 Task: Compose an email with the signature Eden Taylor with the subject Announcement of a resignation and the message I would like to schedule a call to discuss the performance of the new product in the market. from softage.4@softage.net to softage.1@softage.net, select the entire message, change the font color from current to green and background color to yellow Send the email. Finally, move the email from Sent Items to the label Itineraries
Action: Mouse moved to (873, 70)
Screenshot: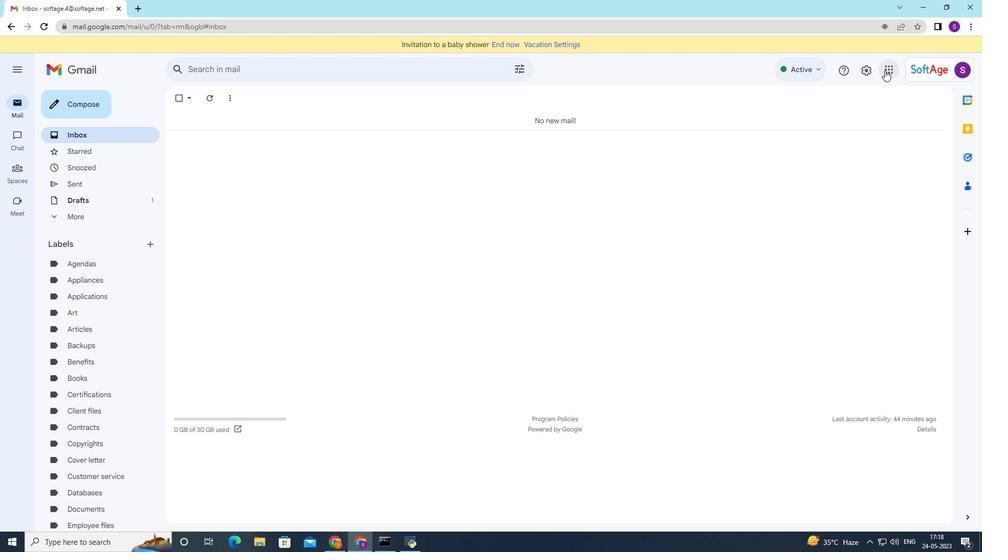 
Action: Mouse pressed left at (873, 70)
Screenshot: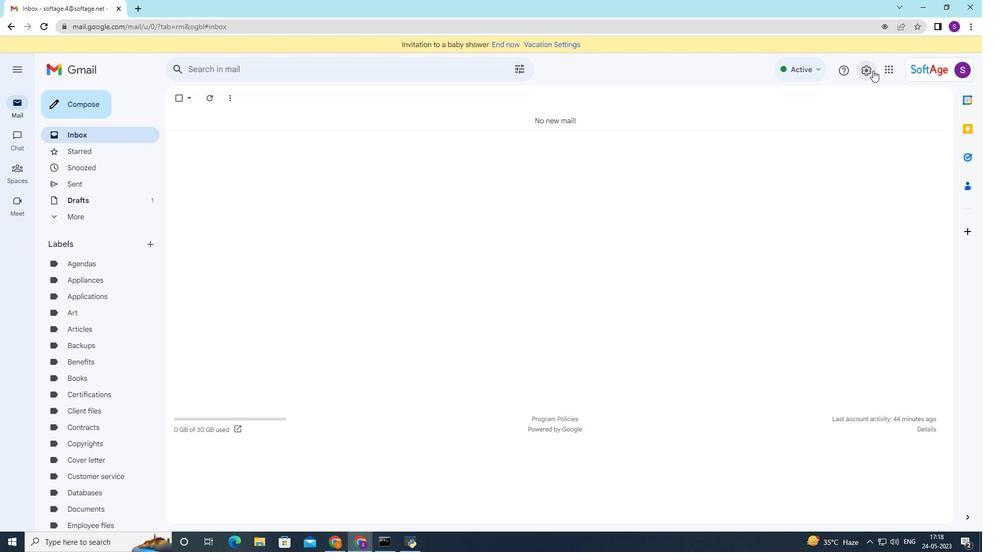 
Action: Mouse moved to (852, 120)
Screenshot: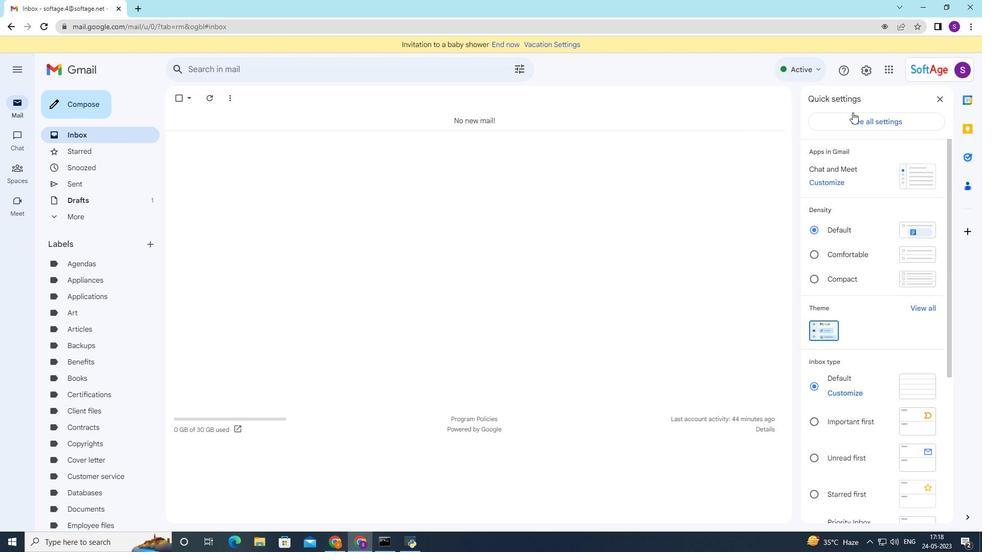 
Action: Mouse pressed left at (852, 120)
Screenshot: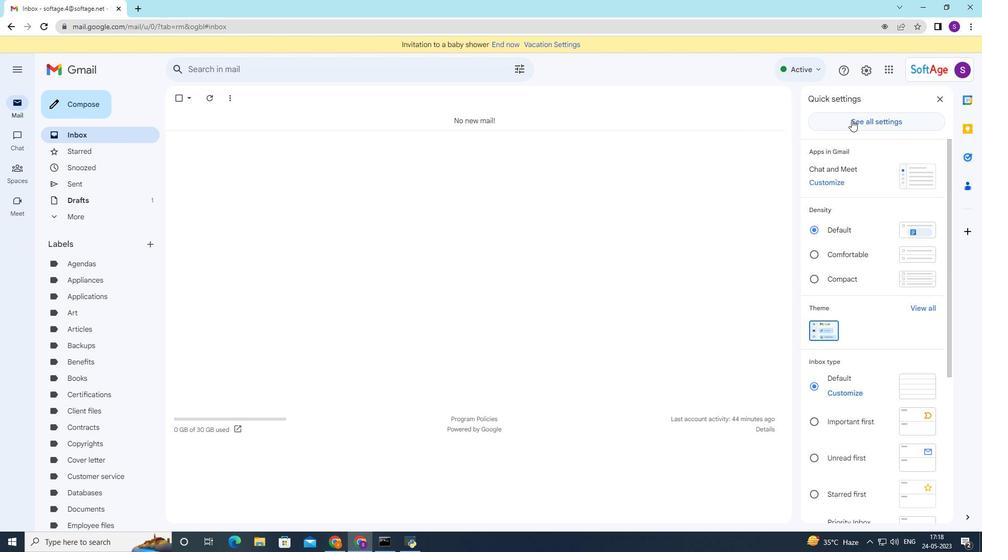 
Action: Mouse moved to (430, 178)
Screenshot: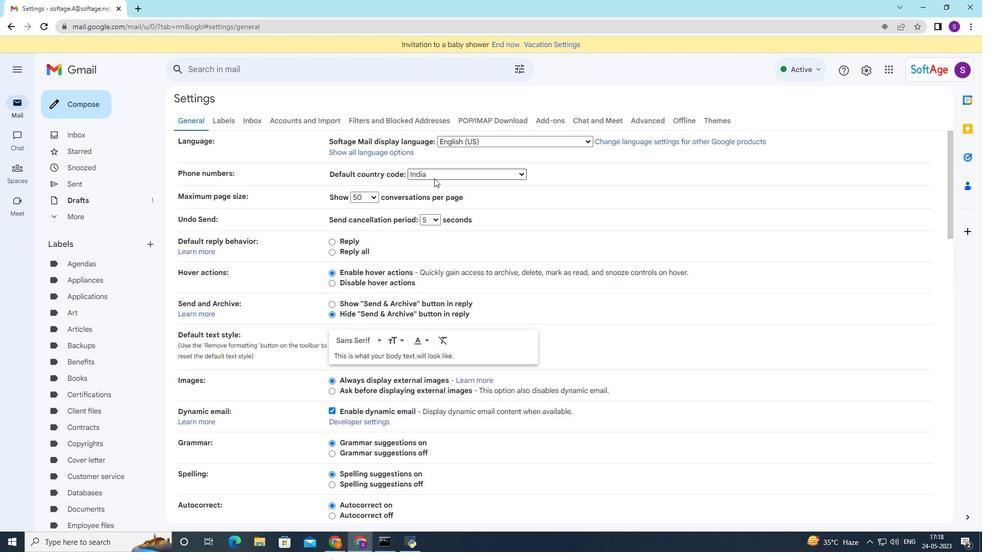 
Action: Mouse scrolled (430, 178) with delta (0, 0)
Screenshot: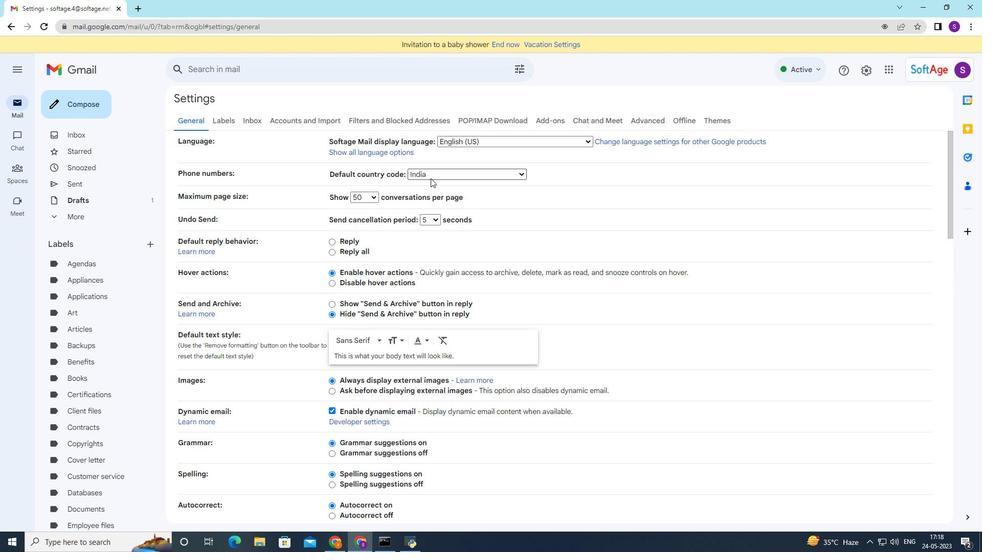 
Action: Mouse moved to (430, 178)
Screenshot: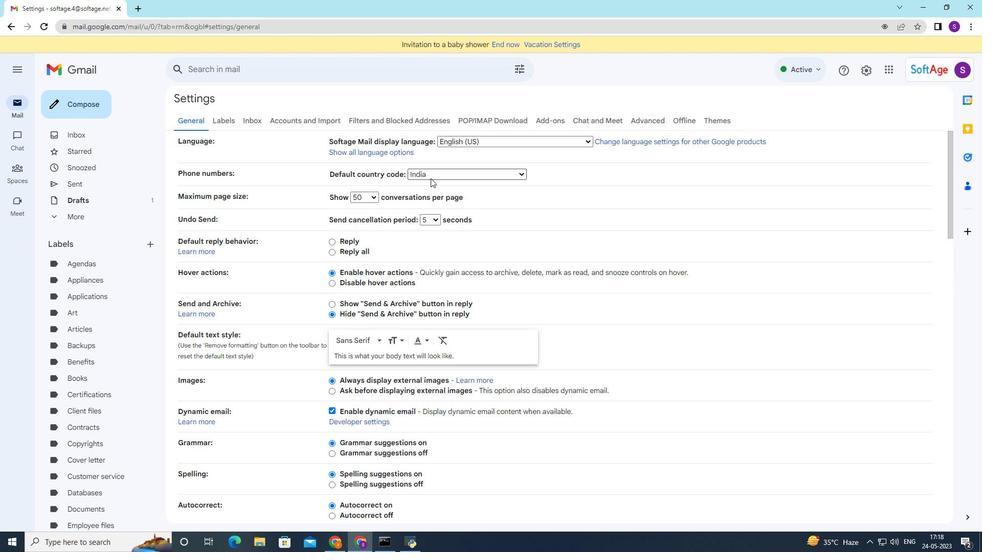 
Action: Mouse scrolled (430, 177) with delta (0, 0)
Screenshot: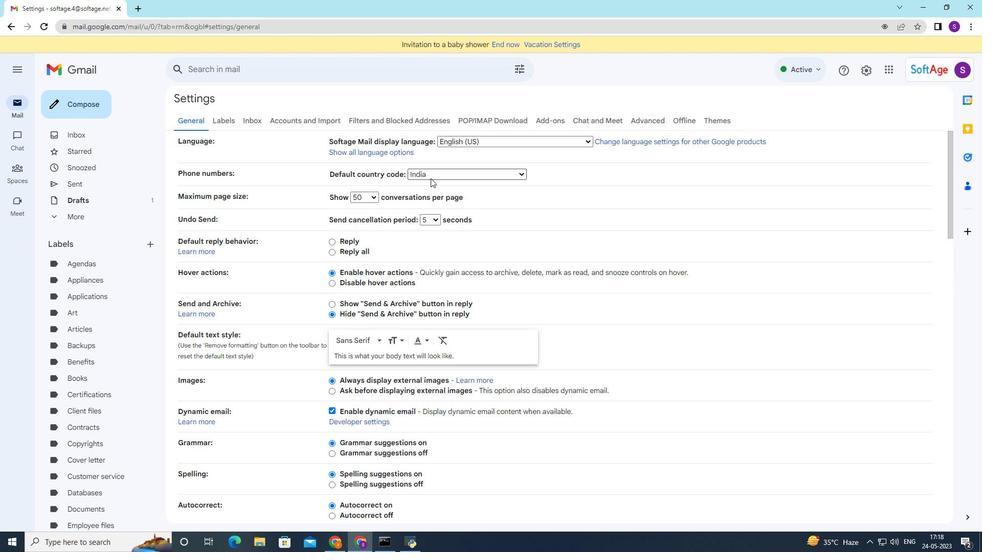 
Action: Mouse moved to (431, 176)
Screenshot: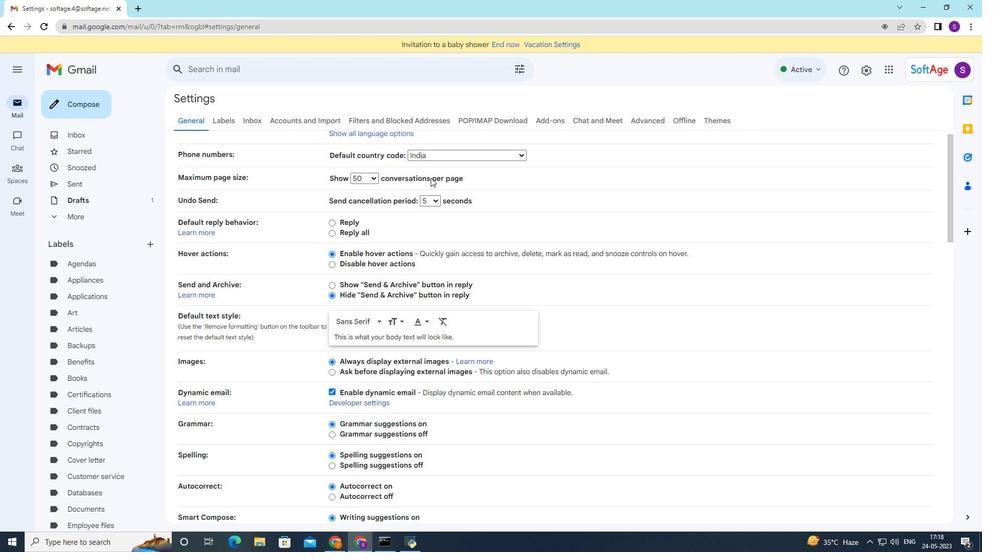 
Action: Mouse scrolled (430, 177) with delta (0, 0)
Screenshot: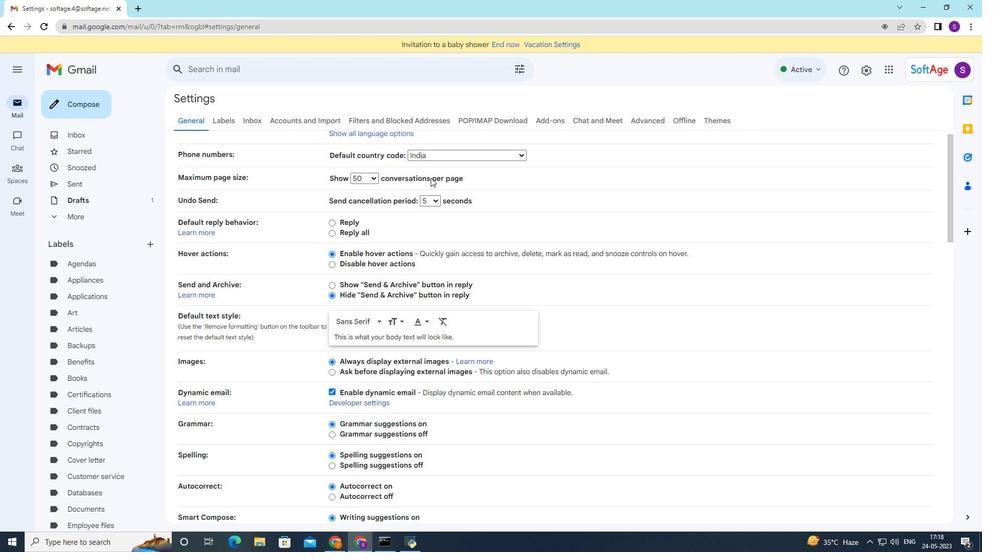 
Action: Mouse scrolled (430, 176) with delta (0, 0)
Screenshot: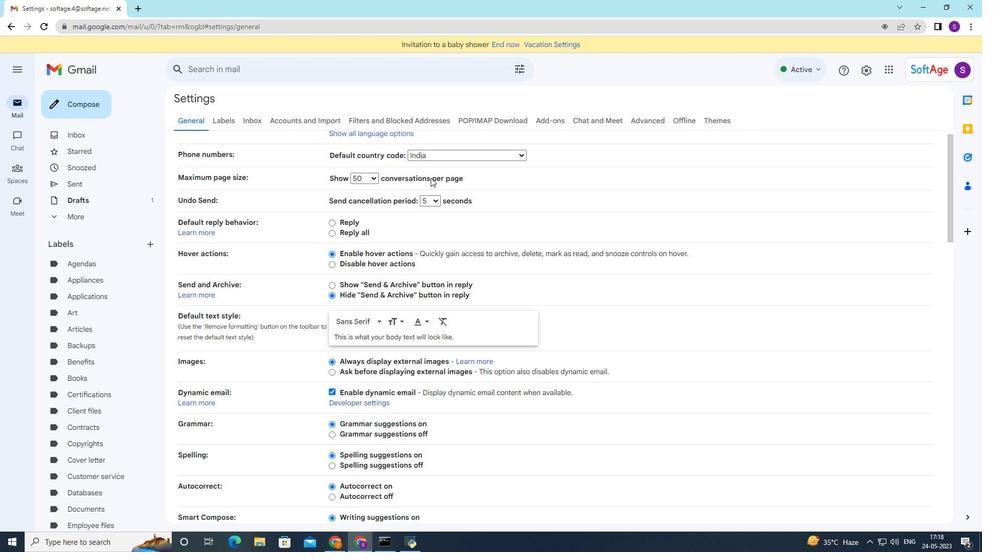 
Action: Mouse moved to (433, 175)
Screenshot: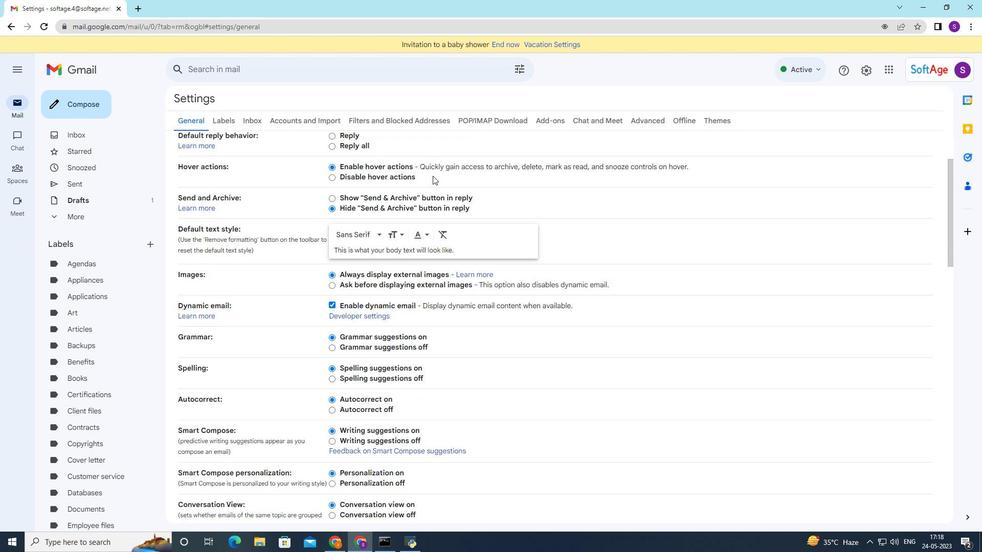 
Action: Mouse scrolled (433, 175) with delta (0, 0)
Screenshot: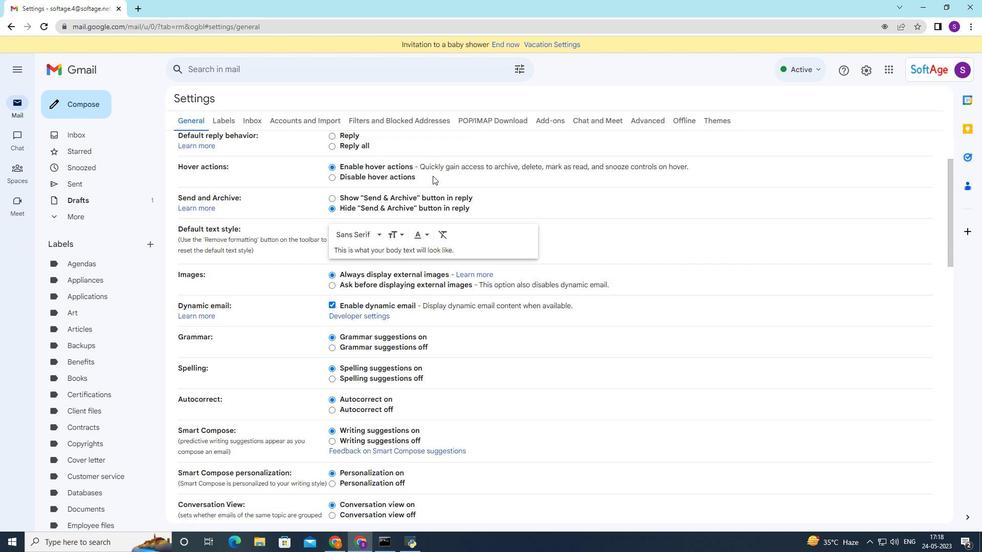 
Action: Mouse scrolled (433, 175) with delta (0, 0)
Screenshot: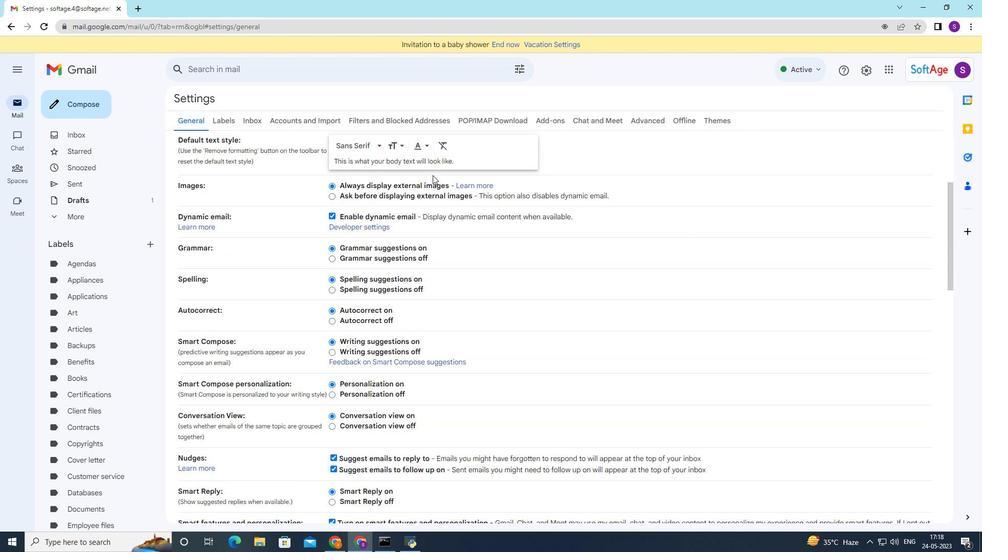 
Action: Mouse scrolled (433, 175) with delta (0, 0)
Screenshot: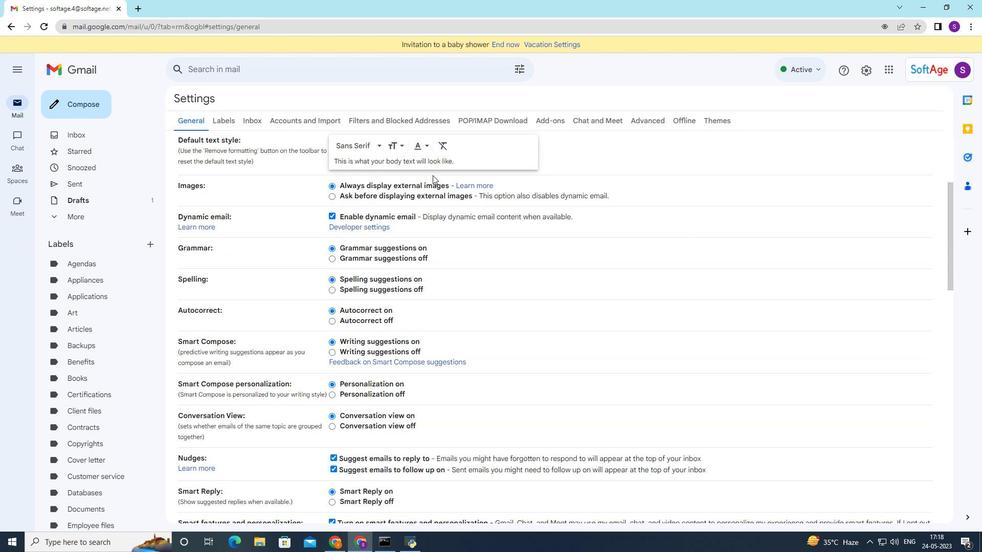 
Action: Mouse scrolled (433, 175) with delta (0, 0)
Screenshot: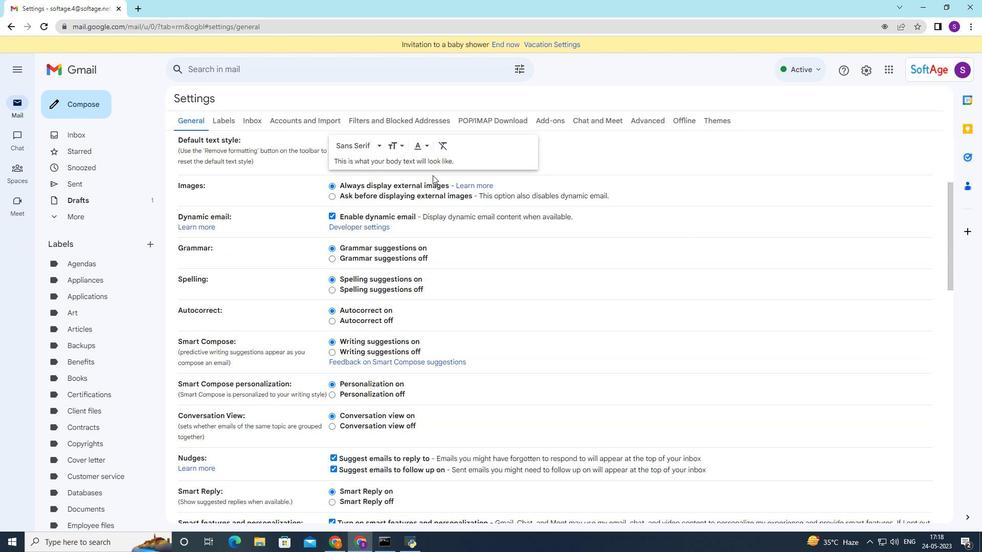 
Action: Mouse moved to (433, 175)
Screenshot: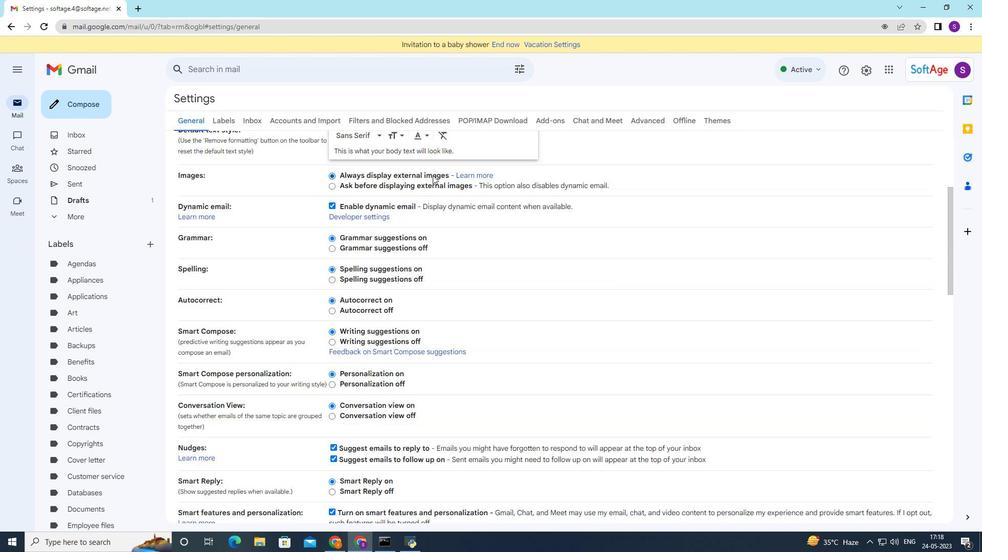 
Action: Mouse scrolled (433, 175) with delta (0, 0)
Screenshot: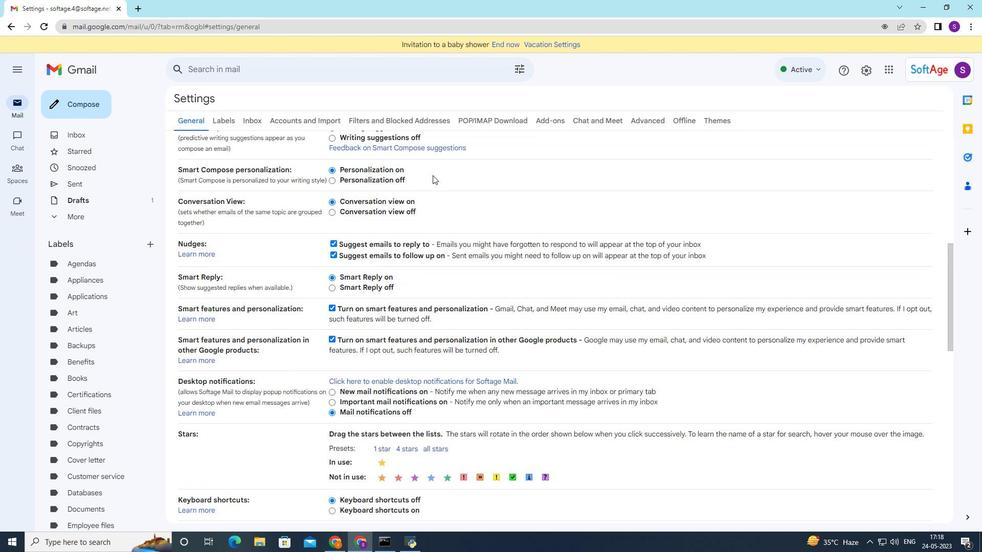 
Action: Mouse scrolled (433, 175) with delta (0, 0)
Screenshot: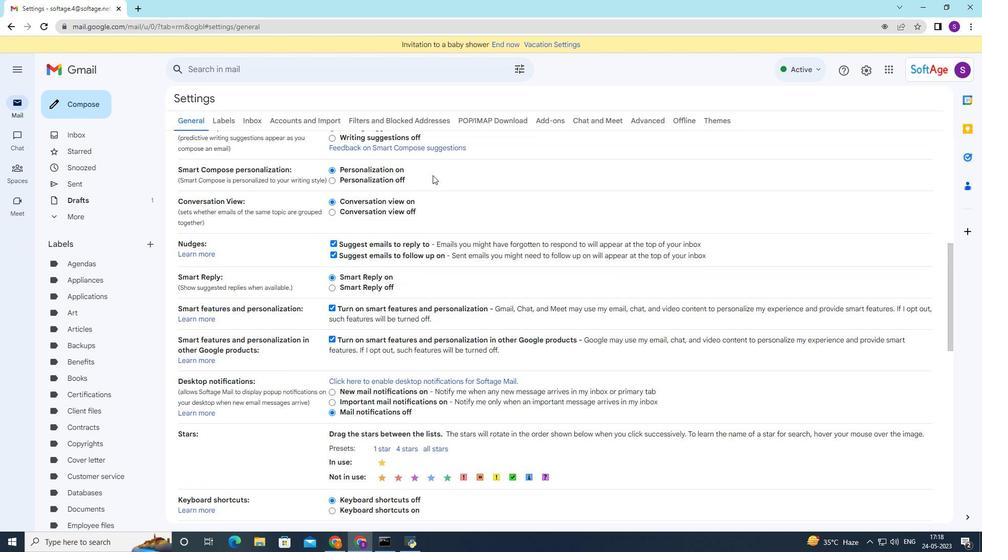 
Action: Mouse moved to (433, 176)
Screenshot: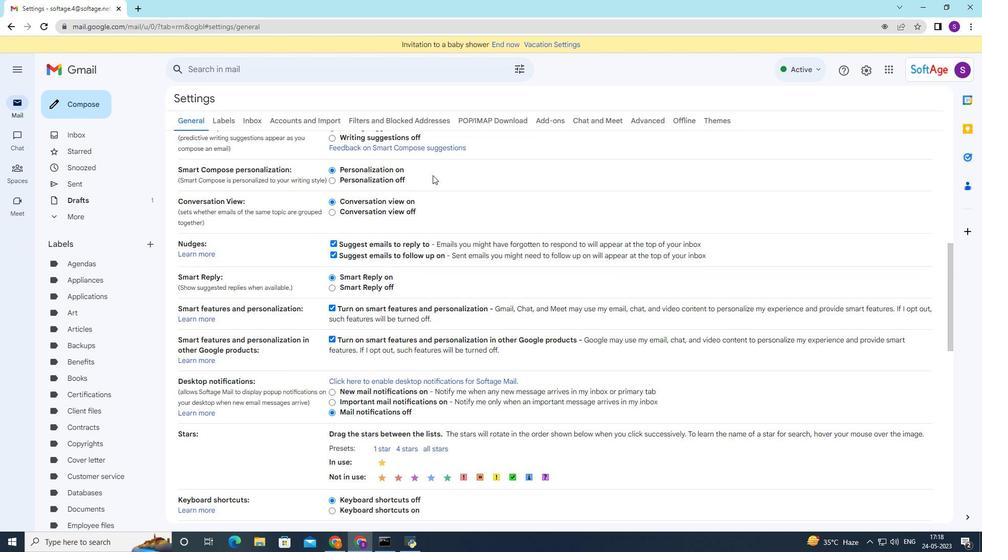 
Action: Mouse scrolled (433, 175) with delta (0, 0)
Screenshot: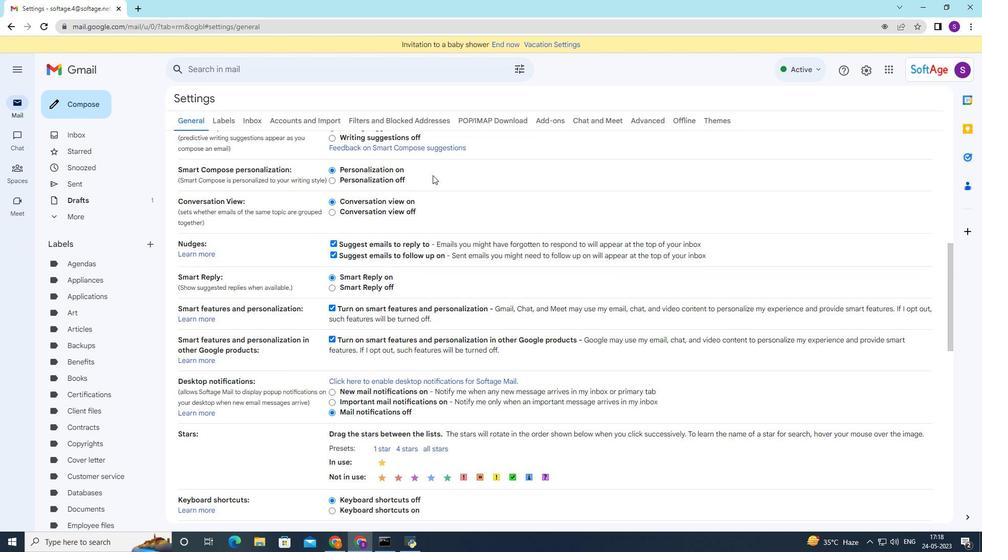 
Action: Mouse moved to (433, 176)
Screenshot: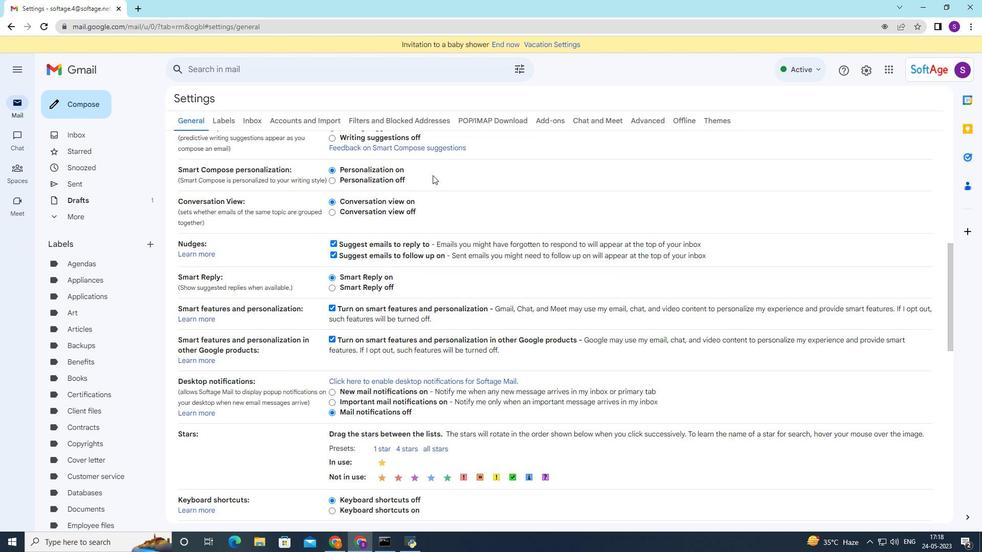 
Action: Mouse scrolled (433, 175) with delta (0, 0)
Screenshot: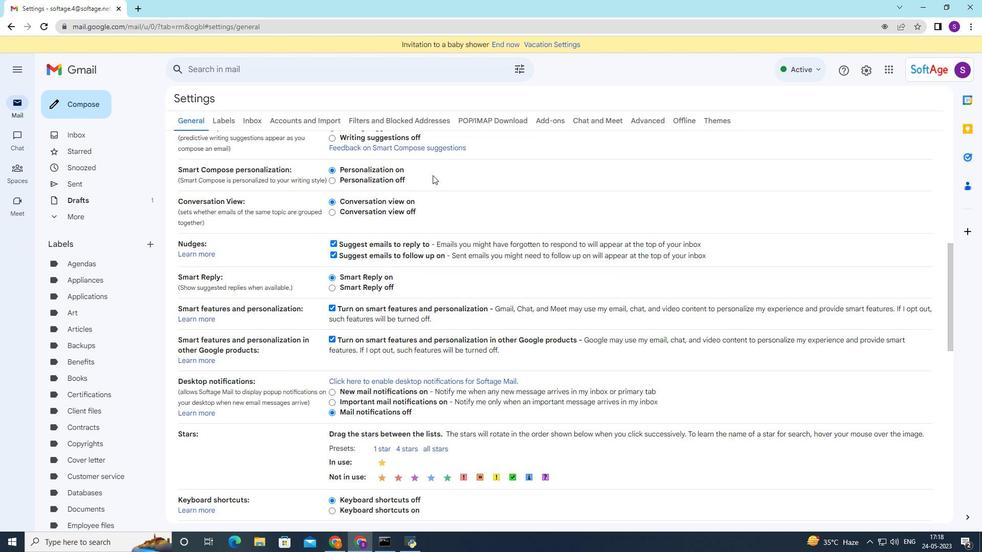 
Action: Mouse scrolled (433, 175) with delta (0, 0)
Screenshot: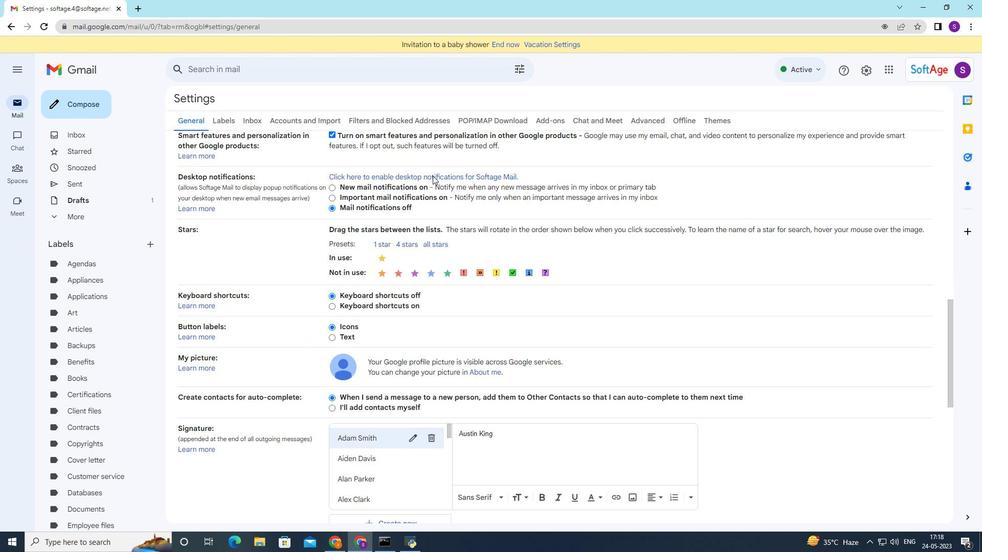
Action: Mouse scrolled (433, 175) with delta (0, 0)
Screenshot: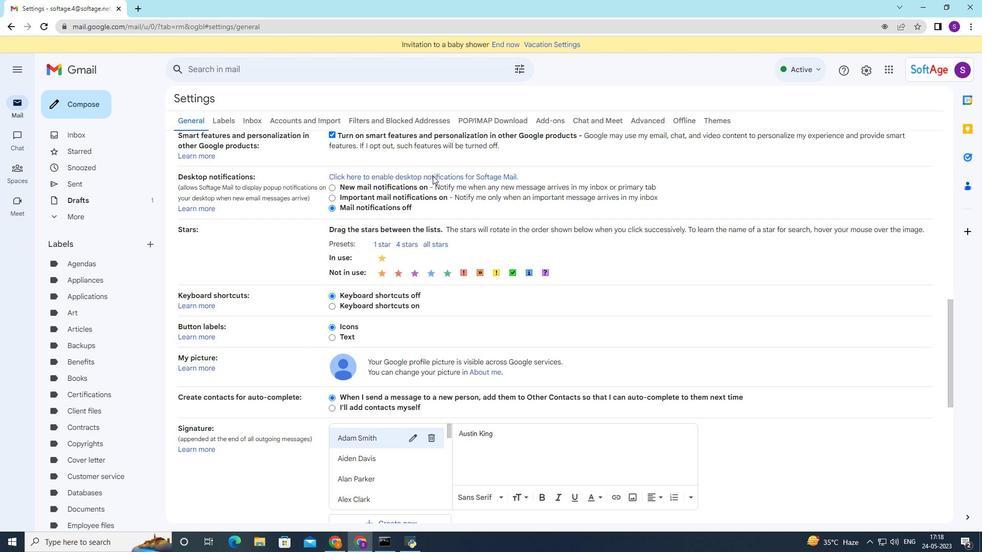 
Action: Mouse scrolled (433, 175) with delta (0, 0)
Screenshot: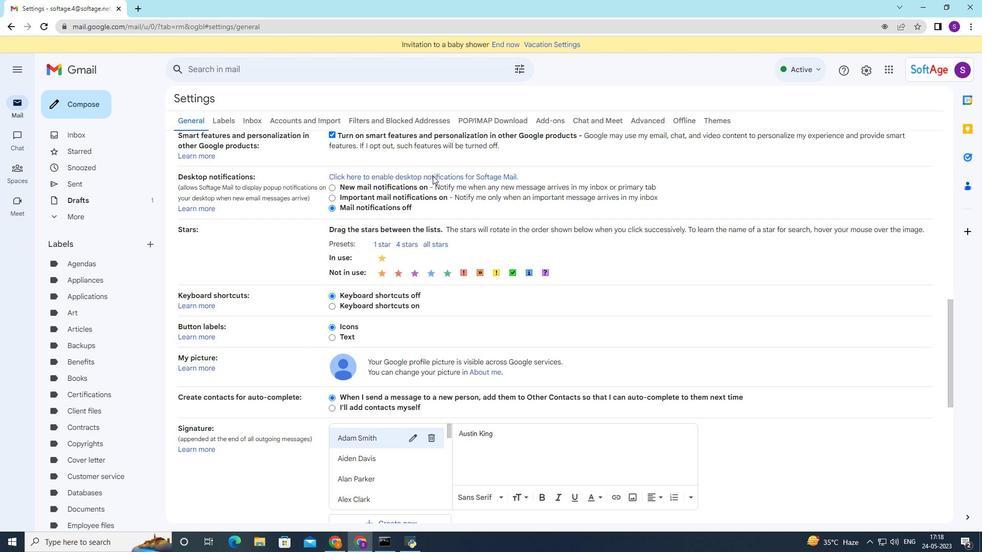 
Action: Mouse scrolled (433, 175) with delta (0, 0)
Screenshot: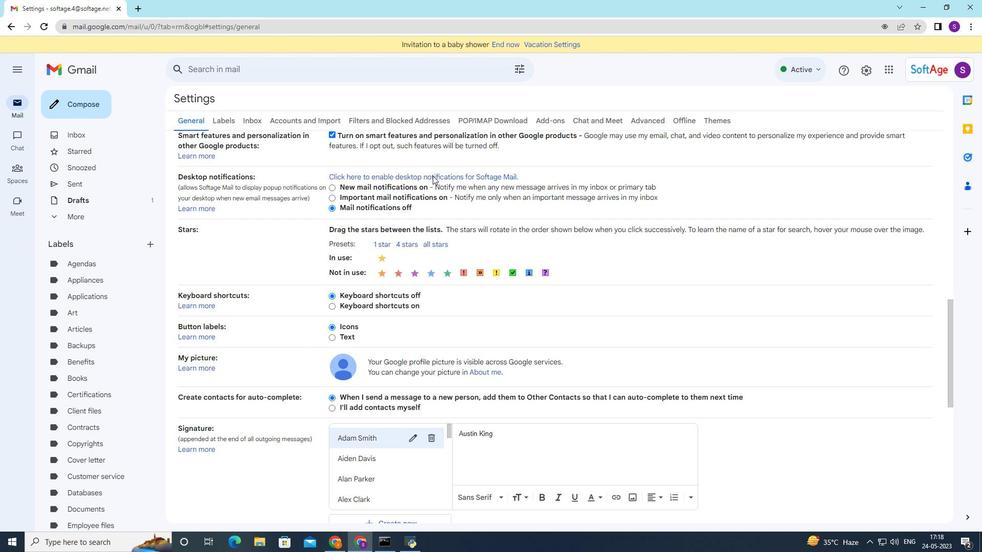 
Action: Mouse moved to (433, 179)
Screenshot: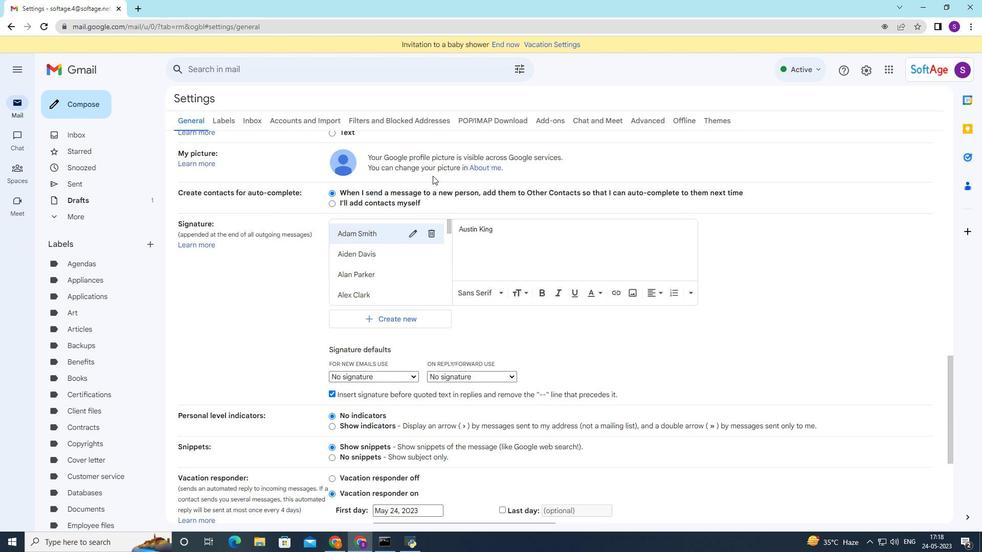 
Action: Mouse scrolled (433, 178) with delta (0, 0)
Screenshot: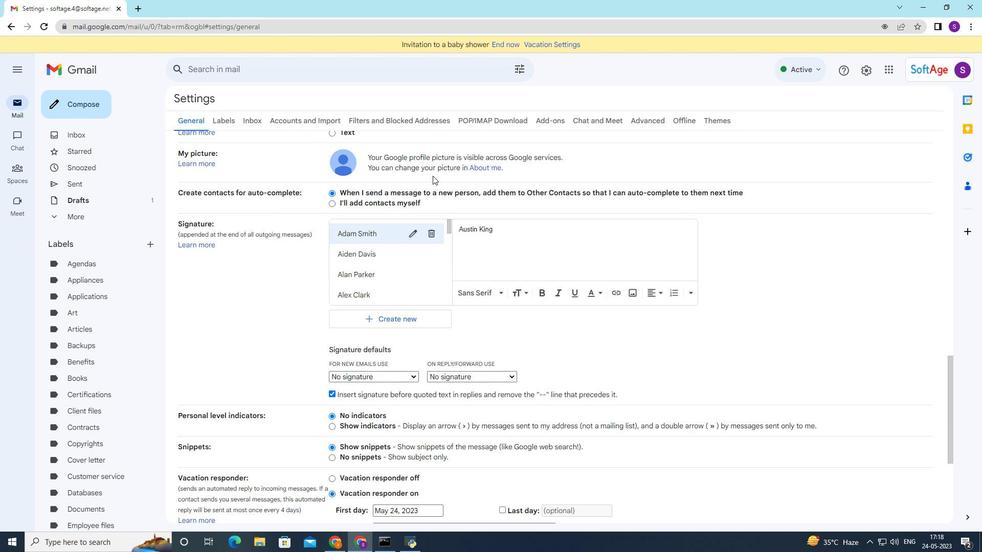 
Action: Mouse moved to (433, 189)
Screenshot: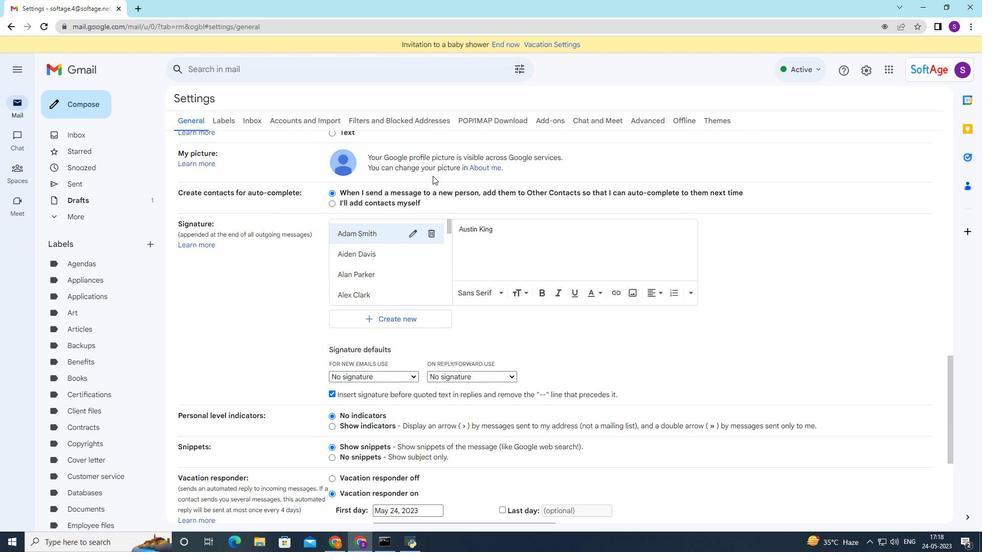 
Action: Mouse scrolled (433, 188) with delta (0, 0)
Screenshot: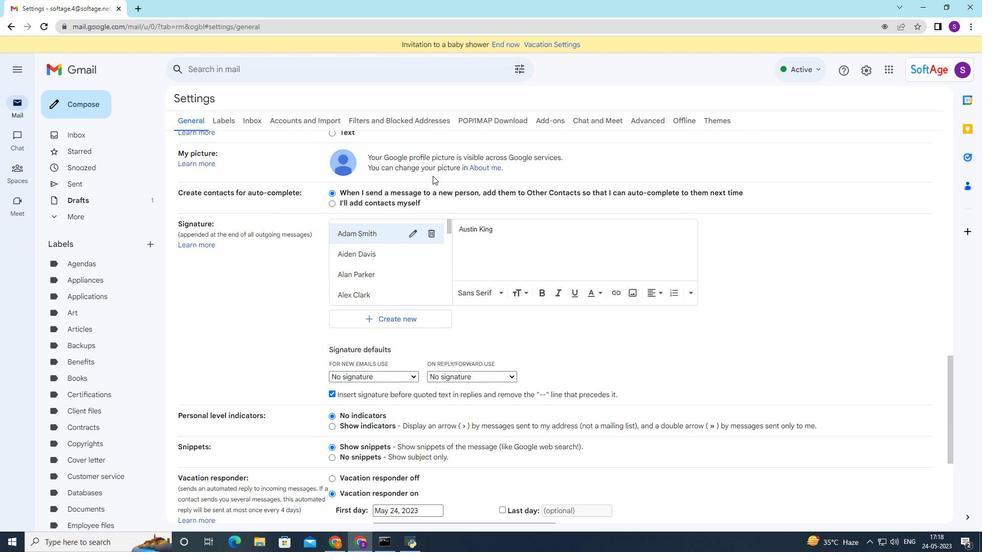 
Action: Mouse moved to (422, 213)
Screenshot: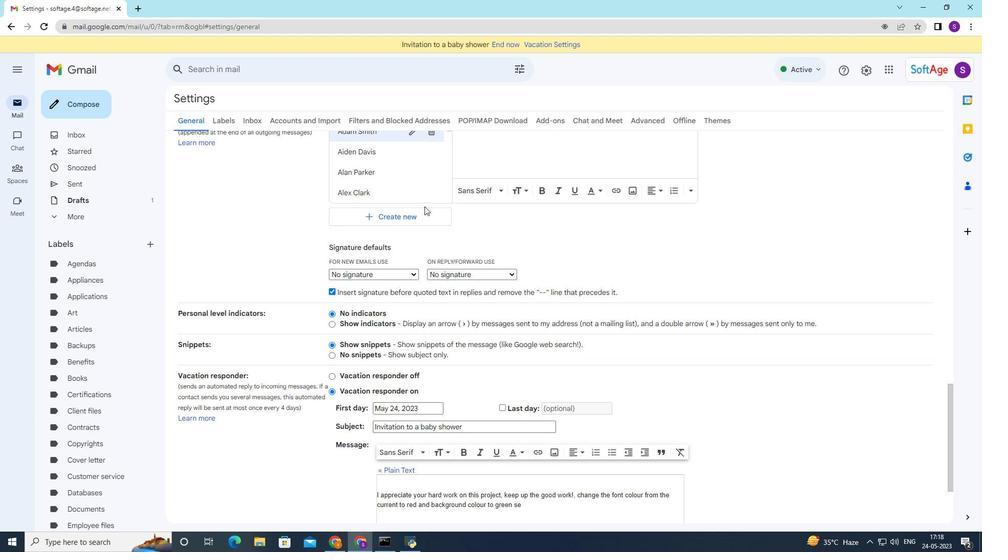 
Action: Mouse pressed left at (422, 213)
Screenshot: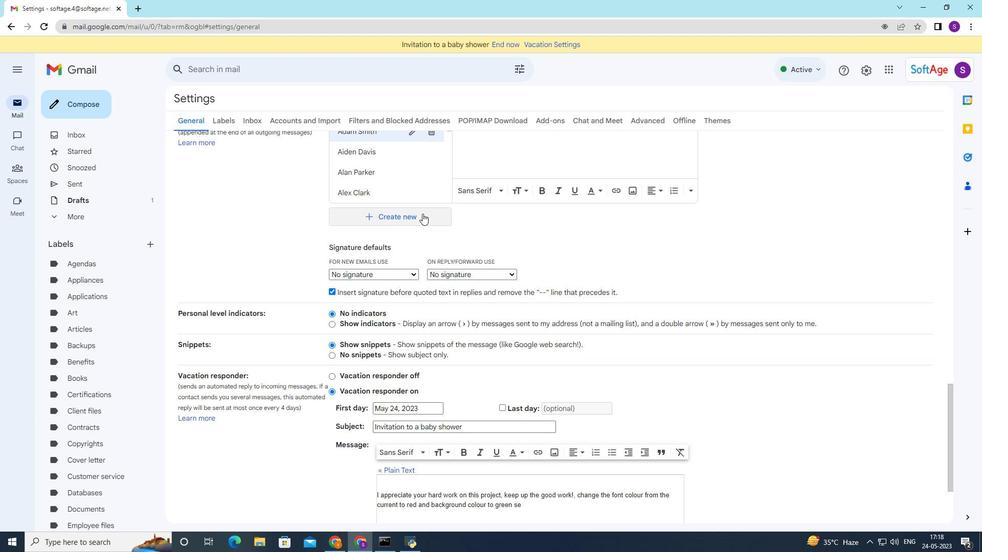 
Action: Mouse moved to (422, 211)
Screenshot: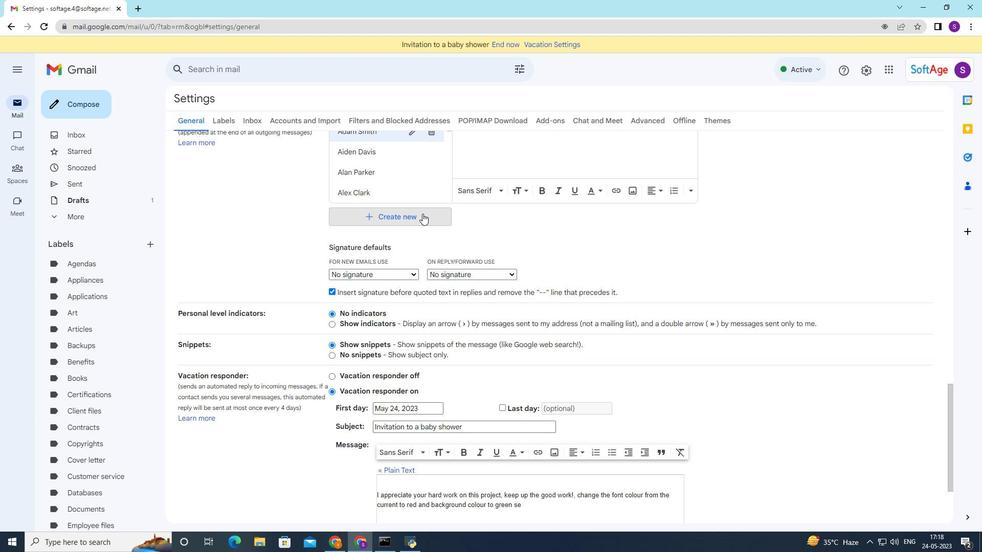 
Action: Key pressed <Key.shift>Eden<Key.space><Key.shift>Taylor
Screenshot: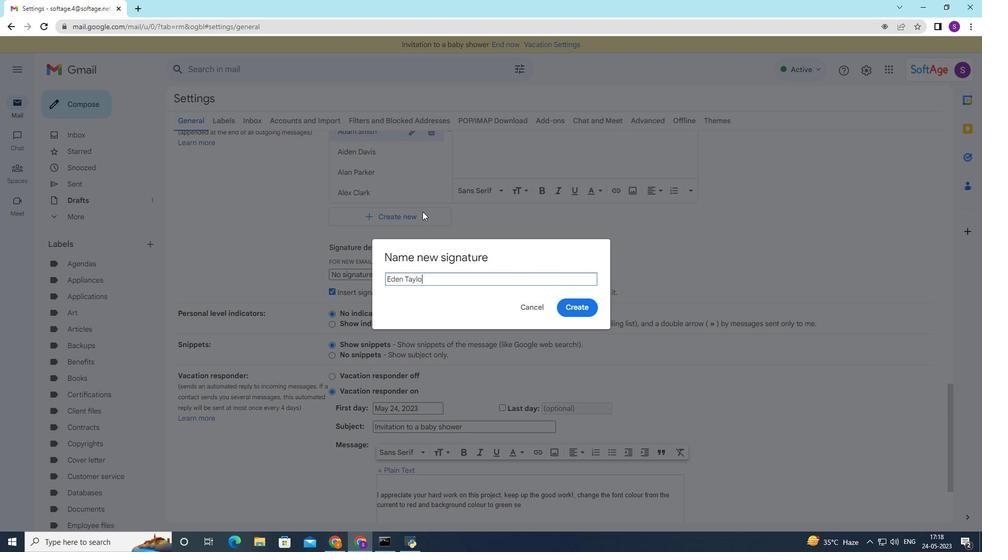 
Action: Mouse moved to (590, 304)
Screenshot: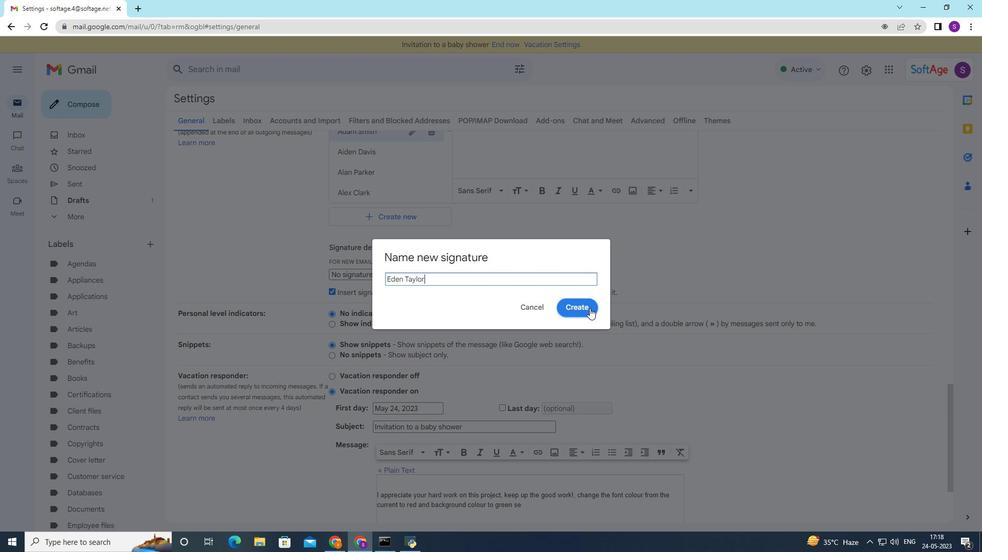 
Action: Mouse pressed left at (590, 304)
Screenshot: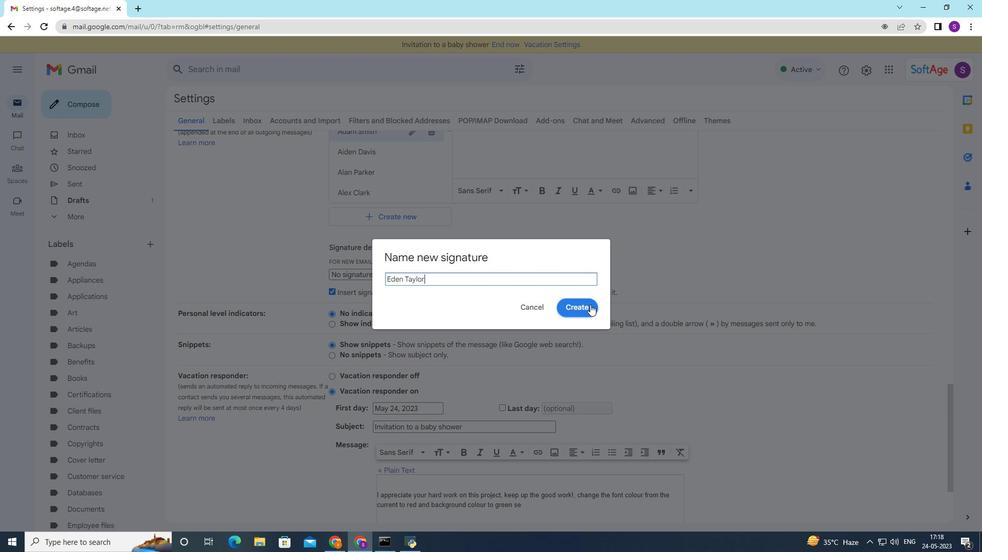 
Action: Mouse moved to (451, 275)
Screenshot: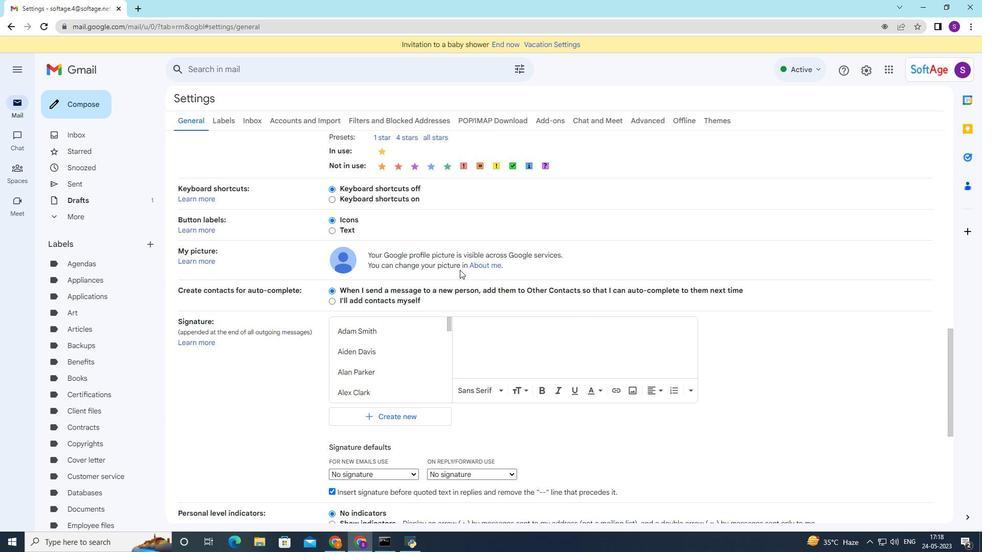 
Action: Mouse scrolled (451, 275) with delta (0, 0)
Screenshot: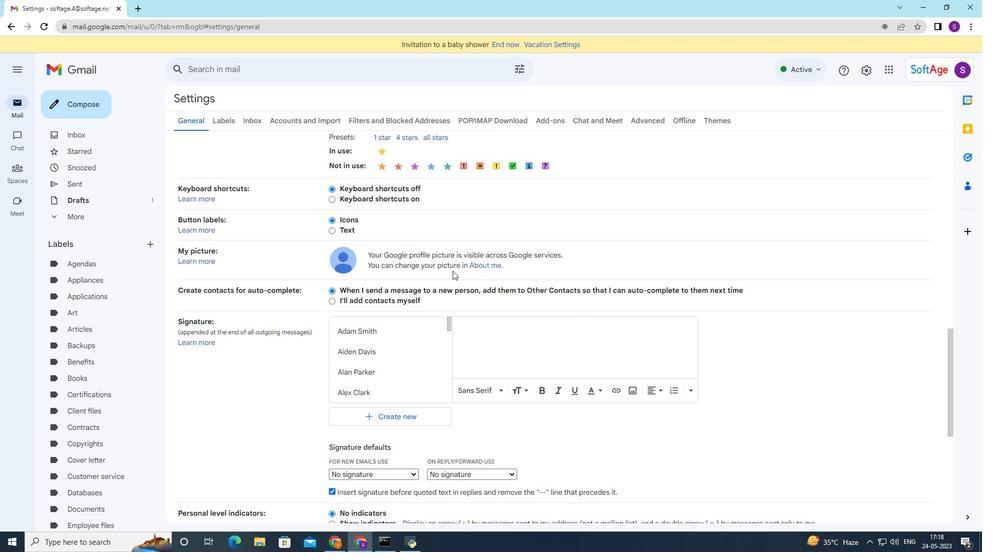 
Action: Mouse moved to (451, 274)
Screenshot: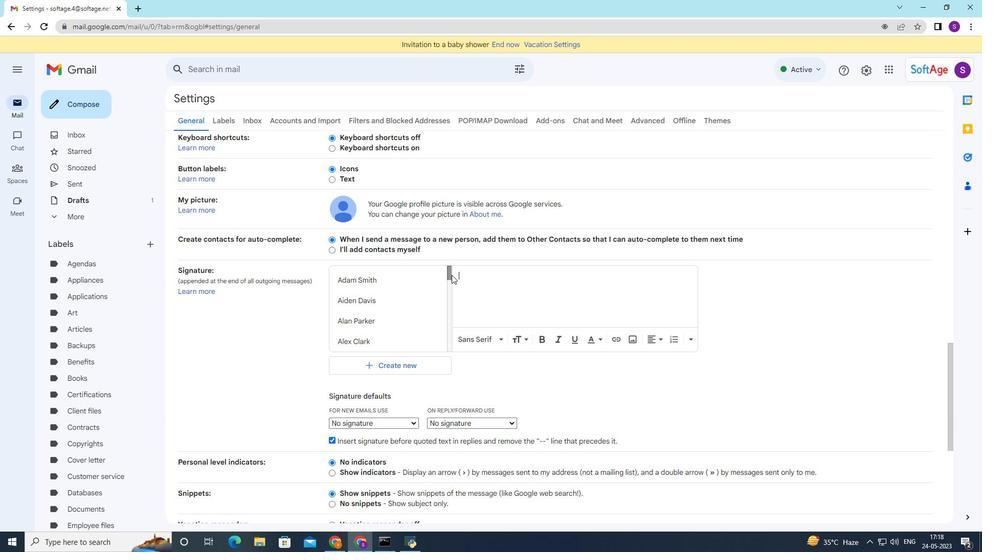 
Action: Key pressed eden<Key.space>t<Key.shift><Key.backspace><Key.backspace><Key.backspace><Key.backspace><Key.backspace><Key.backspace><Key.shift>Eden<Key.space><Key.shift>Y<Key.backspace>tay<Key.backspace><Key.backspace><Key.backspace><Key.shift>Taylor
Screenshot: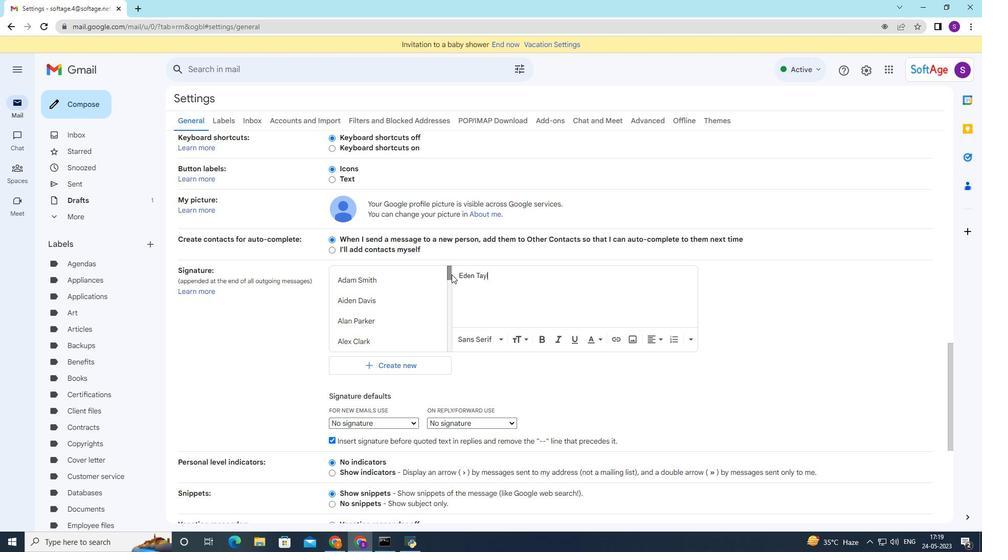 
Action: Mouse moved to (495, 314)
Screenshot: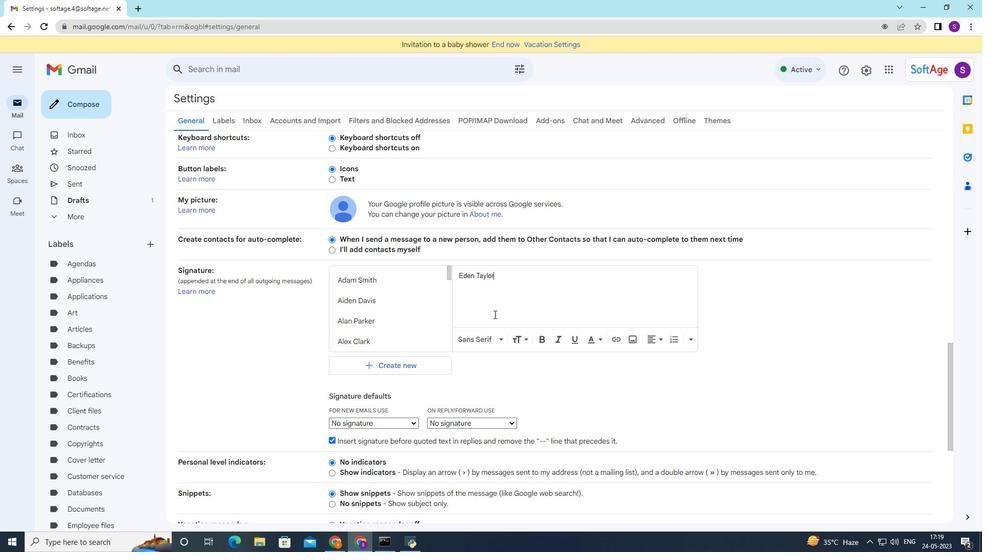 
Action: Mouse scrolled (495, 313) with delta (0, 0)
Screenshot: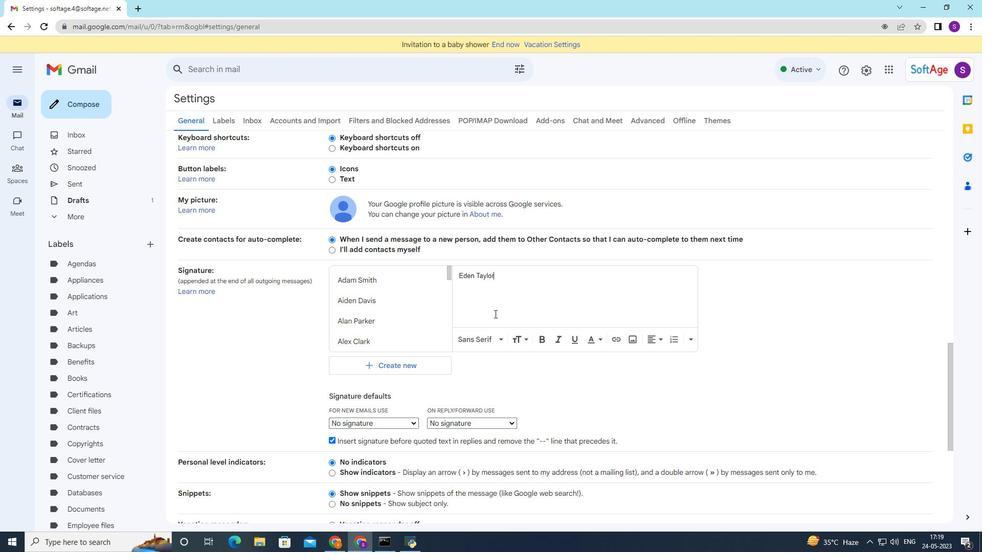 
Action: Mouse scrolled (495, 313) with delta (0, 0)
Screenshot: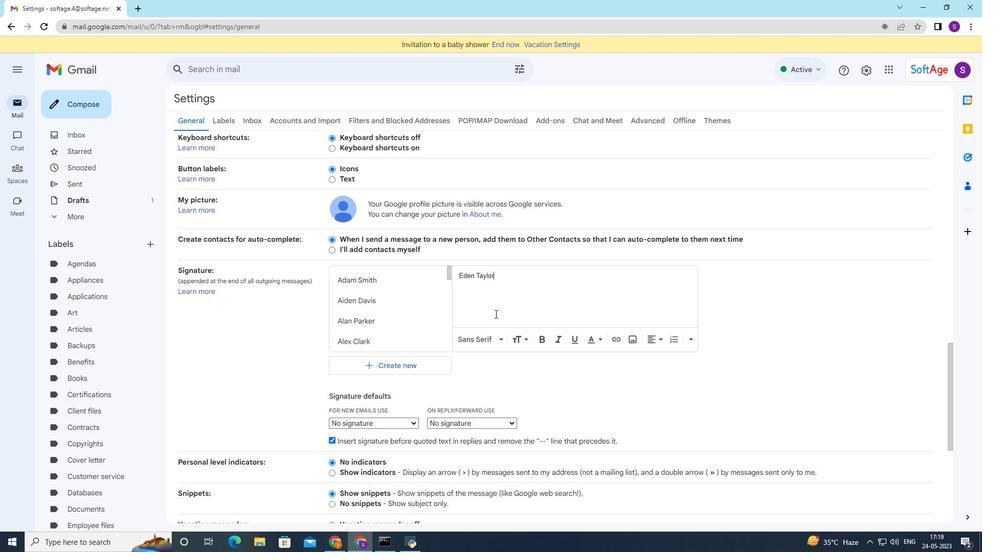 
Action: Mouse scrolled (495, 313) with delta (0, 0)
Screenshot: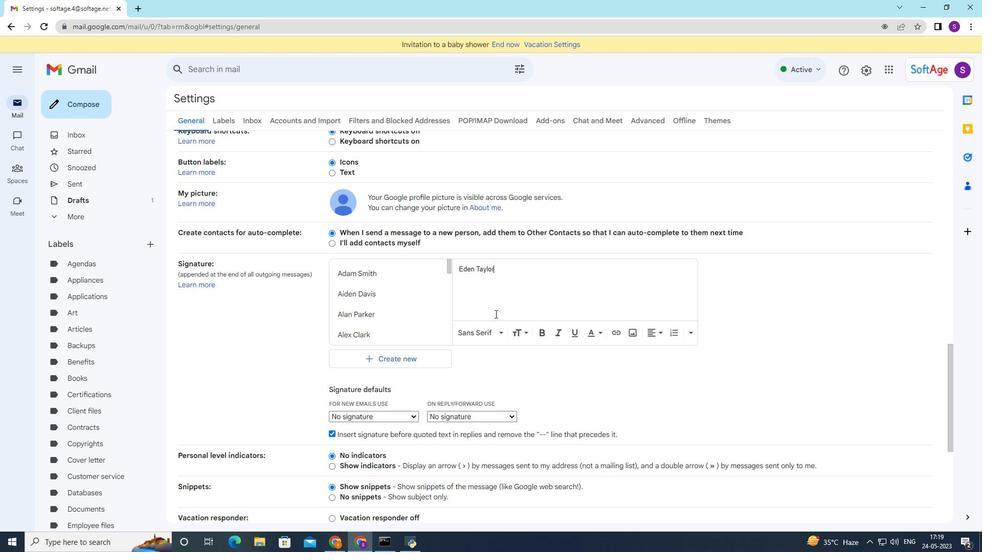 
Action: Mouse scrolled (495, 313) with delta (0, 0)
Screenshot: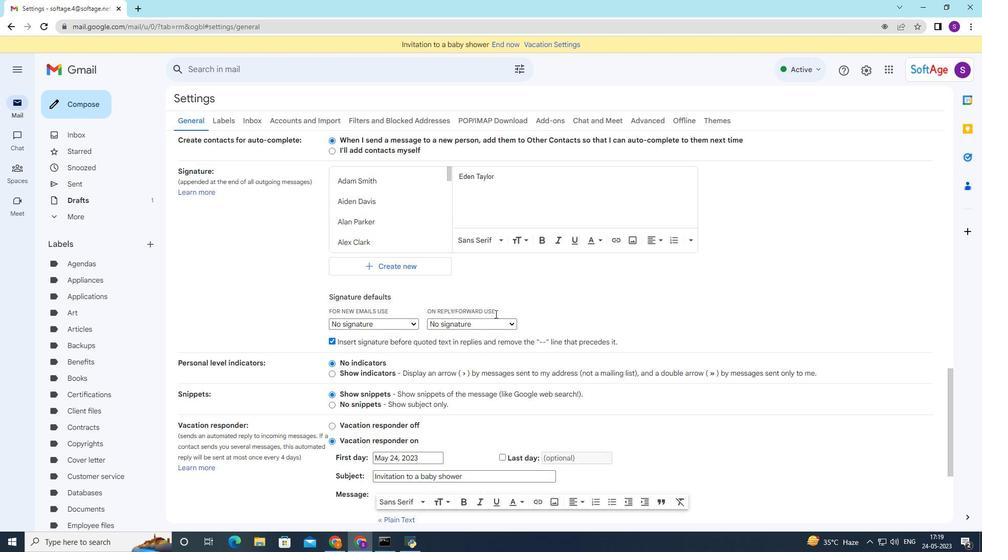 
Action: Mouse moved to (494, 315)
Screenshot: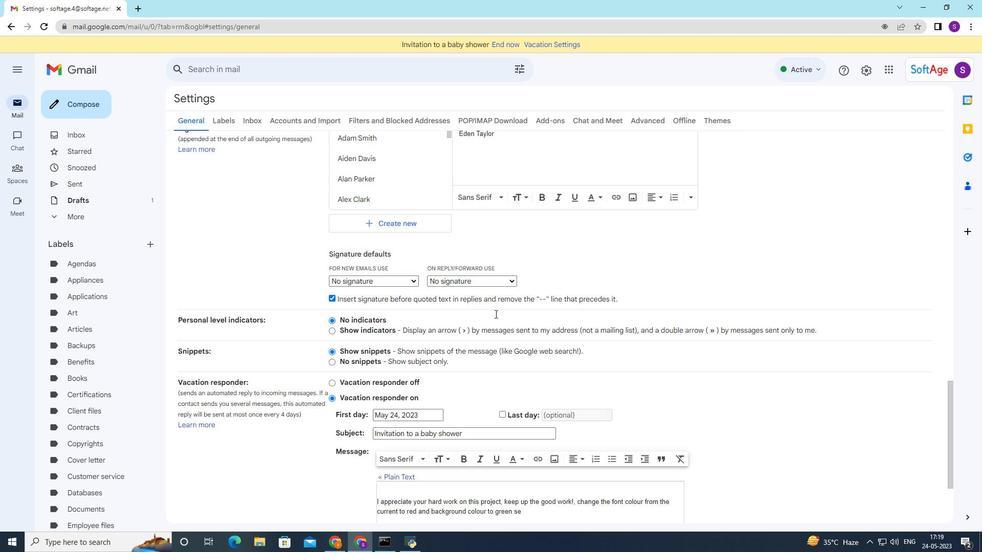 
Action: Mouse scrolled (494, 314) with delta (0, 0)
Screenshot: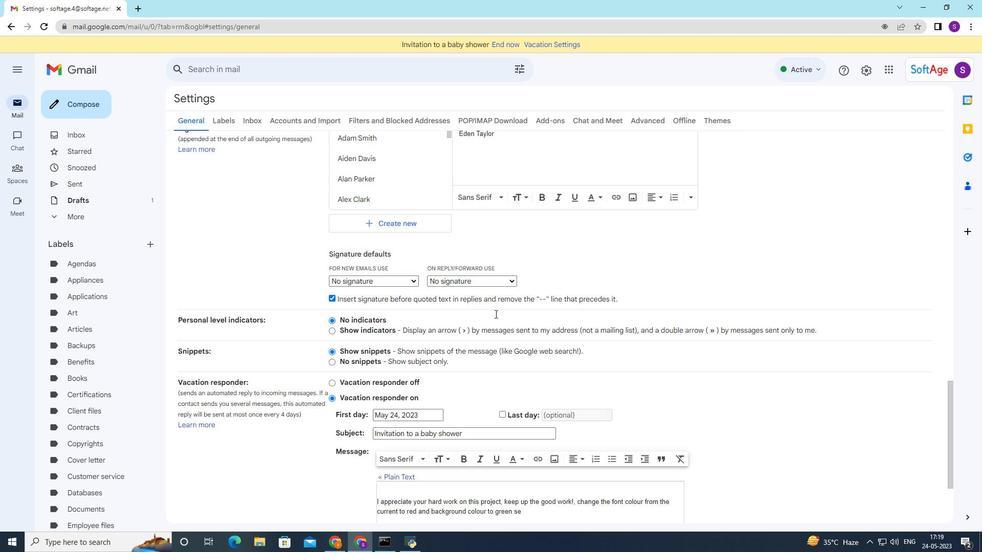 
Action: Mouse moved to (489, 397)
Screenshot: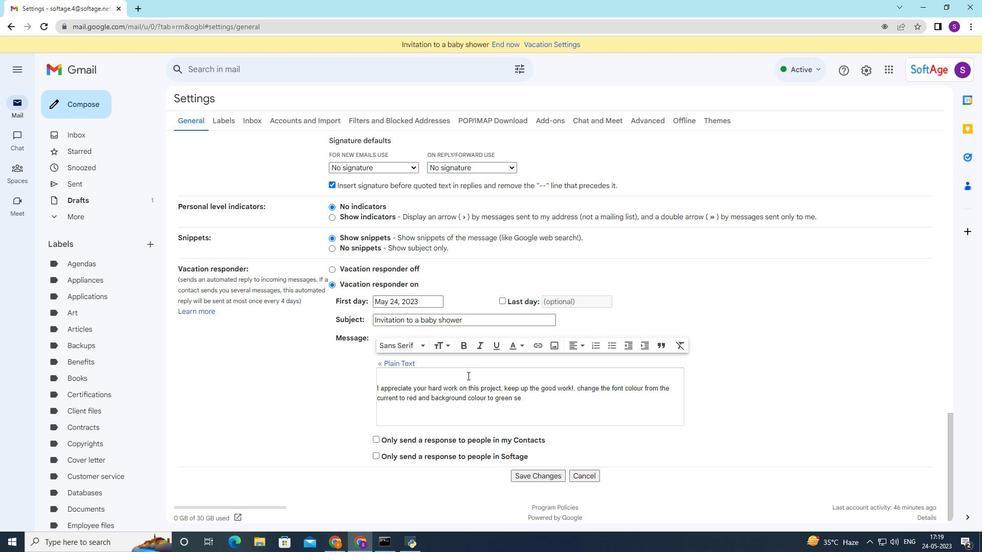 
Action: Mouse scrolled (489, 397) with delta (0, 0)
Screenshot: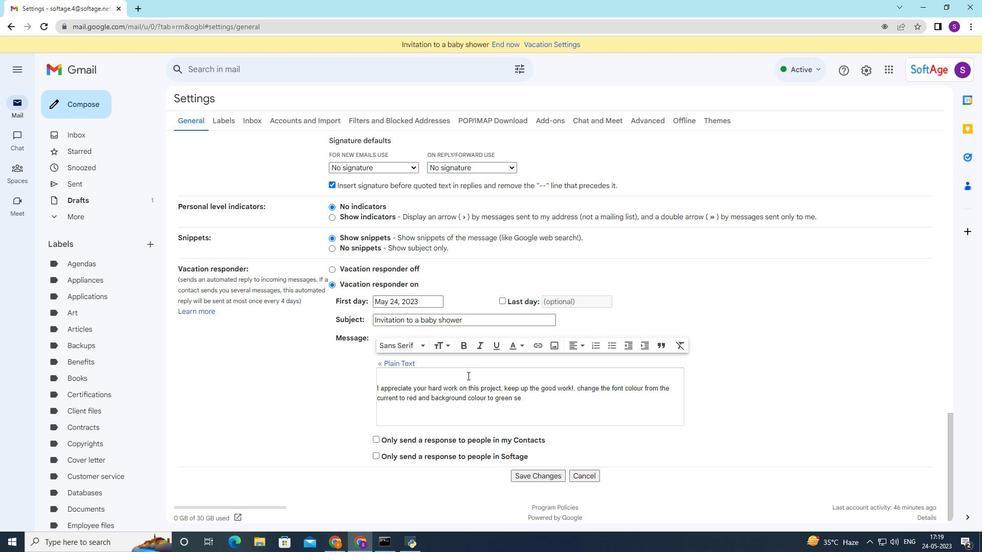 
Action: Mouse moved to (547, 471)
Screenshot: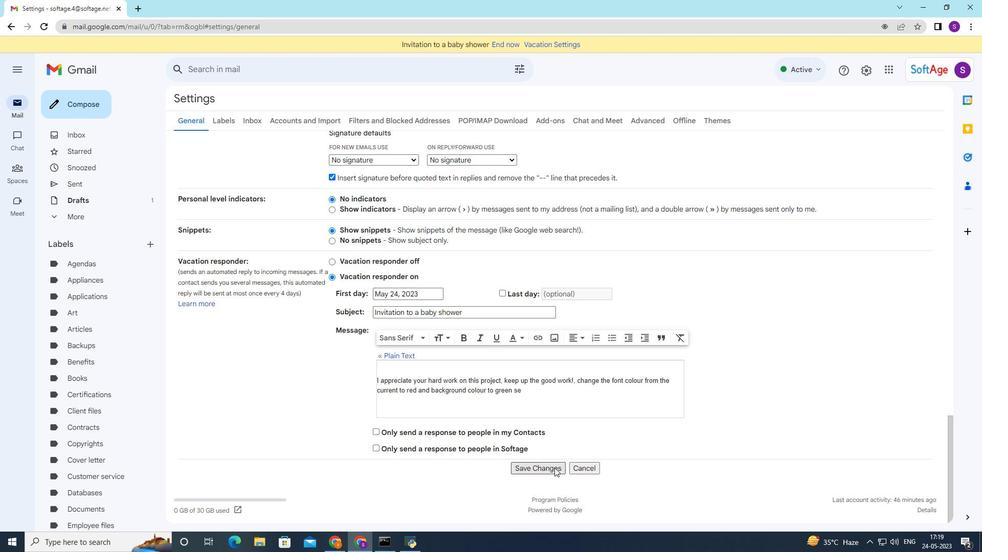 
Action: Mouse pressed left at (547, 471)
Screenshot: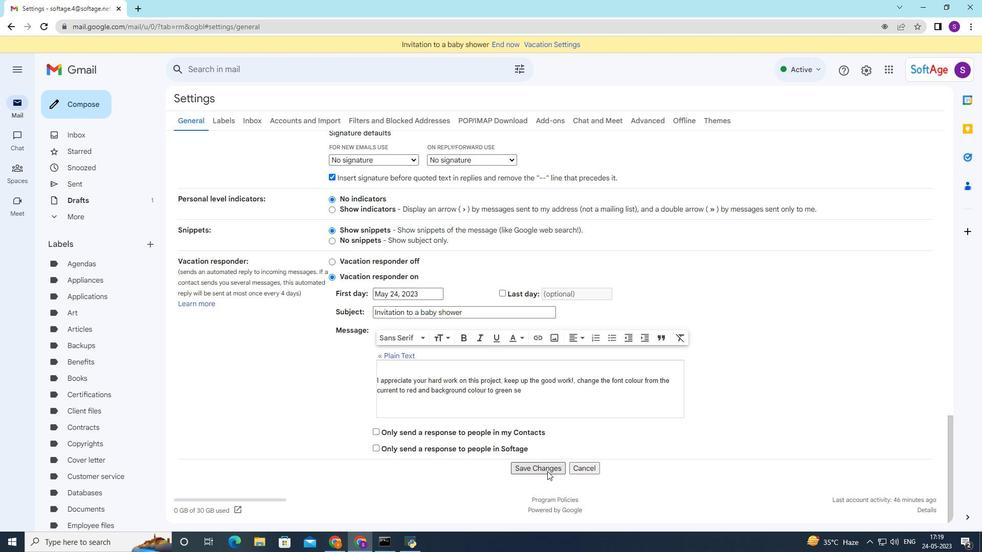 
Action: Mouse moved to (97, 99)
Screenshot: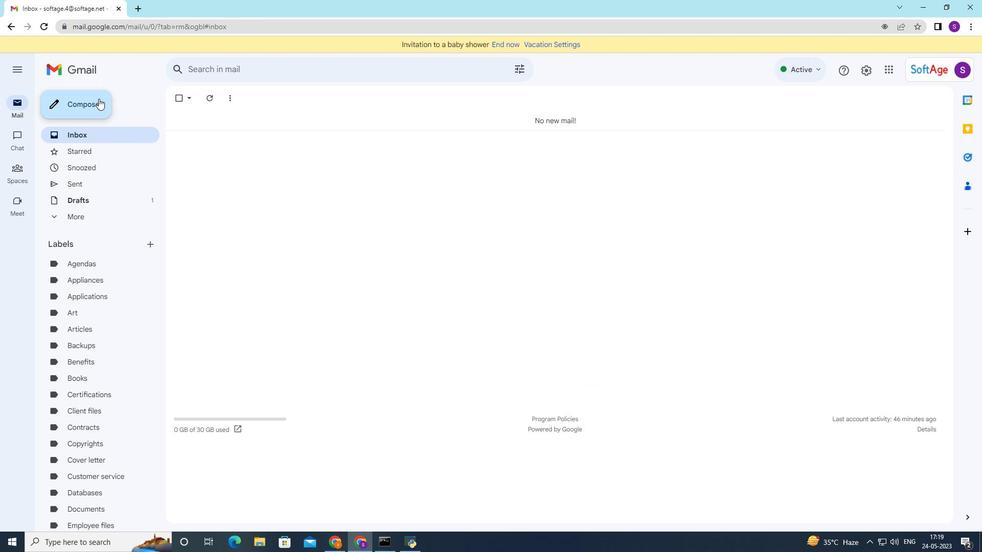 
Action: Mouse pressed left at (97, 99)
Screenshot: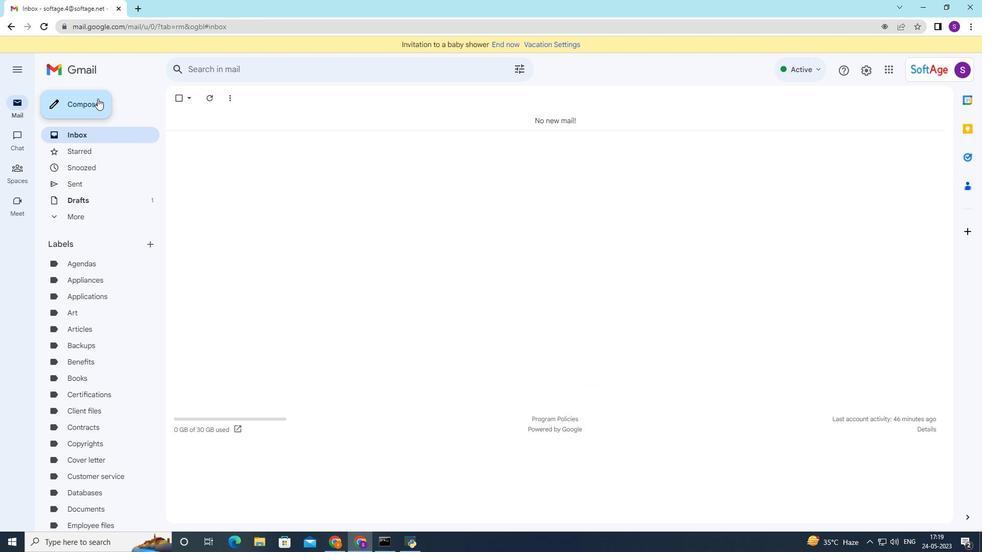 
Action: Mouse moved to (275, 203)
Screenshot: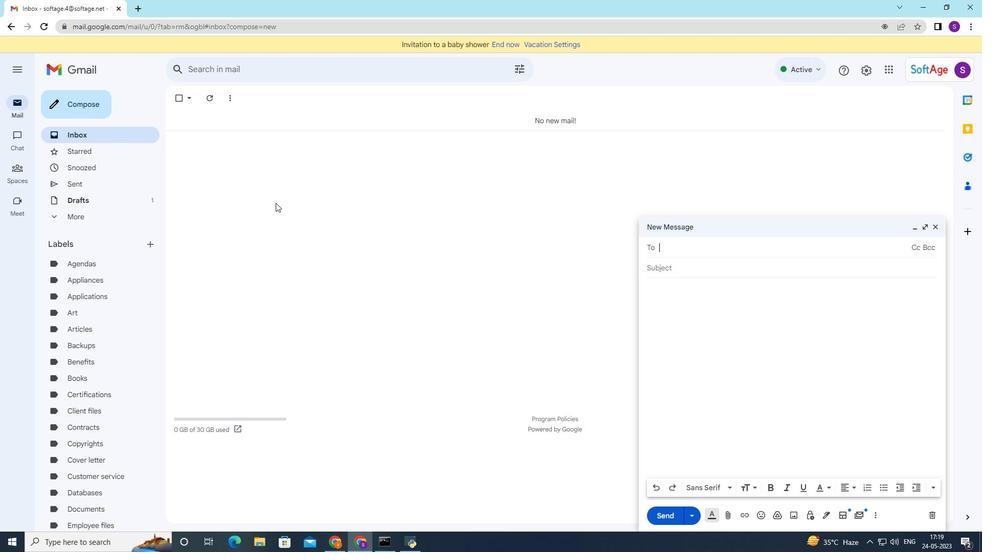 
Action: Key pressed softage.1
Screenshot: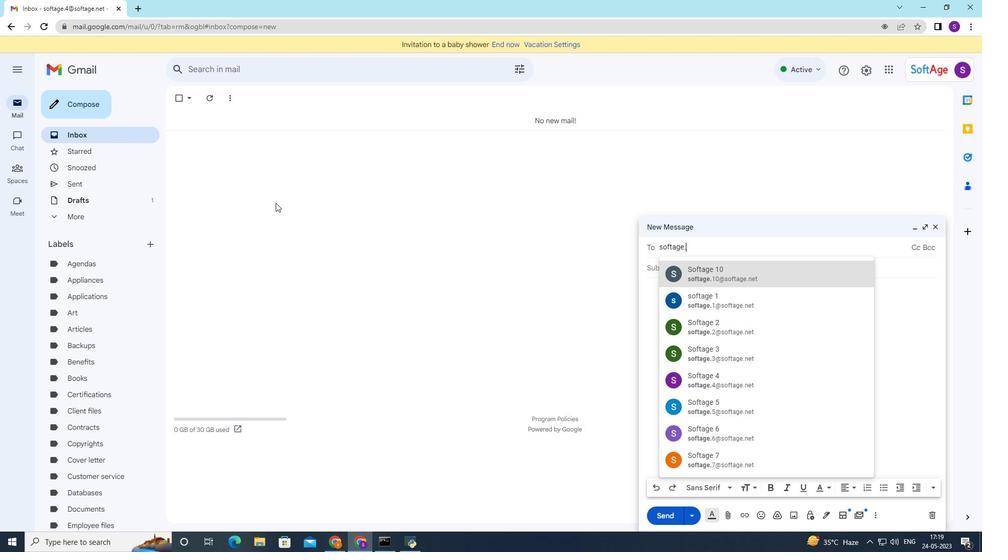 
Action: Mouse moved to (703, 311)
Screenshot: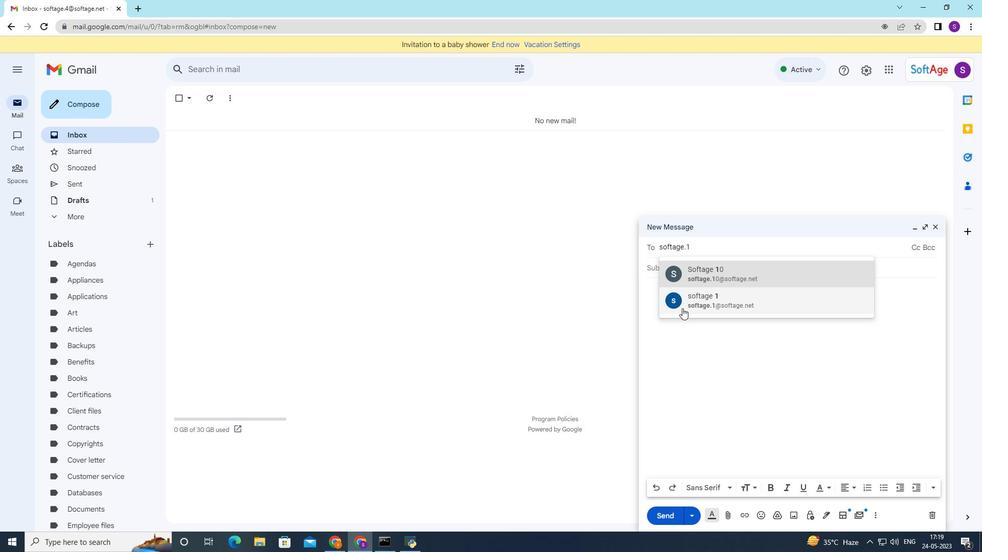 
Action: Mouse pressed left at (703, 311)
Screenshot: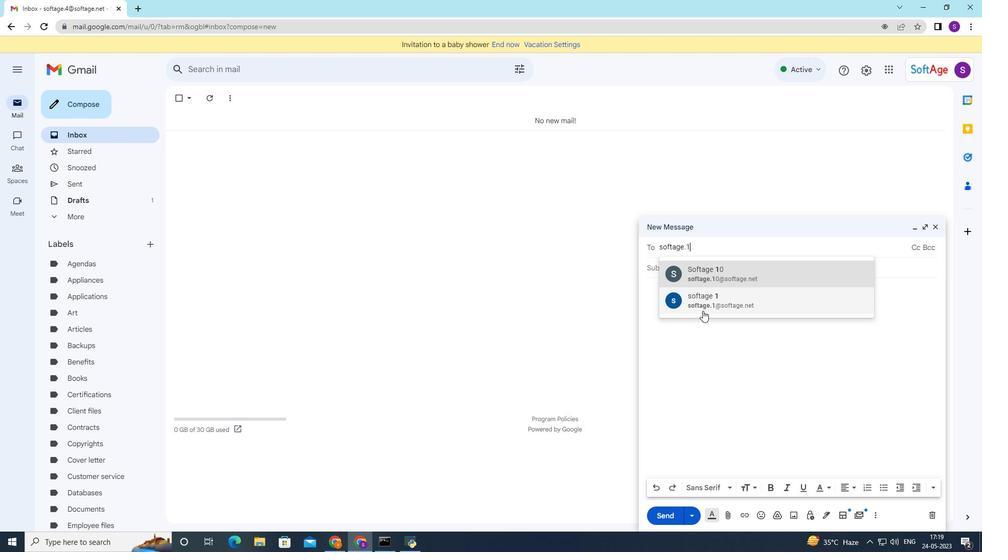 
Action: Mouse moved to (673, 282)
Screenshot: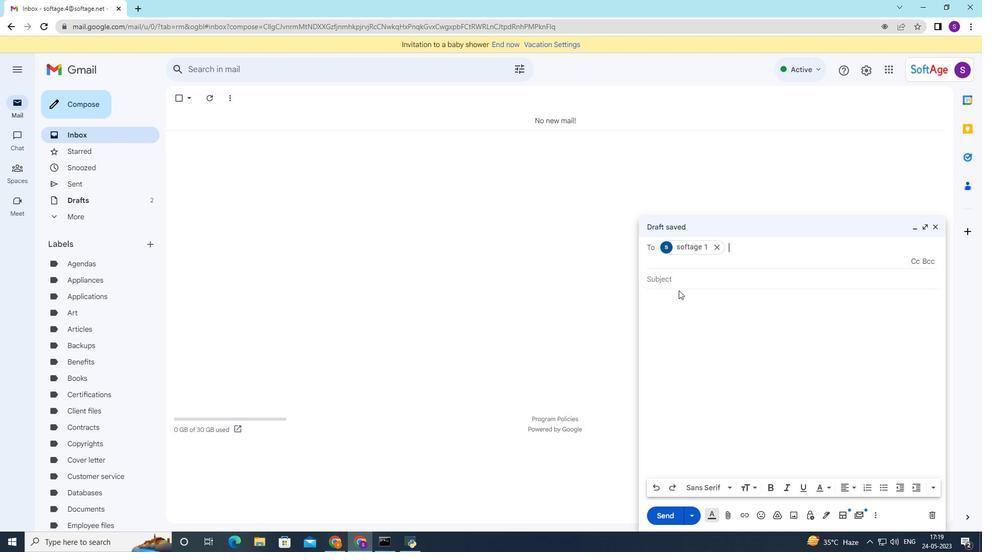 
Action: Mouse pressed left at (673, 282)
Screenshot: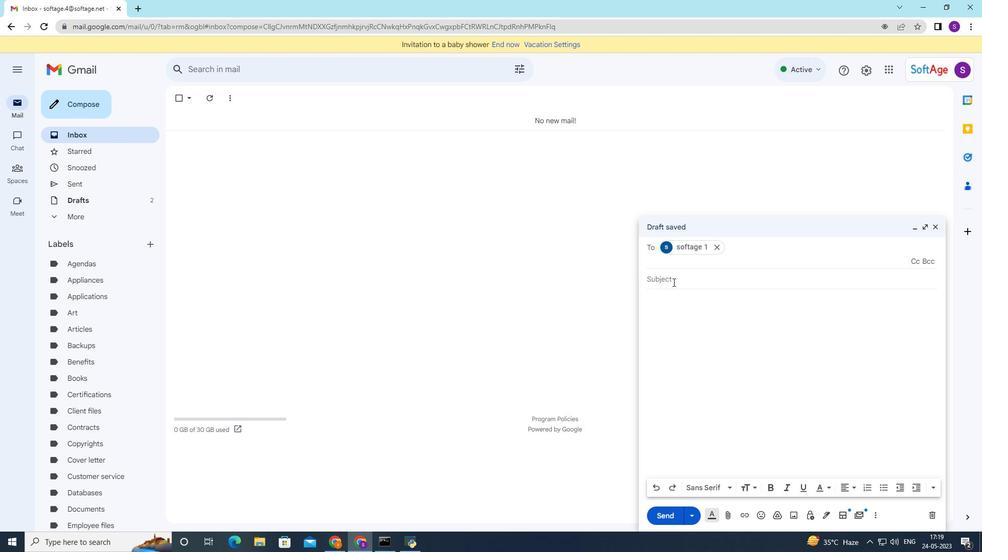 
Action: Mouse moved to (673, 283)
Screenshot: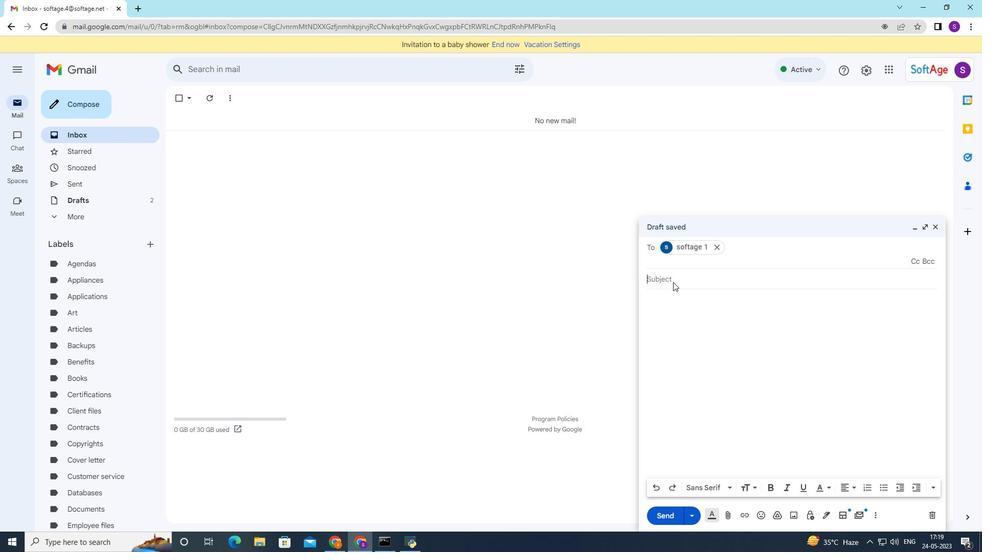 
Action: Key pressed <Key.shift>Announcement<Key.space>of<Key.space>a<Key.space>regi<Key.backspace><Key.backspace>signation<Key.space>
Screenshot: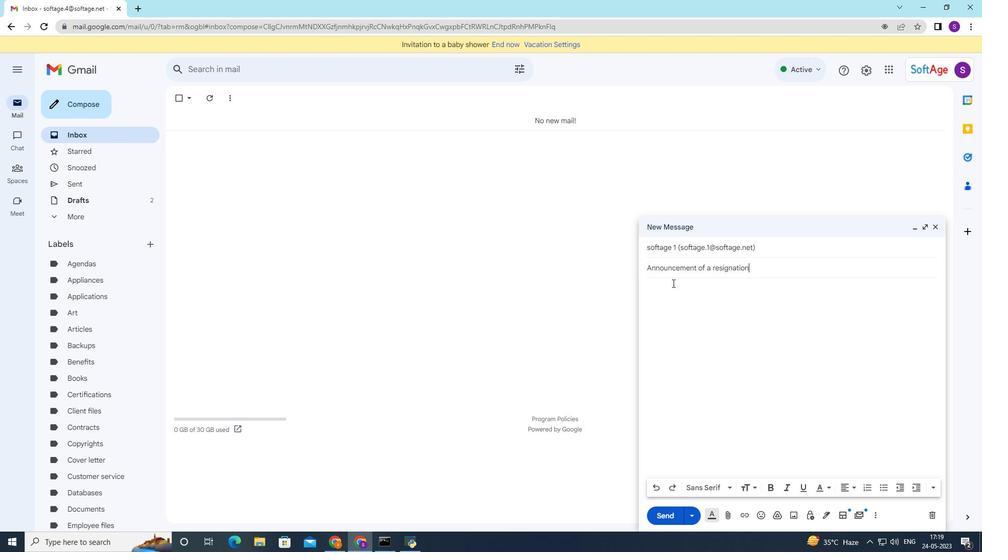 
Action: Mouse moved to (827, 516)
Screenshot: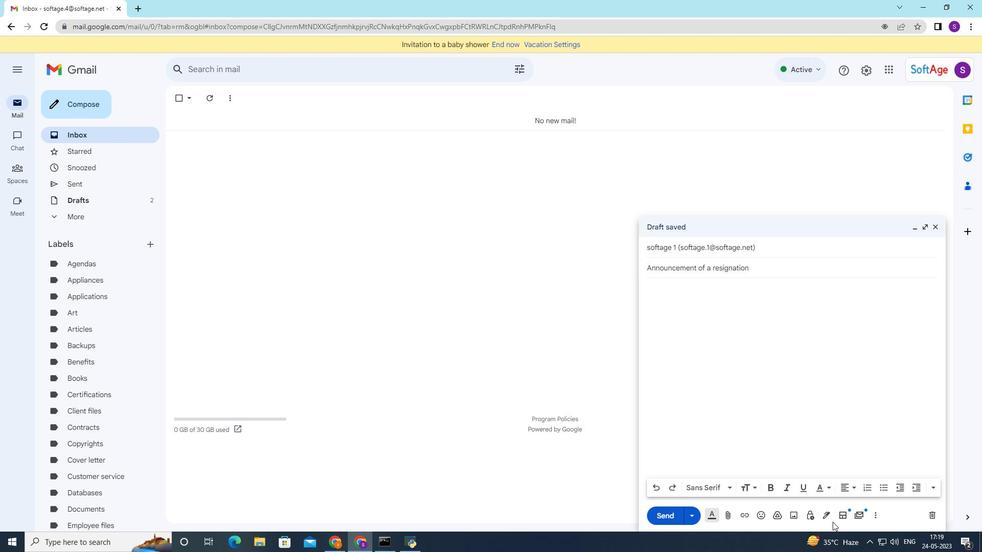 
Action: Mouse pressed left at (827, 516)
Screenshot: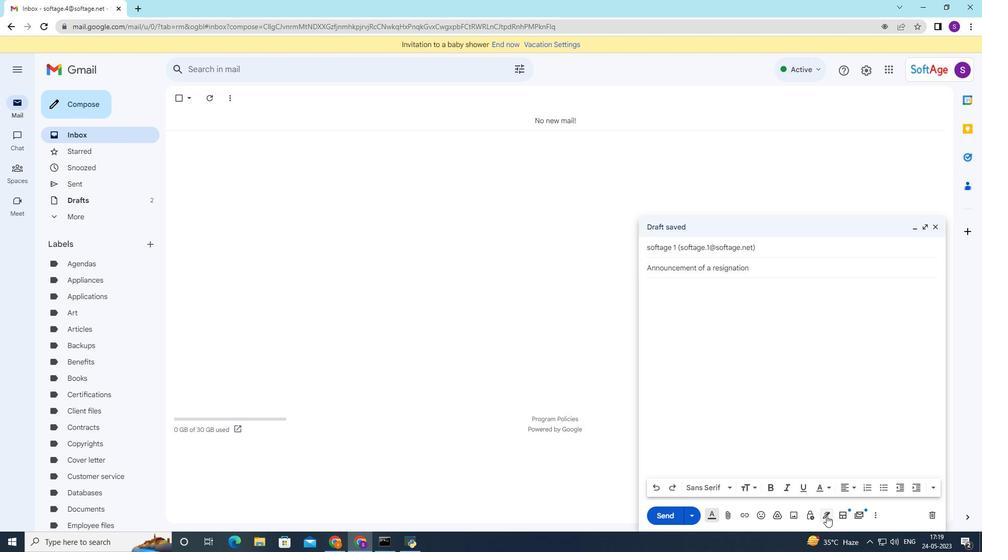 
Action: Mouse moved to (857, 365)
Screenshot: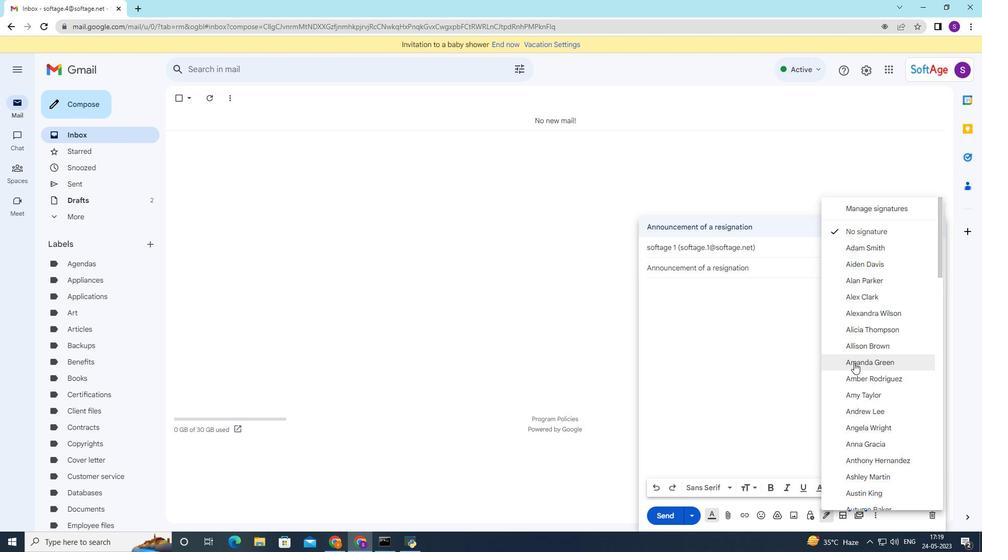 
Action: Mouse scrolled (857, 365) with delta (0, 0)
Screenshot: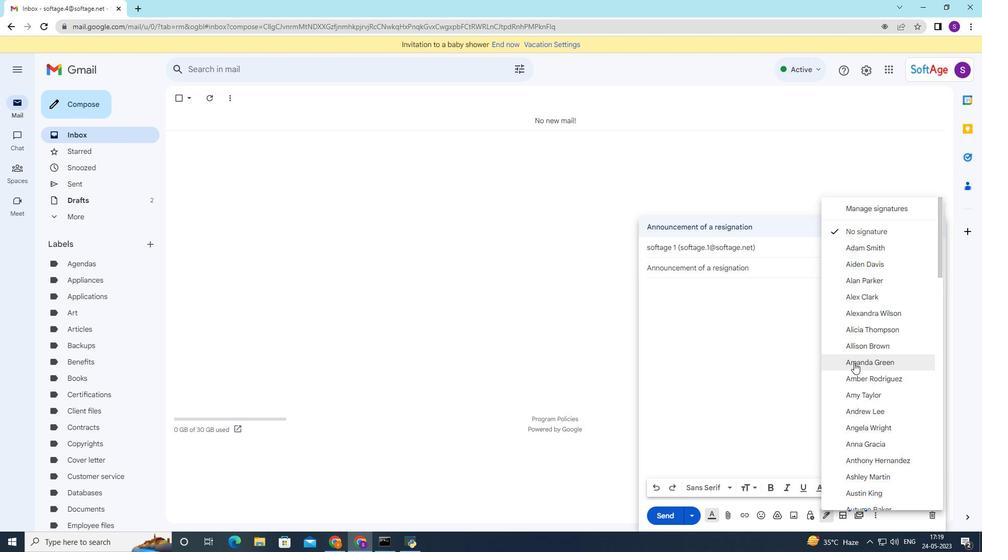 
Action: Mouse moved to (857, 366)
Screenshot: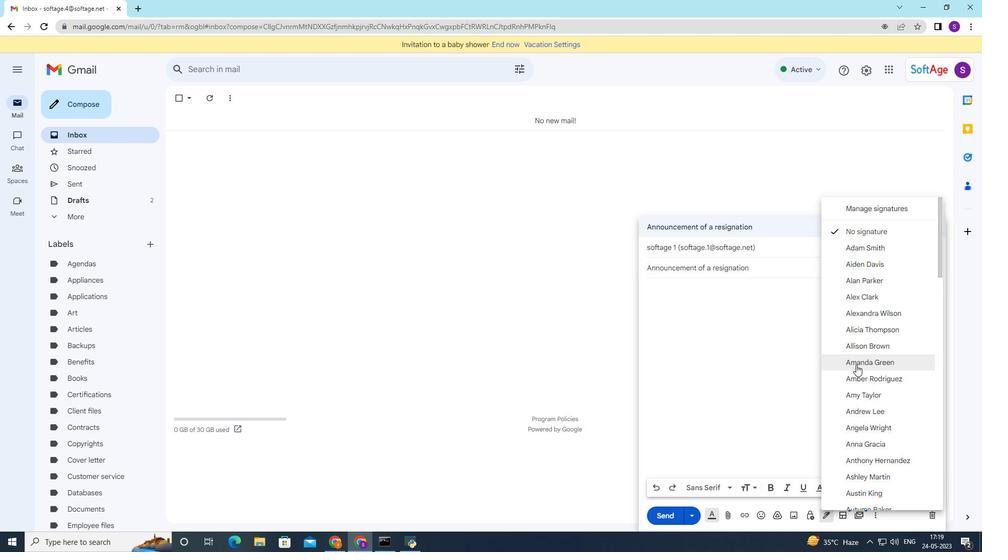 
Action: Mouse scrolled (857, 365) with delta (0, 0)
Screenshot: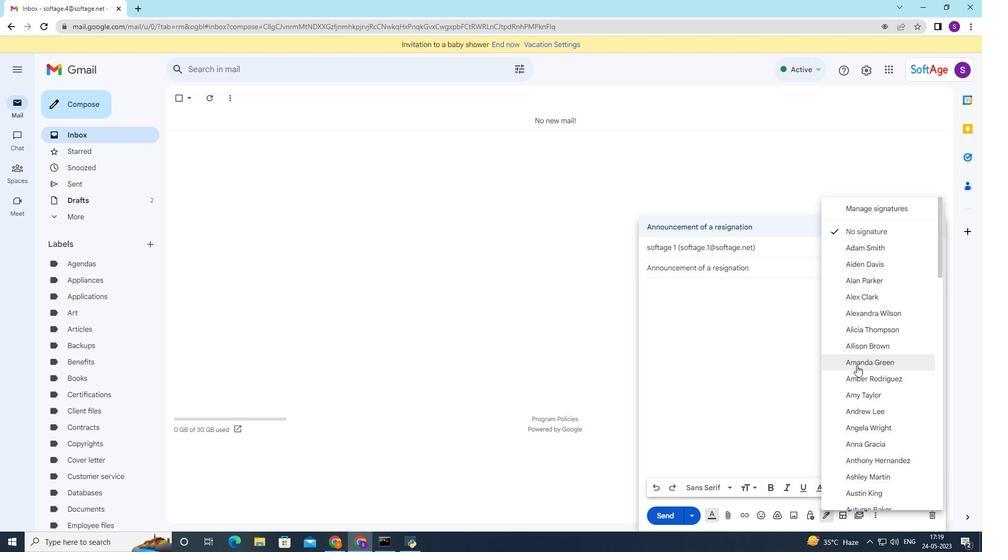 
Action: Mouse scrolled (857, 365) with delta (0, 0)
Screenshot: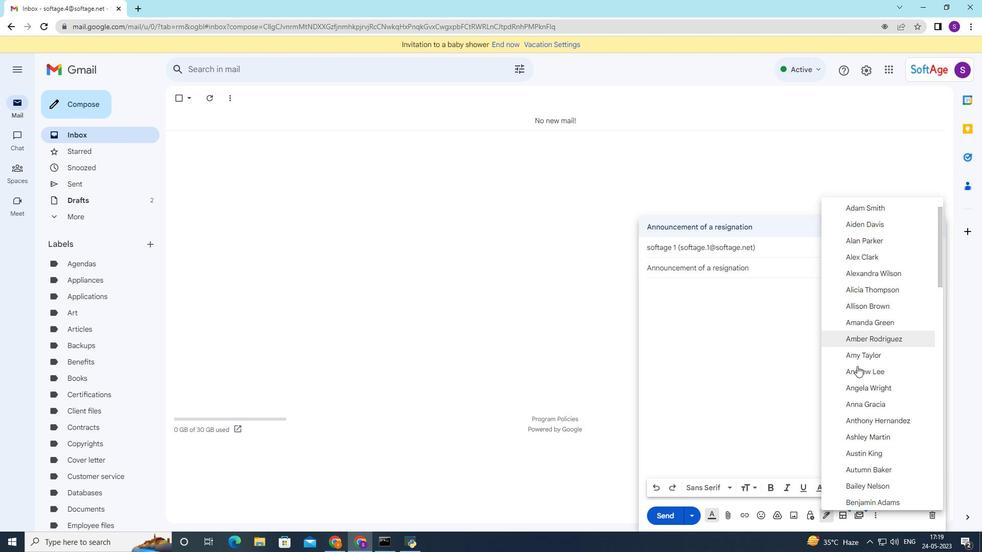 
Action: Mouse scrolled (857, 365) with delta (0, 0)
Screenshot: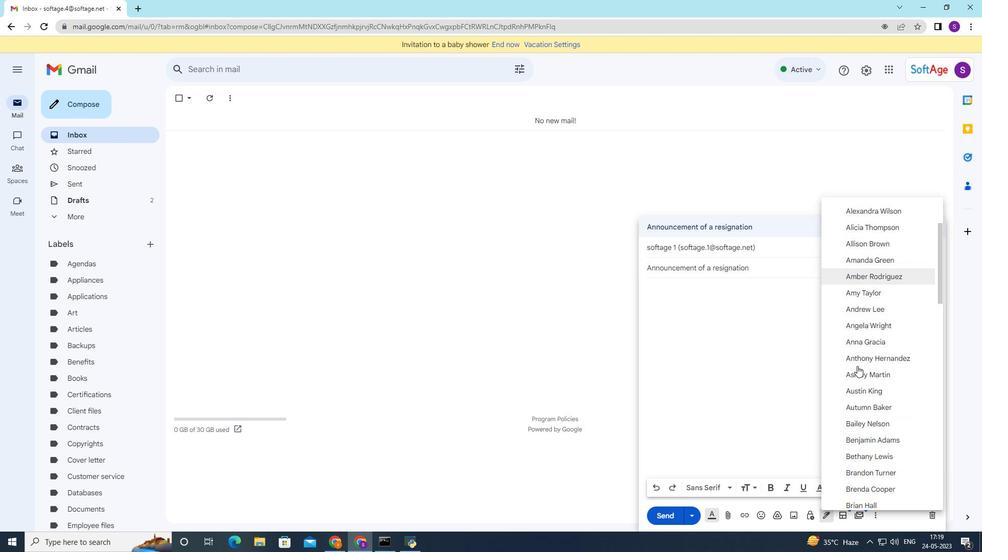 
Action: Mouse moved to (890, 456)
Screenshot: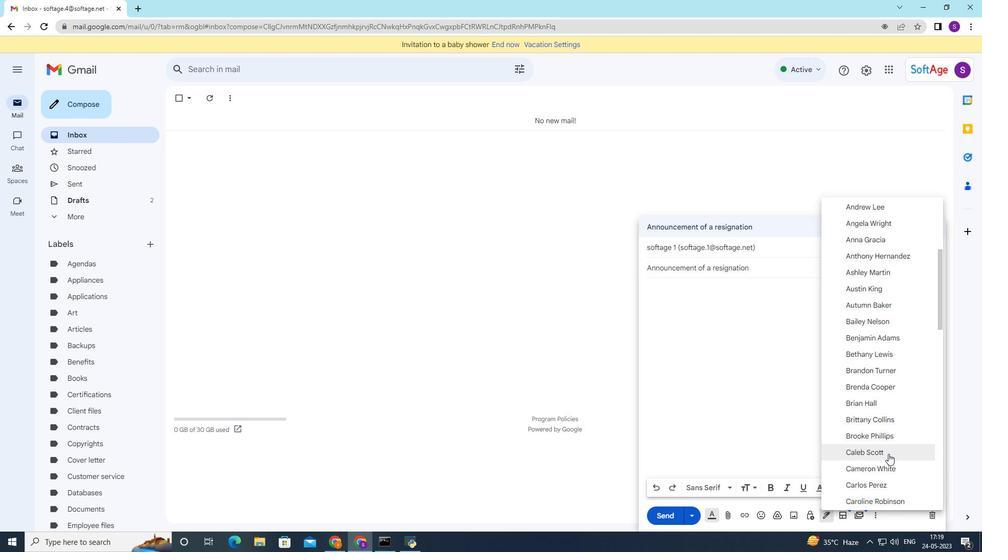 
Action: Mouse scrolled (890, 455) with delta (0, 0)
Screenshot: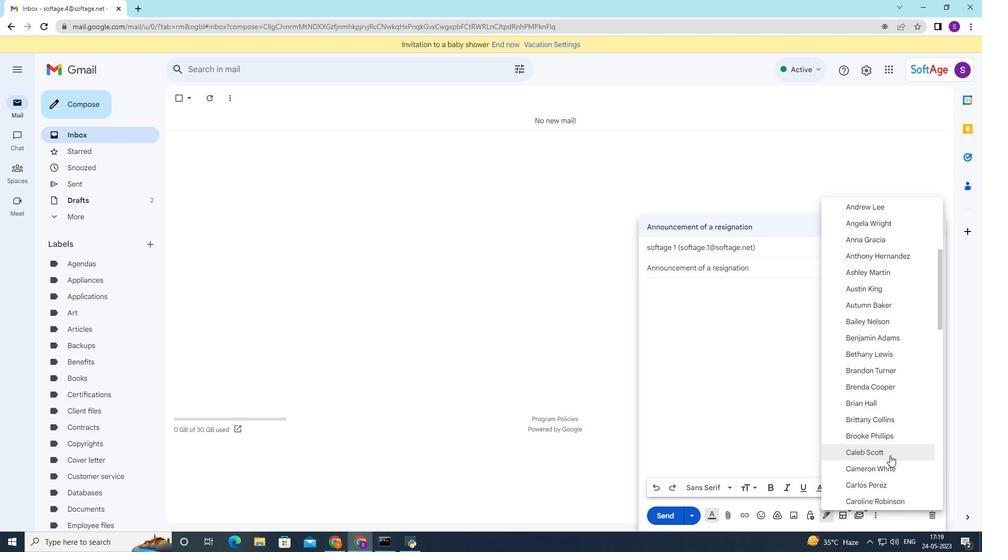 
Action: Mouse moved to (890, 456)
Screenshot: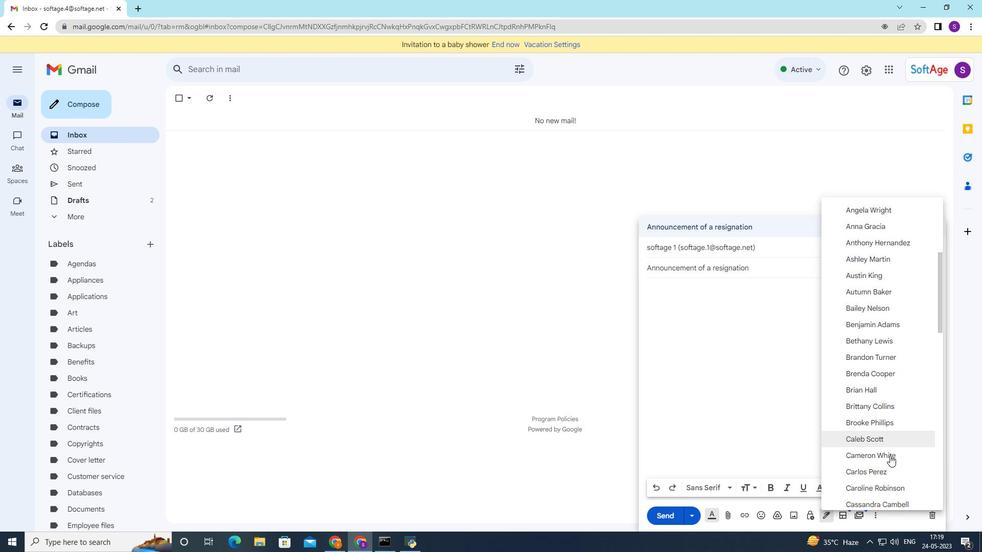 
Action: Mouse scrolled (890, 456) with delta (0, 0)
Screenshot: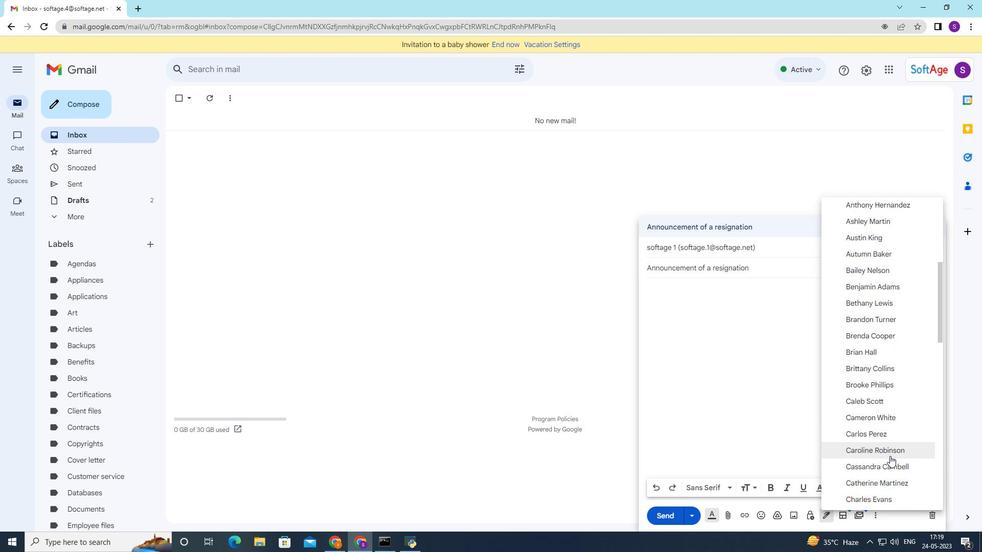 
Action: Mouse moved to (892, 474)
Screenshot: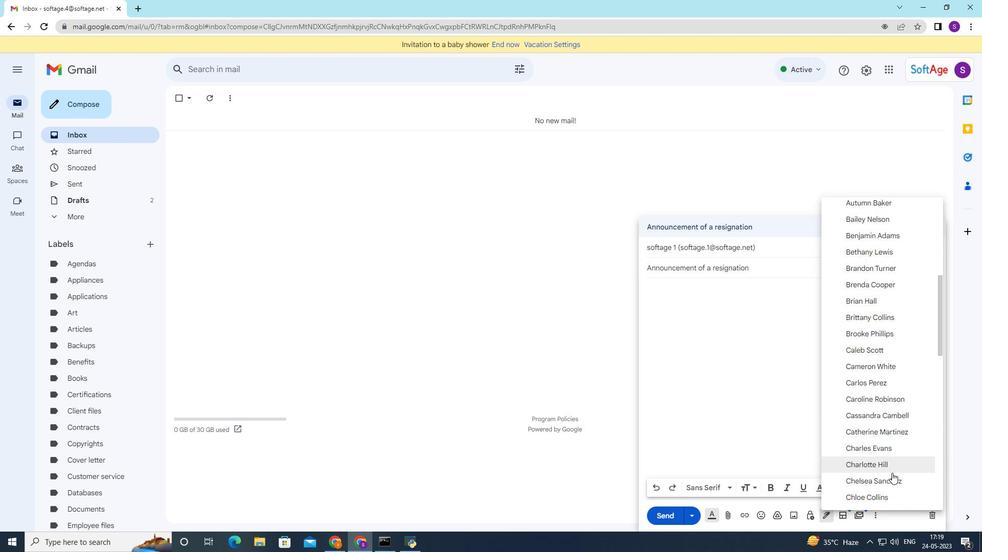 
Action: Mouse scrolled (892, 474) with delta (0, 0)
Screenshot: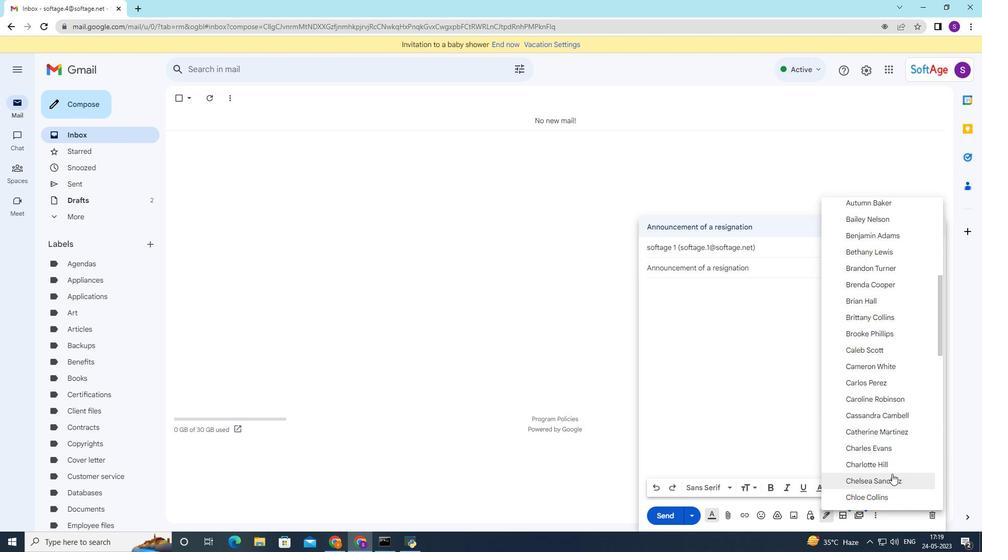 
Action: Mouse scrolled (892, 474) with delta (0, 0)
Screenshot: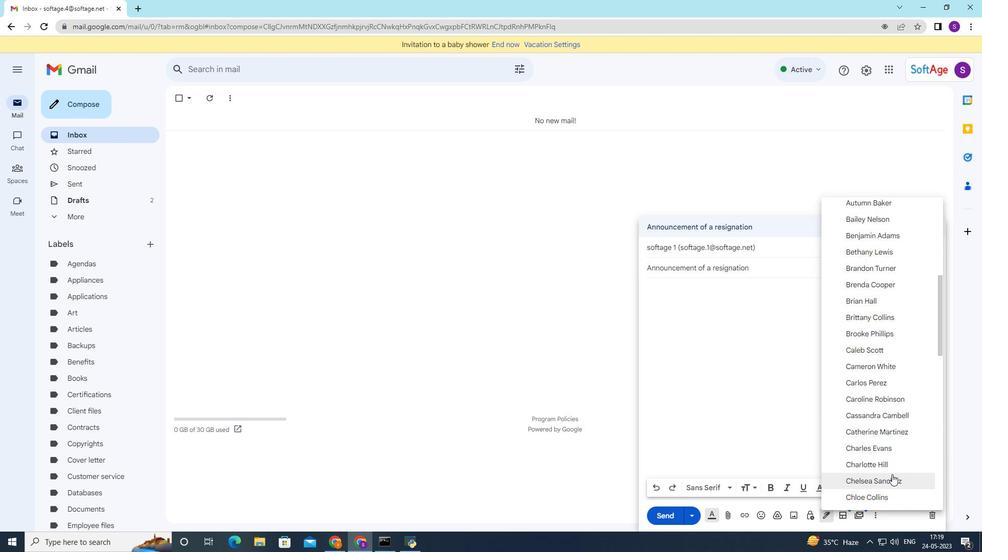 
Action: Mouse scrolled (892, 474) with delta (0, 0)
Screenshot: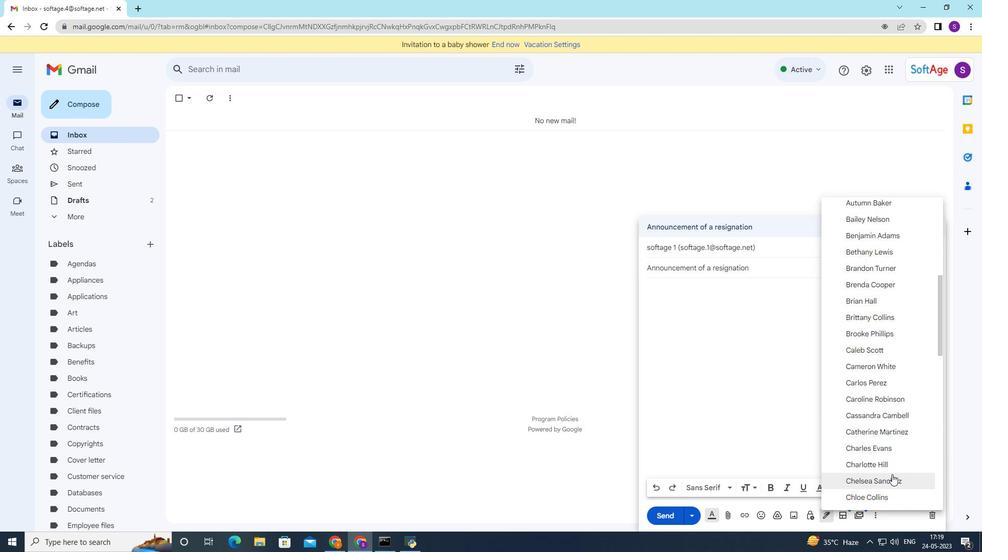 
Action: Mouse scrolled (892, 474) with delta (0, 0)
Screenshot: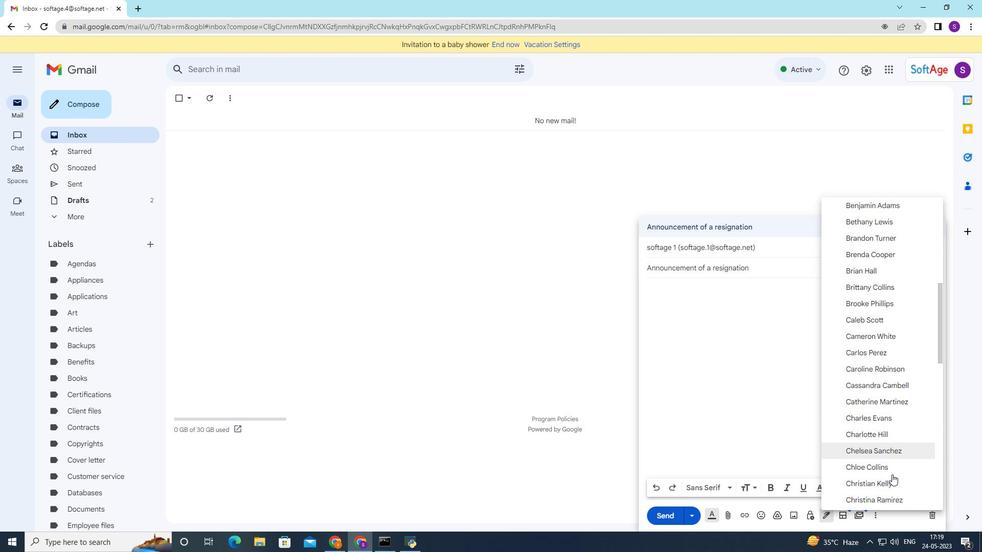 
Action: Mouse moved to (893, 472)
Screenshot: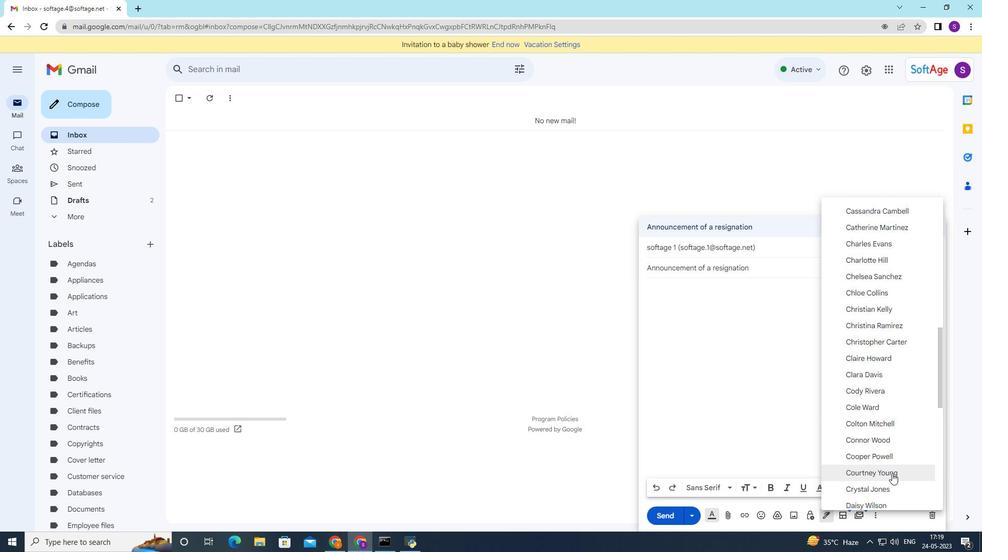 
Action: Mouse scrolled (893, 471) with delta (0, 0)
Screenshot: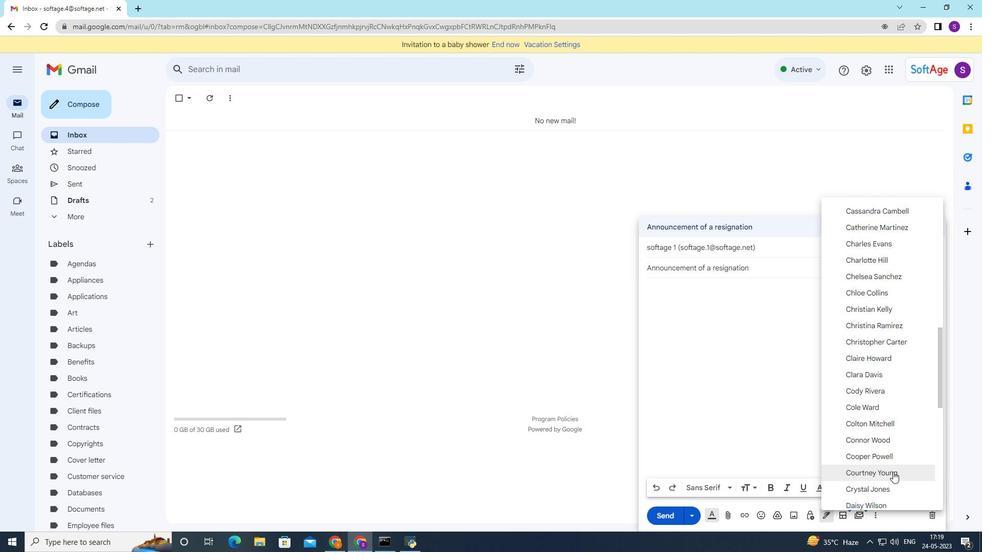 
Action: Mouse scrolled (893, 471) with delta (0, 0)
Screenshot: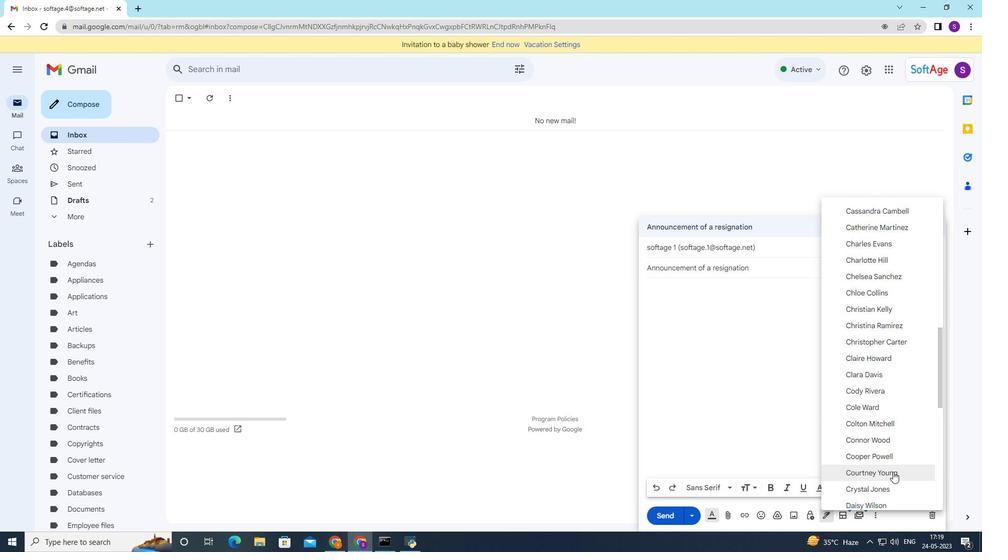 
Action: Mouse scrolled (893, 471) with delta (0, 0)
Screenshot: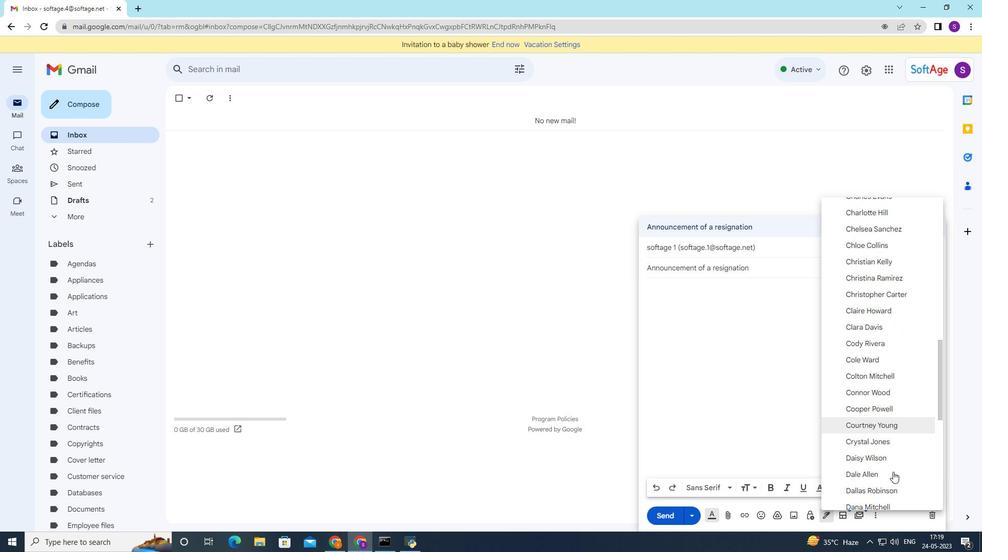 
Action: Mouse moved to (892, 473)
Screenshot: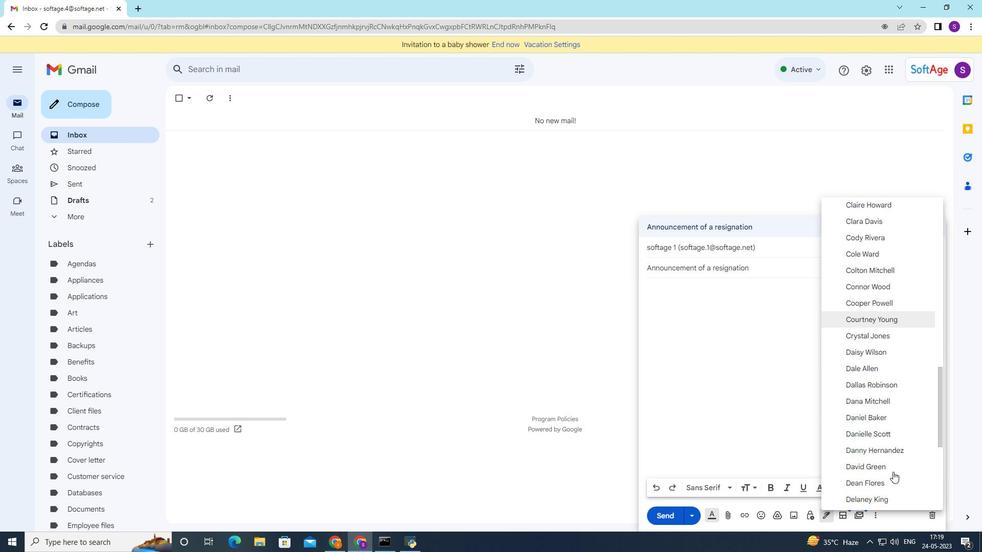 
Action: Mouse scrolled (892, 473) with delta (0, 0)
Screenshot: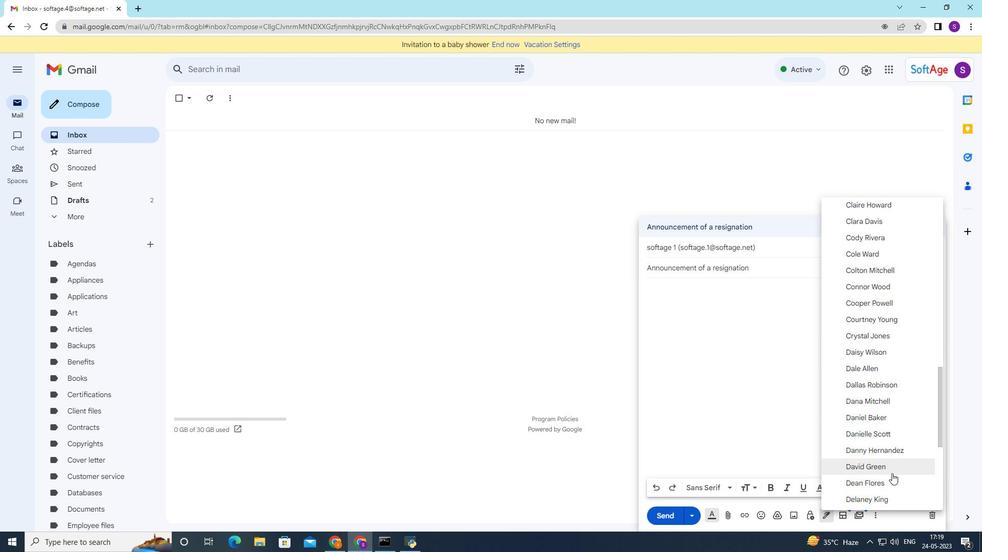 
Action: Mouse scrolled (892, 473) with delta (0, 0)
Screenshot: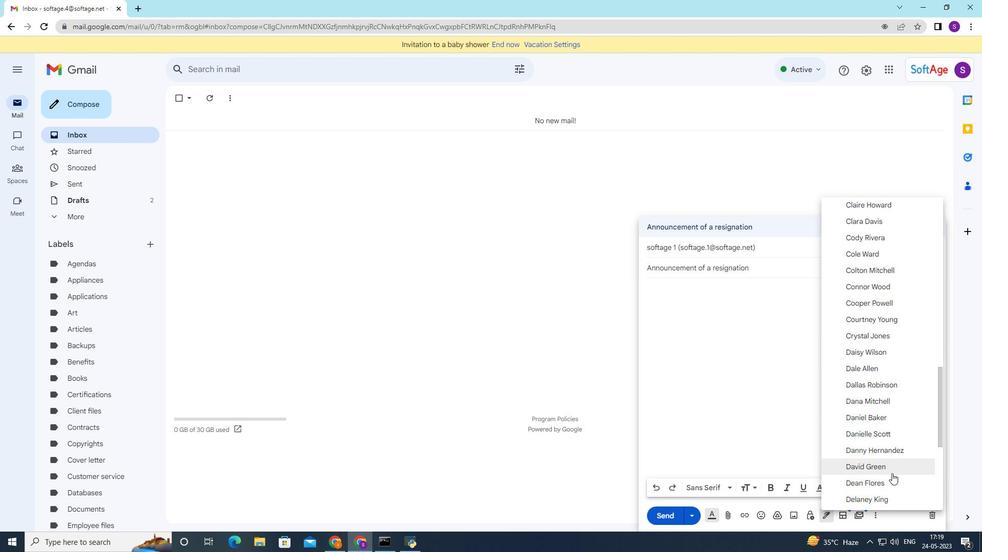
Action: Mouse scrolled (892, 473) with delta (0, 0)
Screenshot: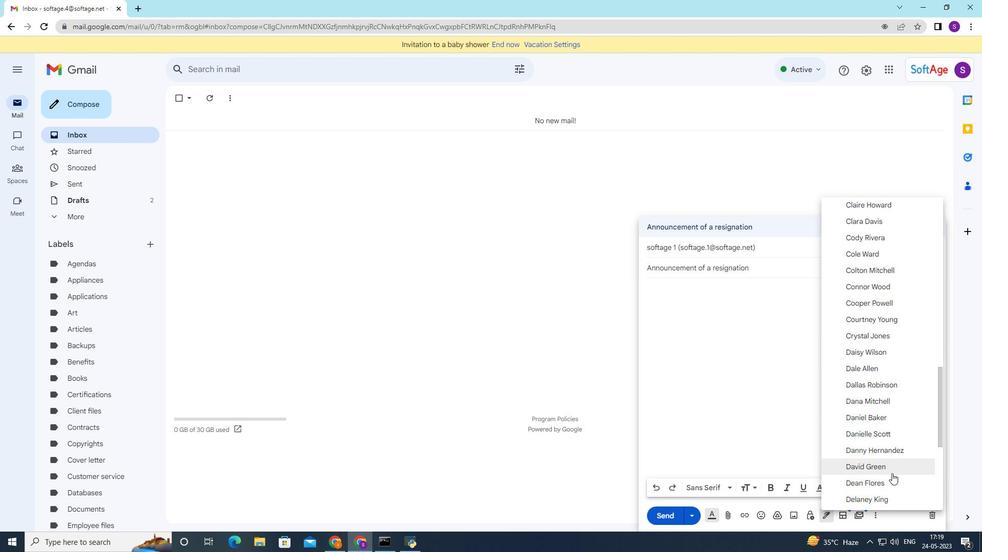 
Action: Mouse scrolled (892, 473) with delta (0, 0)
Screenshot: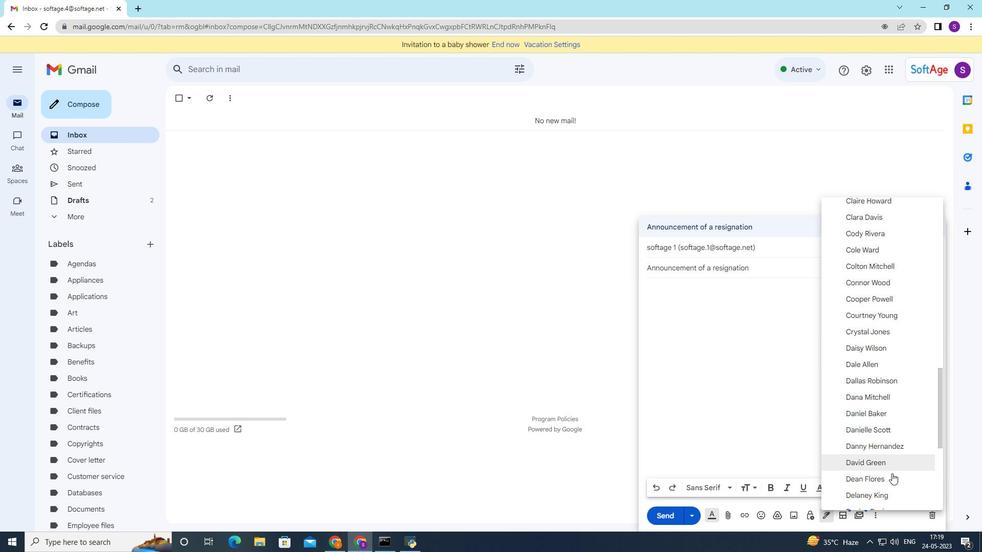 
Action: Mouse moved to (892, 473)
Screenshot: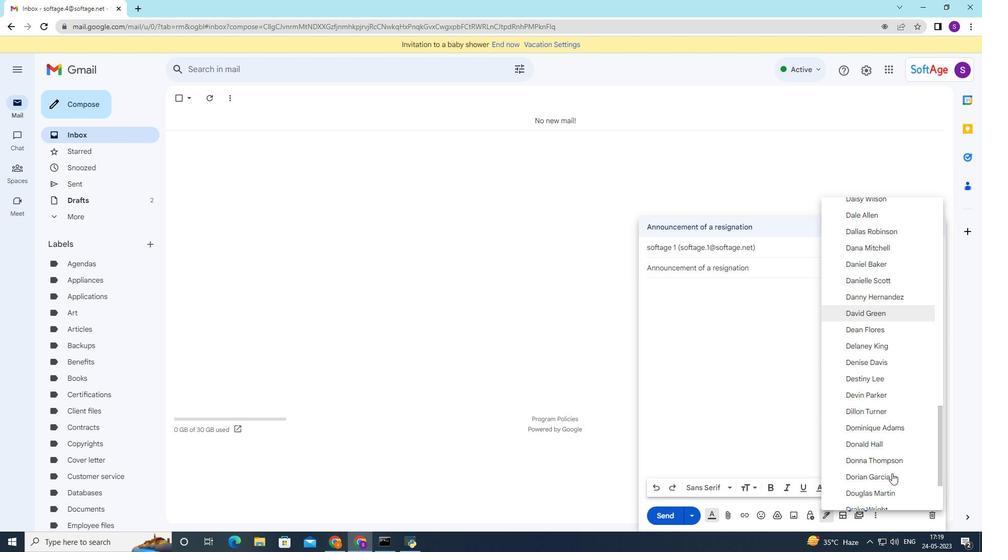 
Action: Mouse scrolled (892, 473) with delta (0, 0)
Screenshot: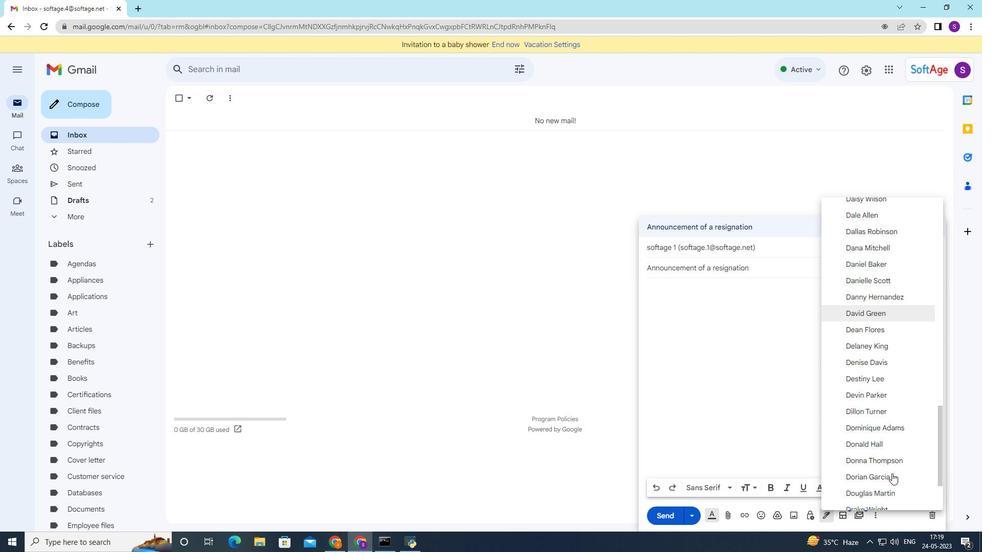
Action: Mouse scrolled (892, 473) with delta (0, 0)
Screenshot: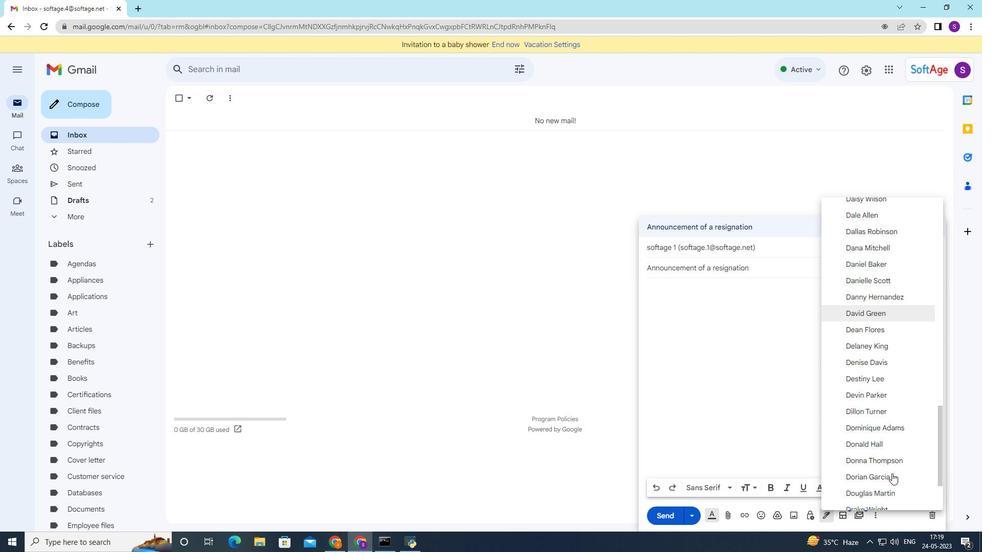 
Action: Mouse scrolled (892, 473) with delta (0, 0)
Screenshot: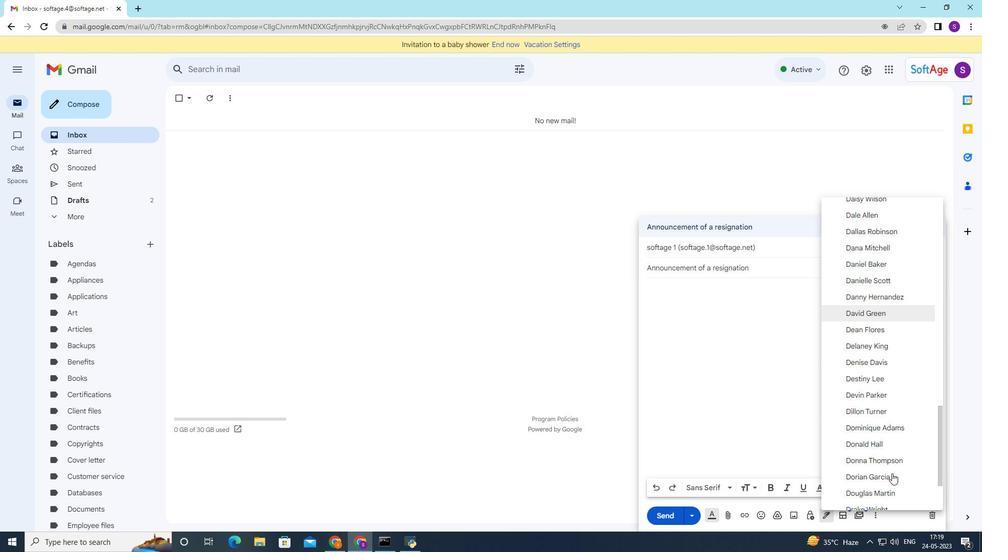 
Action: Mouse moved to (886, 482)
Screenshot: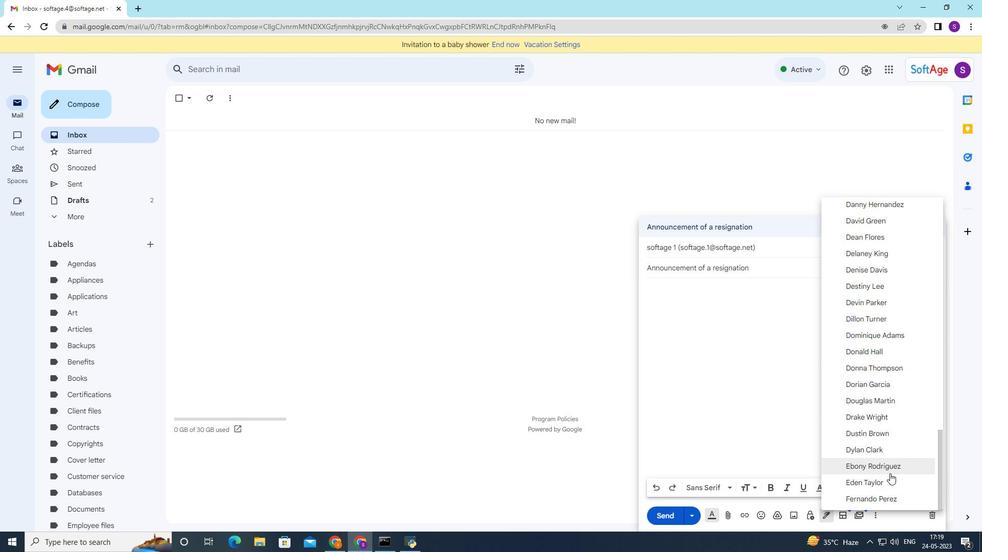 
Action: Mouse pressed left at (886, 482)
Screenshot: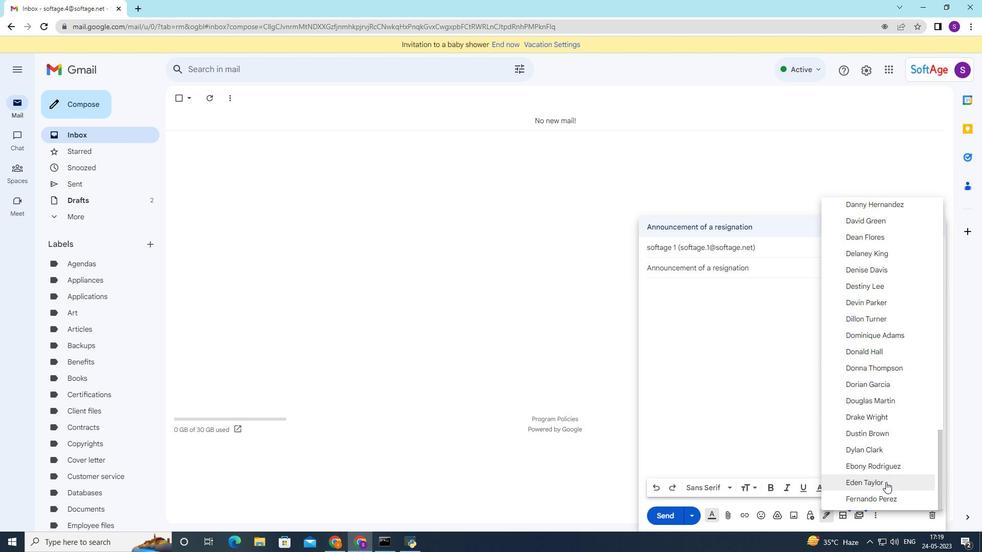 
Action: Mouse moved to (750, 360)
Screenshot: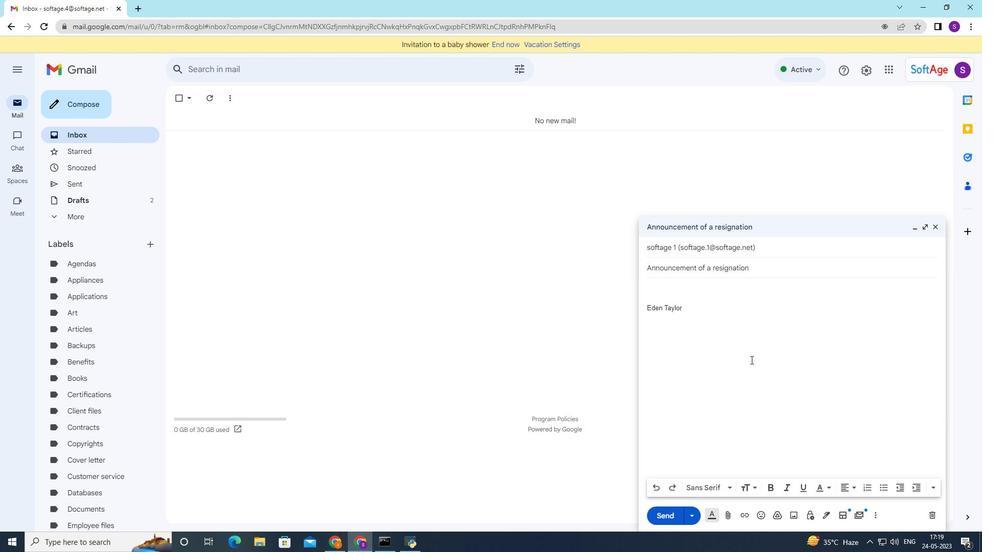 
Action: Key pressed <Key.shift>I<Key.space>would<Key.space>like<Key.space>to<Key.space>schedule<Key.space>a<Key.space>call<Key.space>to<Key.space>discuss<Key.space>the<Key.space>performance<Key.space>of<Key.space>the<Key.space>new<Key.space>product<Key.space>in<Key.space>the<Key.space>market.
Screenshot: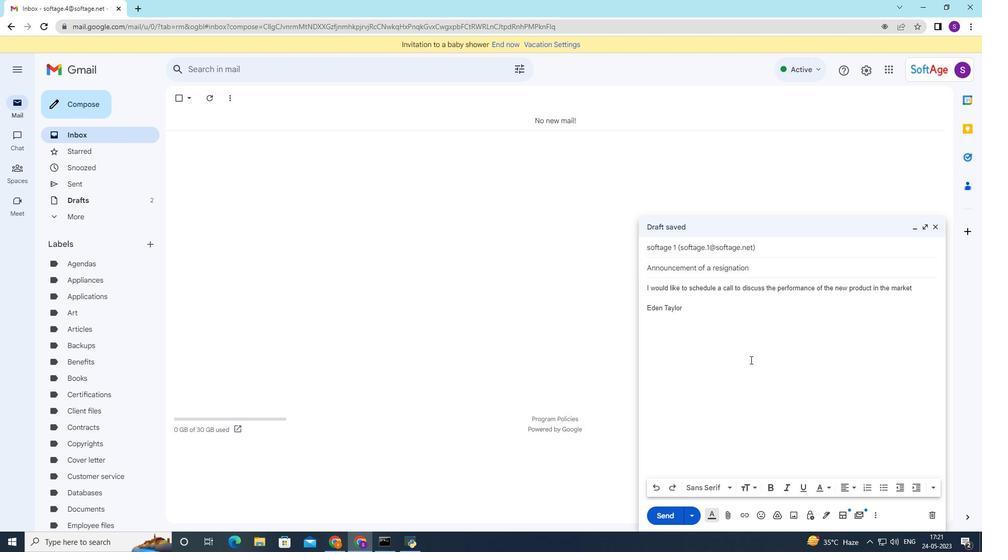 
Action: Mouse moved to (726, 363)
Screenshot: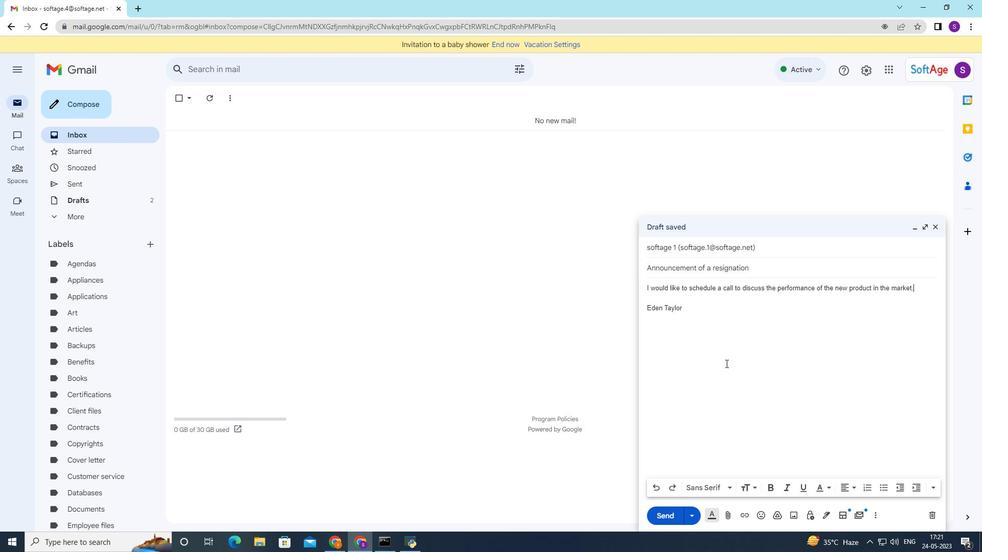 
Action: Mouse scrolled (726, 363) with delta (0, 0)
Screenshot: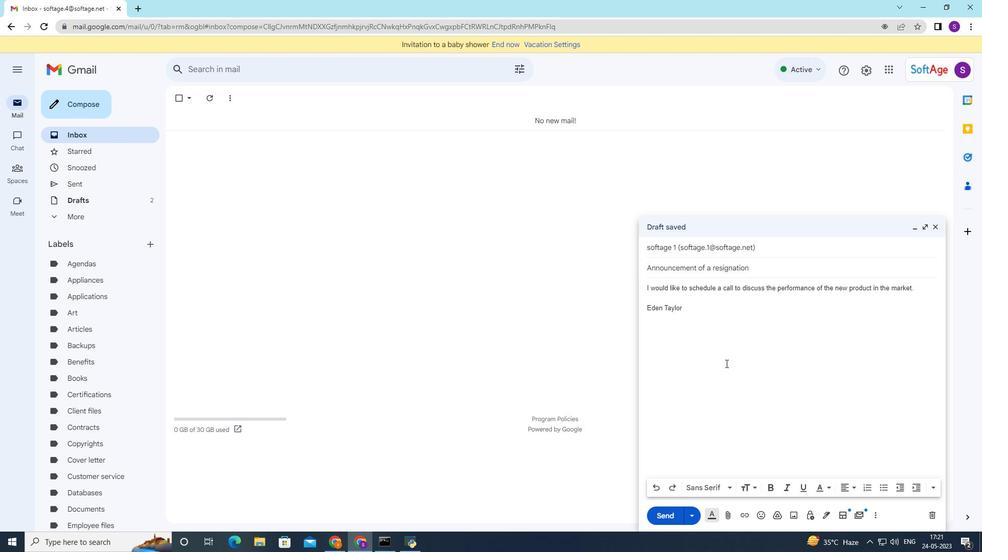 
Action: Mouse moved to (725, 369)
Screenshot: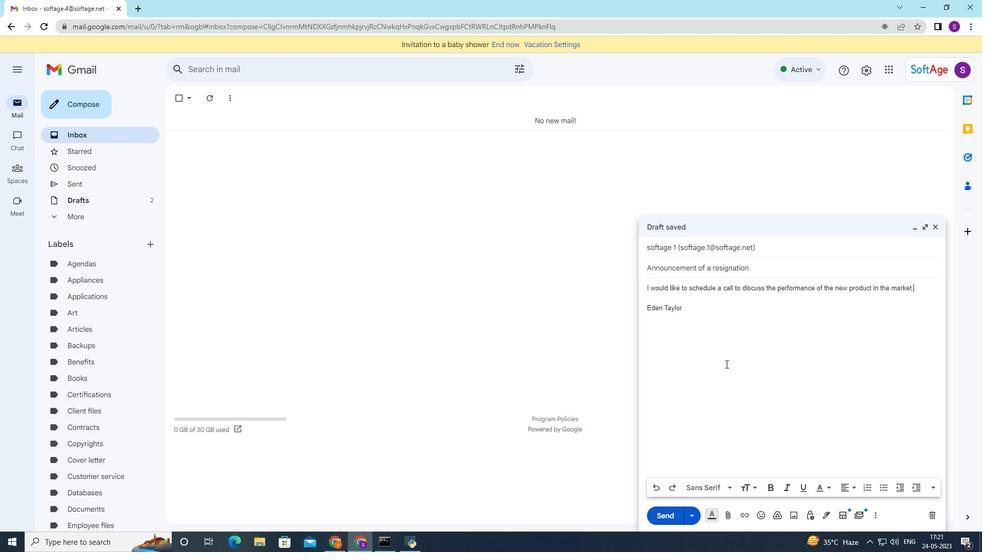 
Action: Mouse scrolled (725, 364) with delta (0, 0)
Screenshot: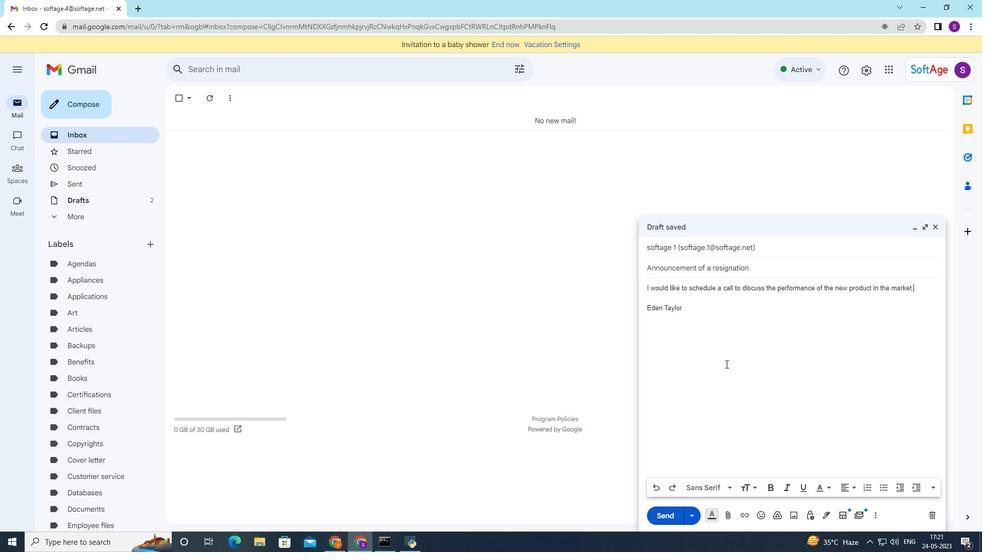 
Action: Mouse moved to (725, 369)
Screenshot: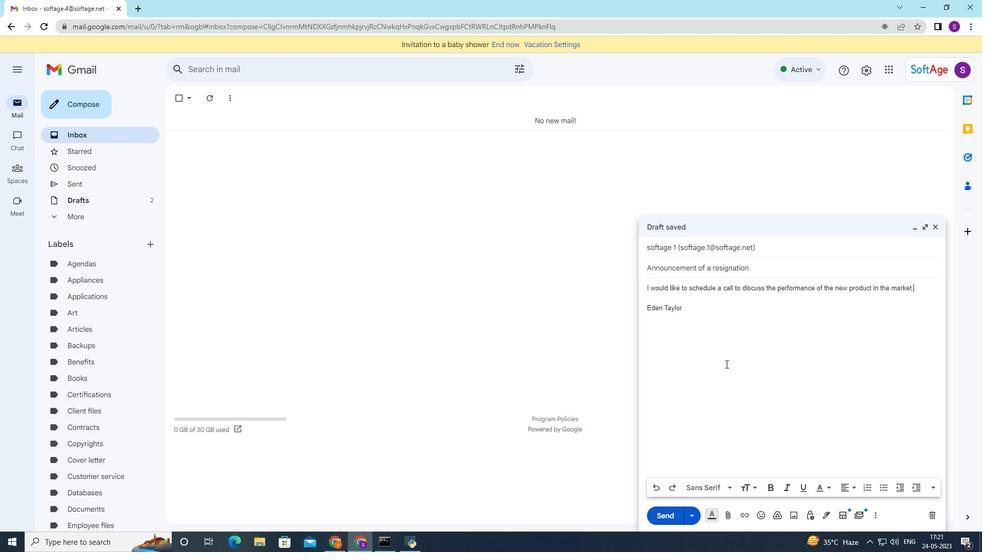 
Action: Mouse scrolled (725, 369) with delta (0, 0)
Screenshot: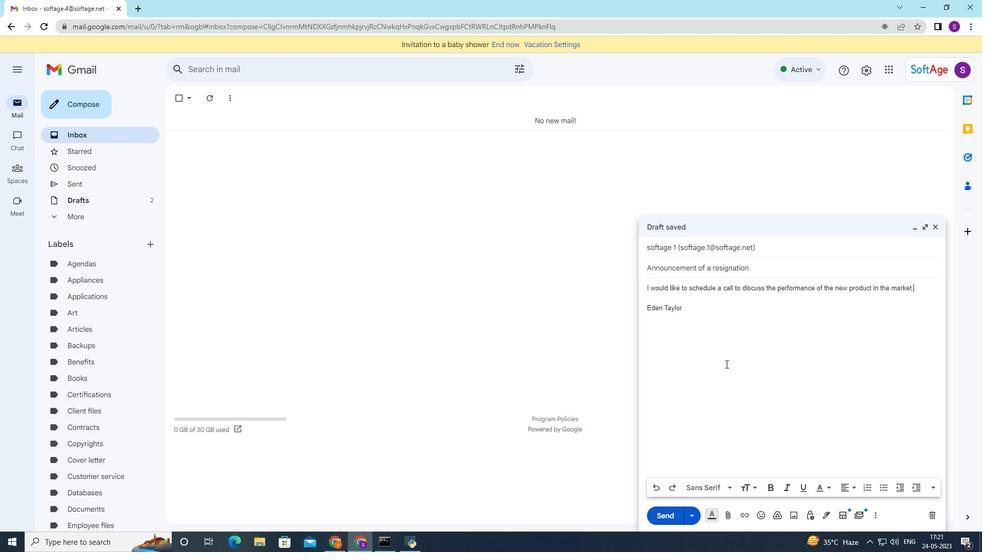 
Action: Mouse moved to (759, 245)
Screenshot: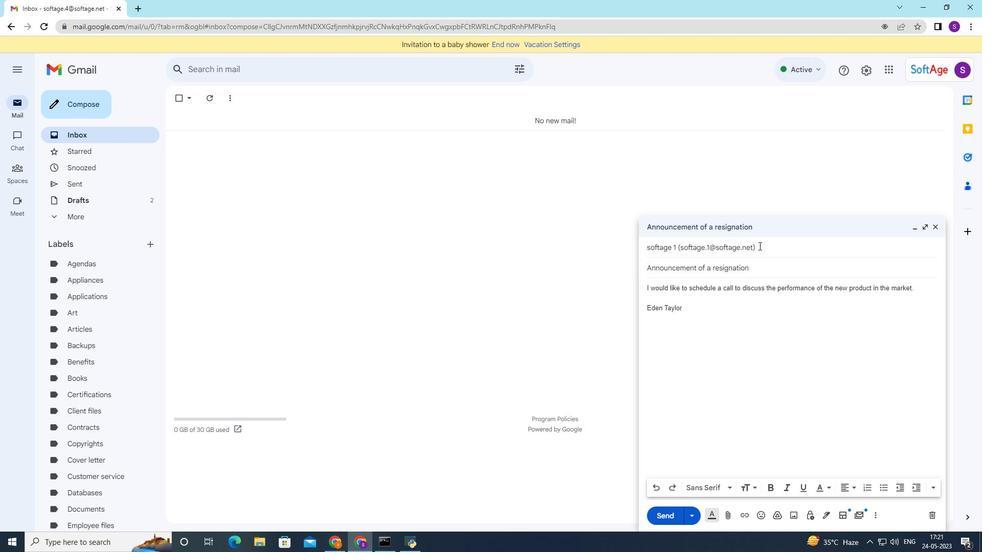 
Action: Mouse pressed left at (759, 245)
Screenshot: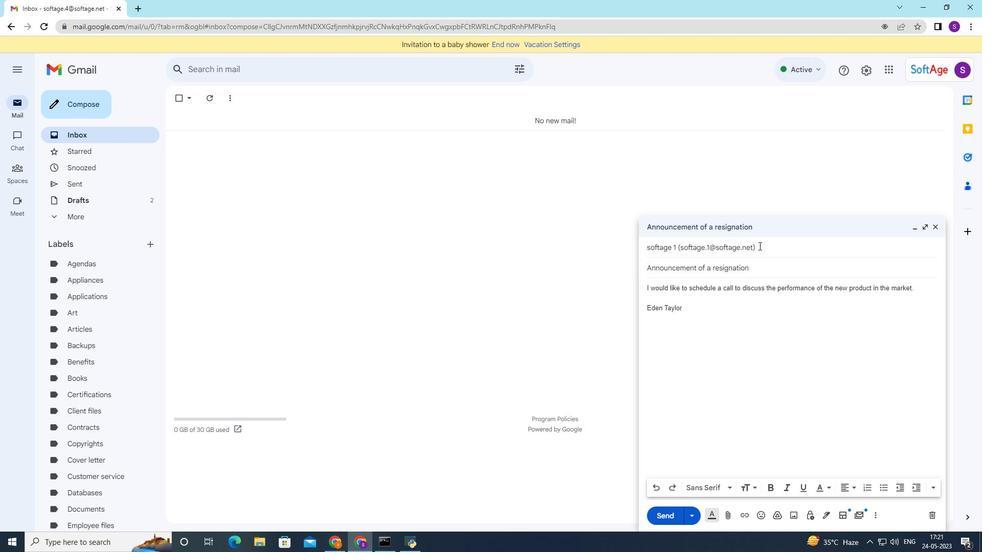 
Action: Mouse moved to (708, 300)
Screenshot: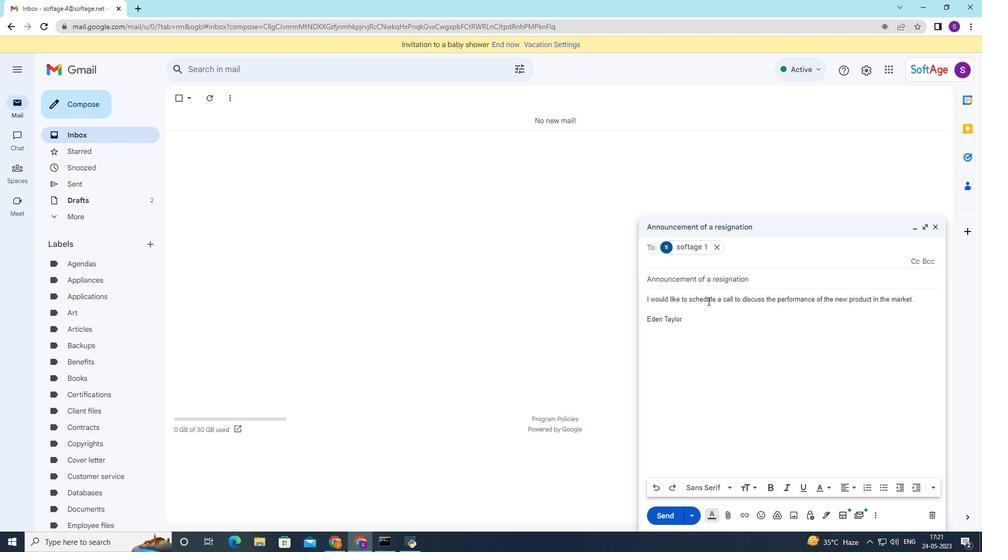 
Action: Mouse pressed left at (708, 300)
Screenshot: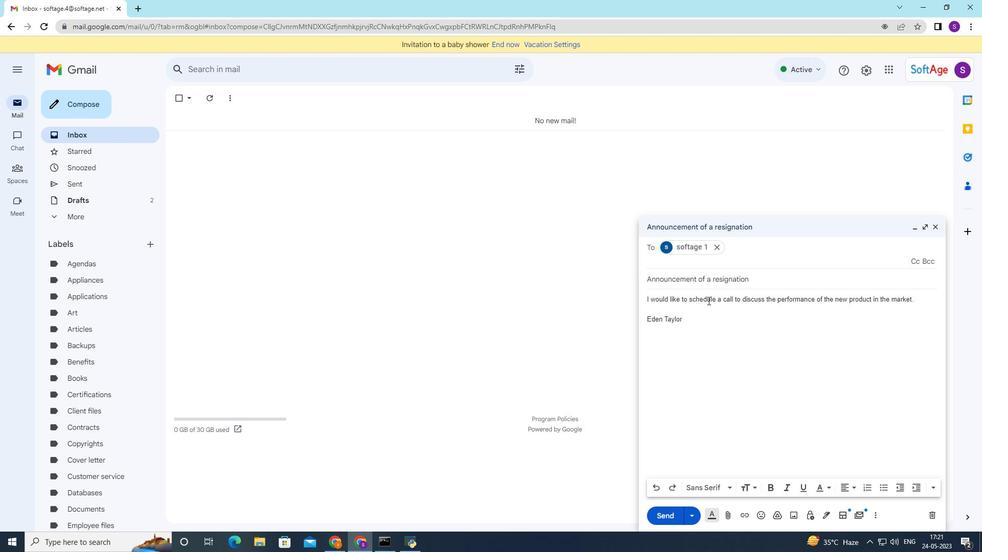
Action: Mouse pressed left at (708, 300)
Screenshot: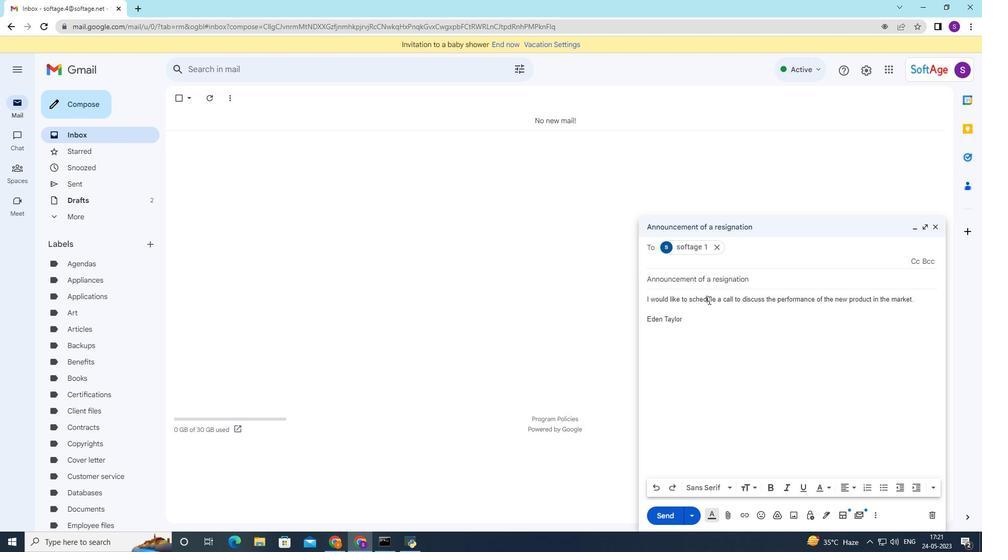 
Action: Mouse moved to (710, 288)
Screenshot: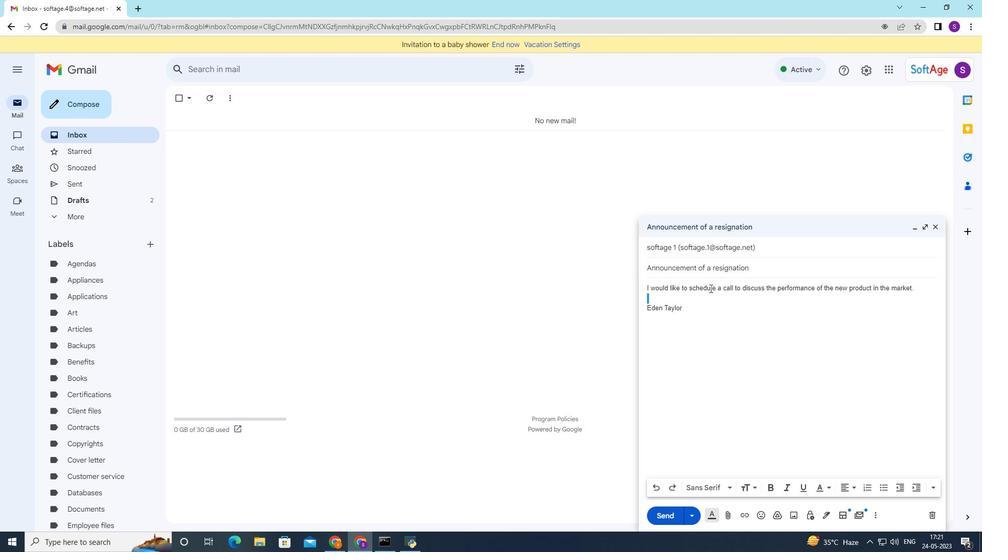 
Action: Mouse pressed left at (710, 288)
Screenshot: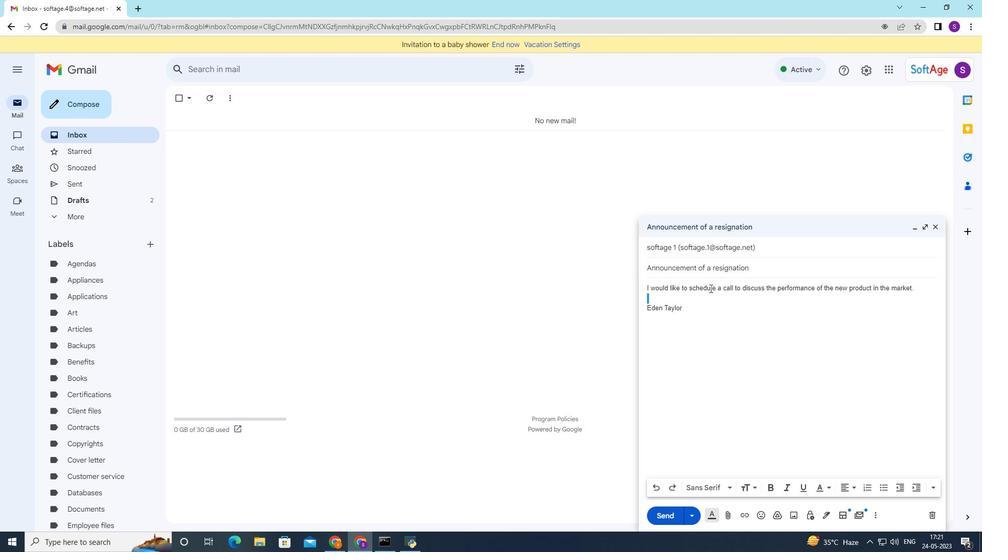 
Action: Mouse pressed left at (710, 288)
Screenshot: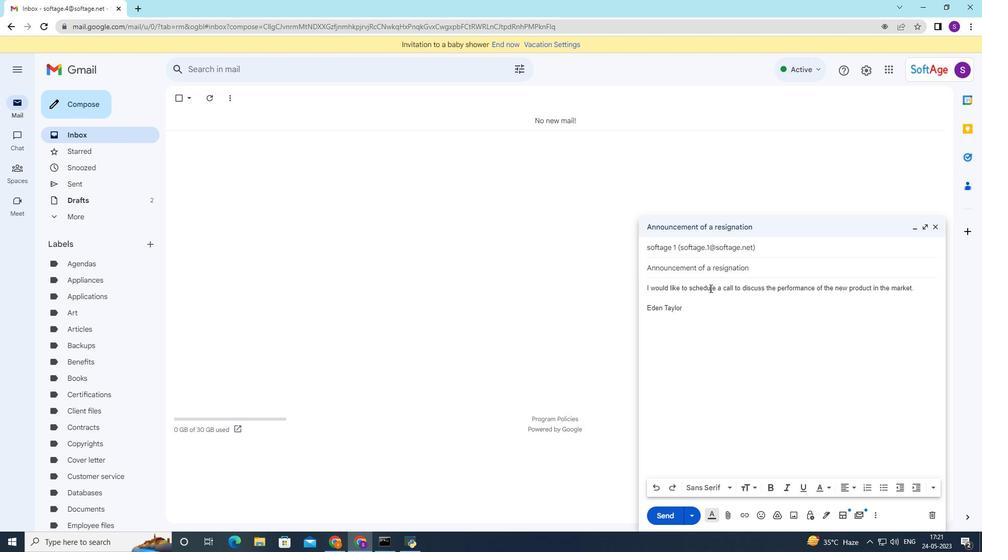 
Action: Mouse pressed left at (710, 288)
Screenshot: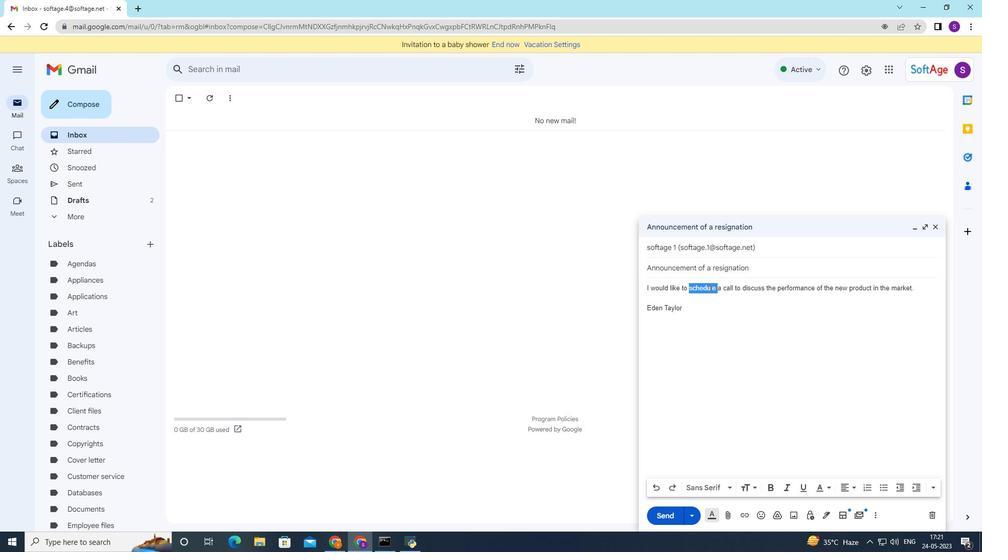
Action: Mouse moved to (826, 489)
Screenshot: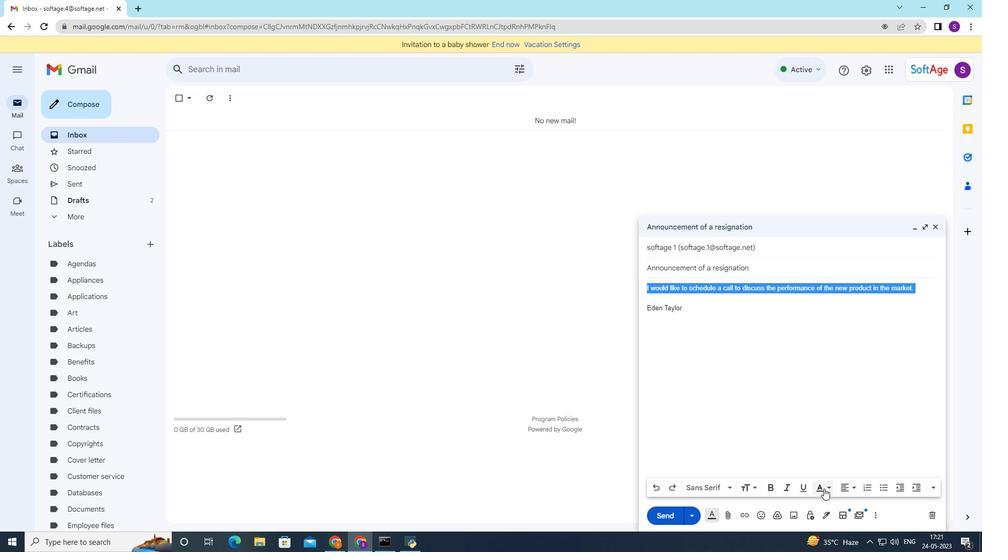
Action: Mouse pressed left at (826, 489)
Screenshot: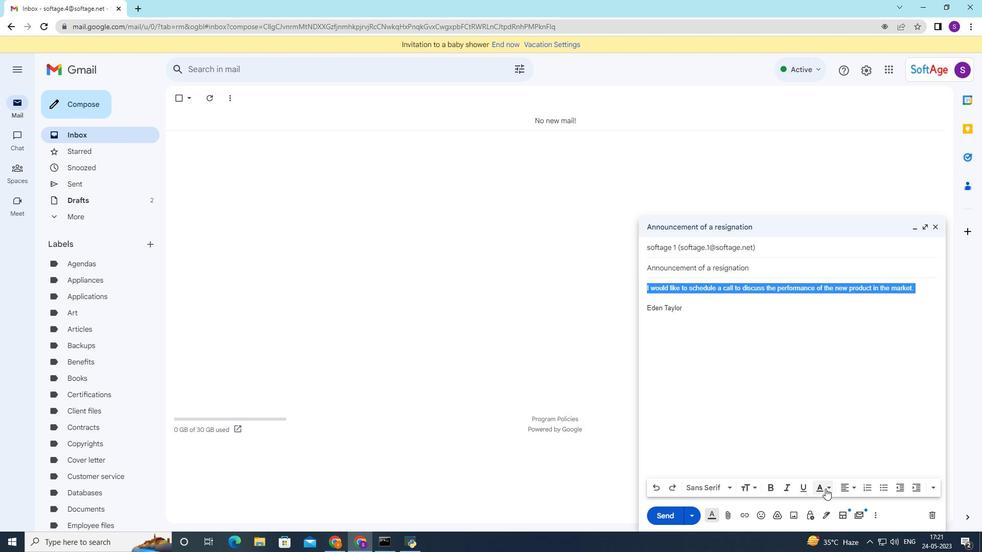 
Action: Mouse moved to (788, 418)
Screenshot: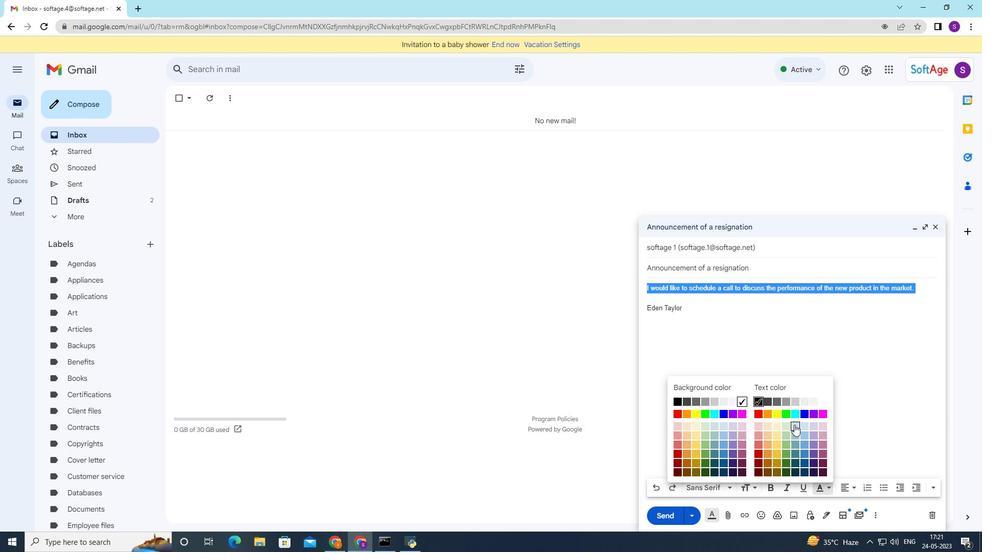 
Action: Mouse pressed left at (788, 418)
Screenshot: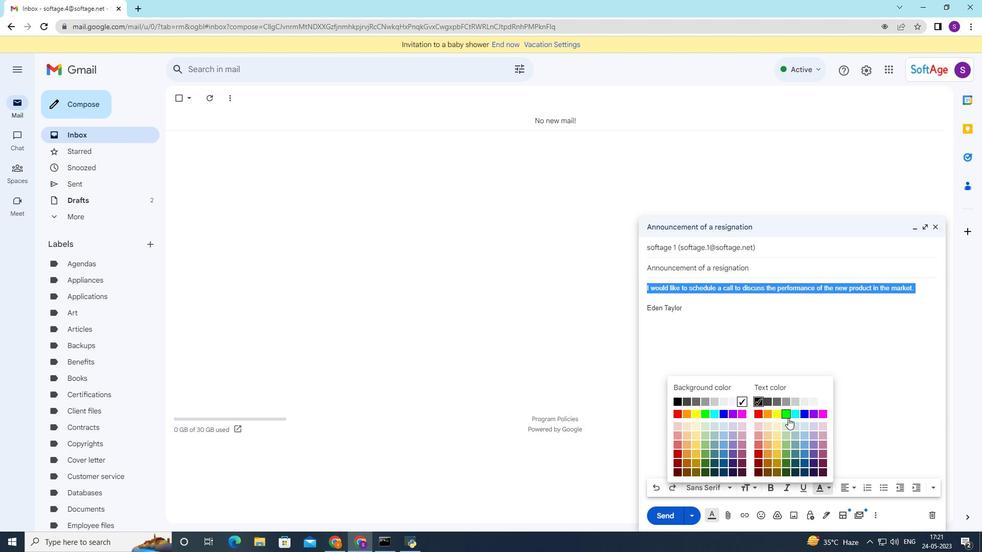 
Action: Mouse moved to (830, 488)
Screenshot: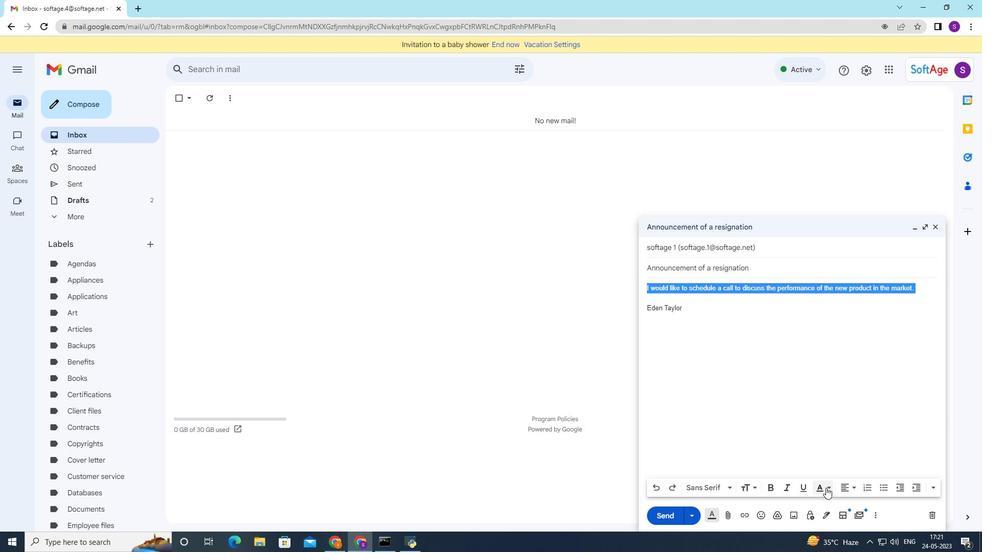 
Action: Mouse pressed left at (830, 488)
Screenshot: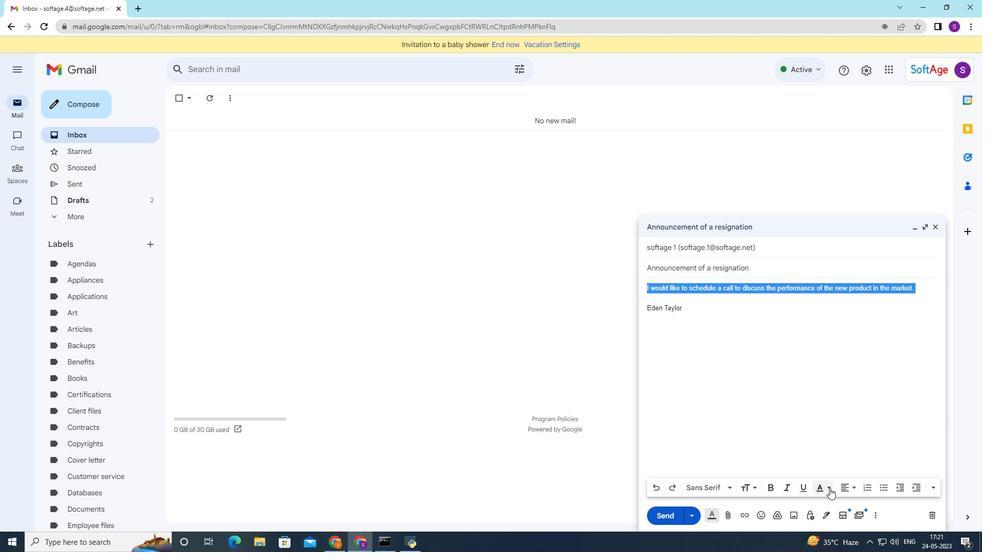 
Action: Mouse moved to (697, 415)
Screenshot: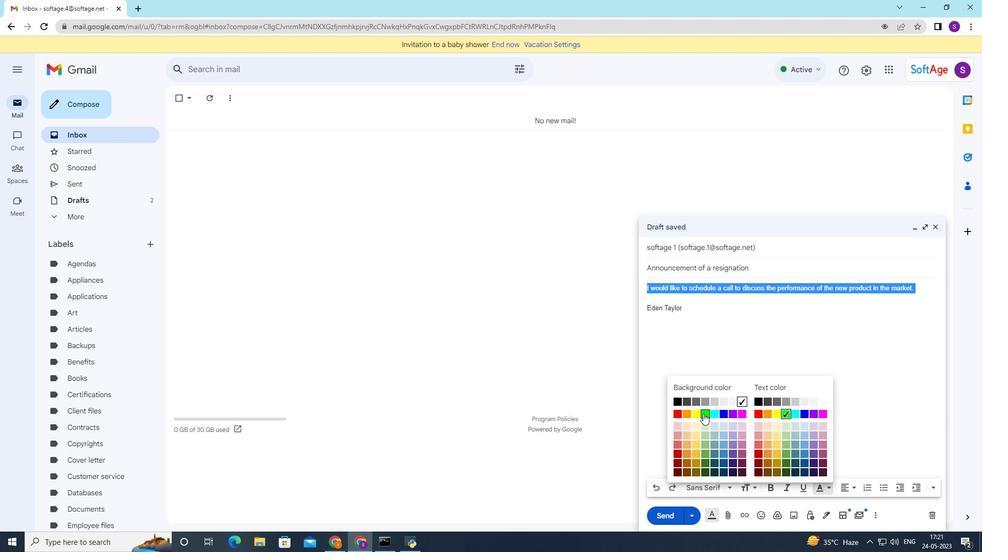 
Action: Mouse pressed left at (697, 415)
Screenshot: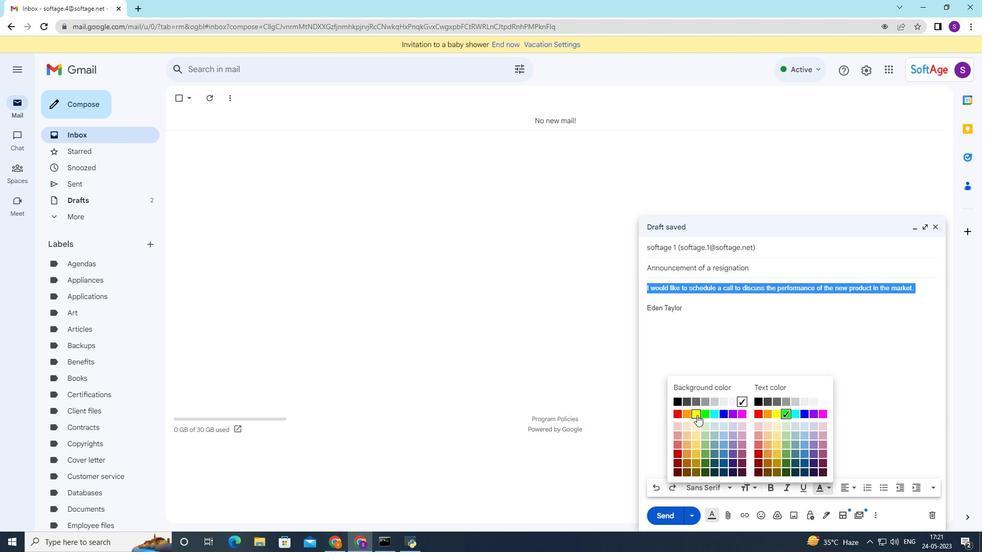 
Action: Mouse moved to (661, 520)
Screenshot: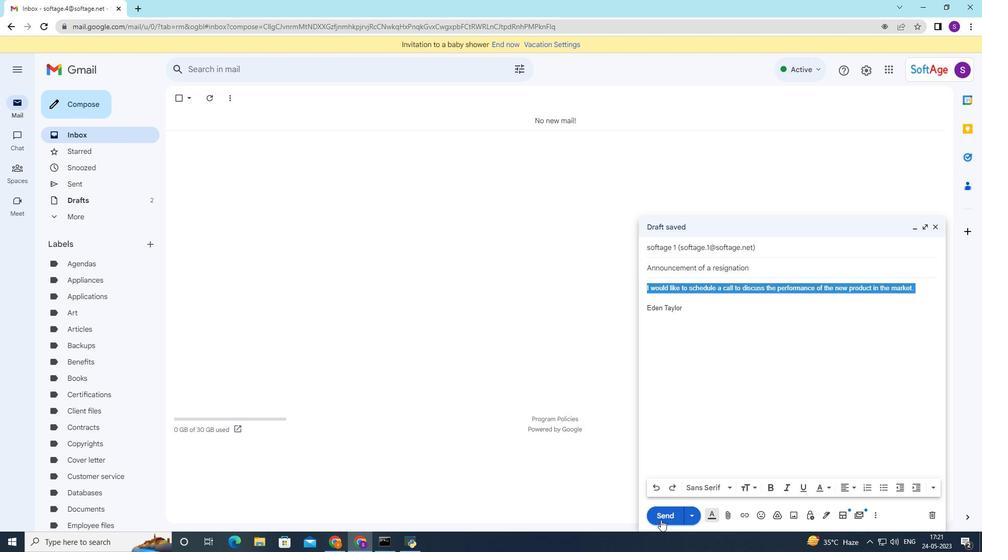 
Action: Mouse pressed left at (661, 520)
Screenshot: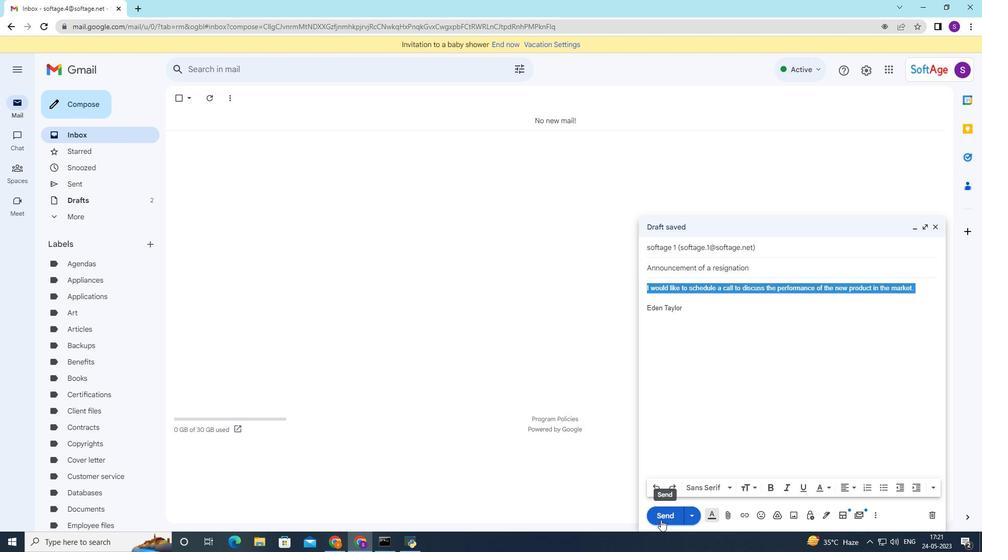 
Action: Mouse moved to (84, 185)
Screenshot: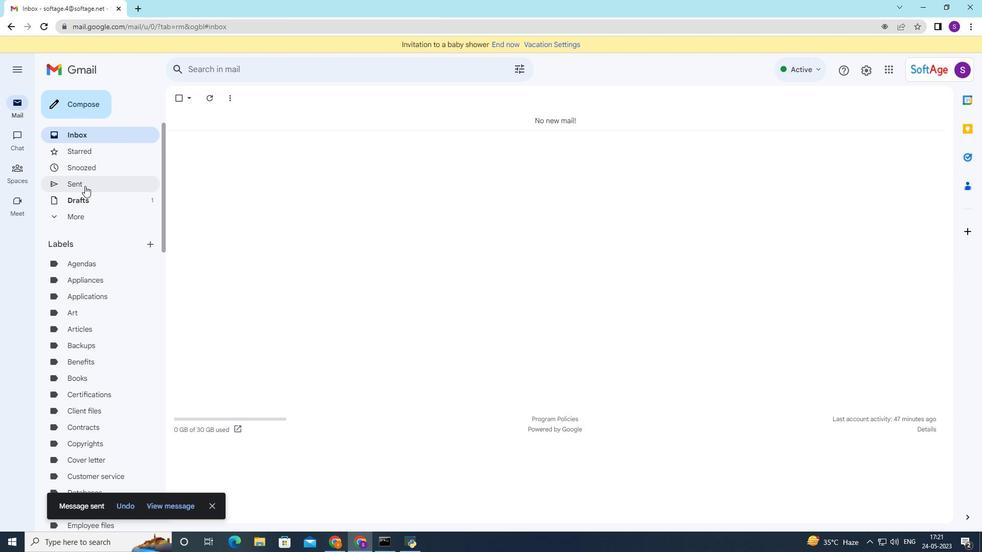 
Action: Mouse pressed left at (84, 185)
Screenshot: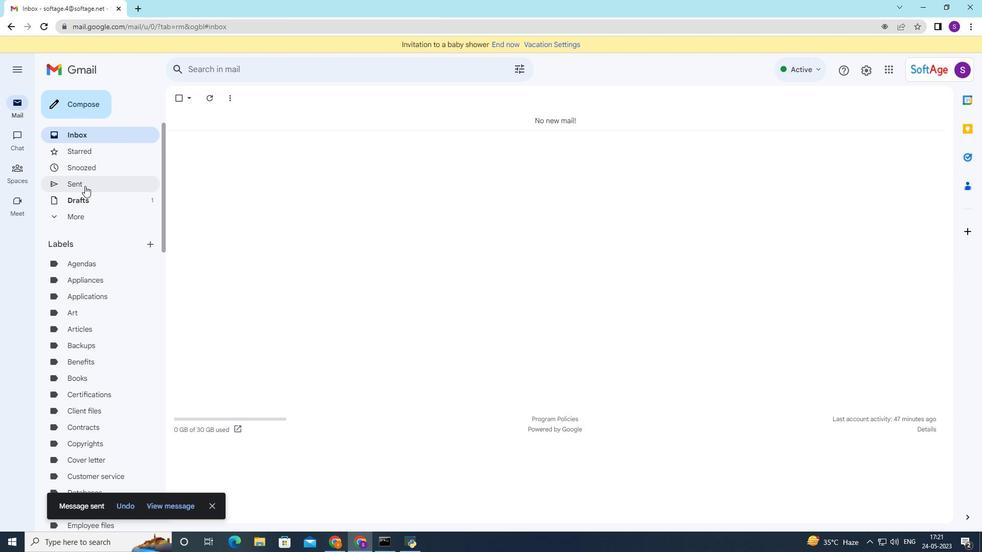 
Action: Mouse moved to (154, 244)
Screenshot: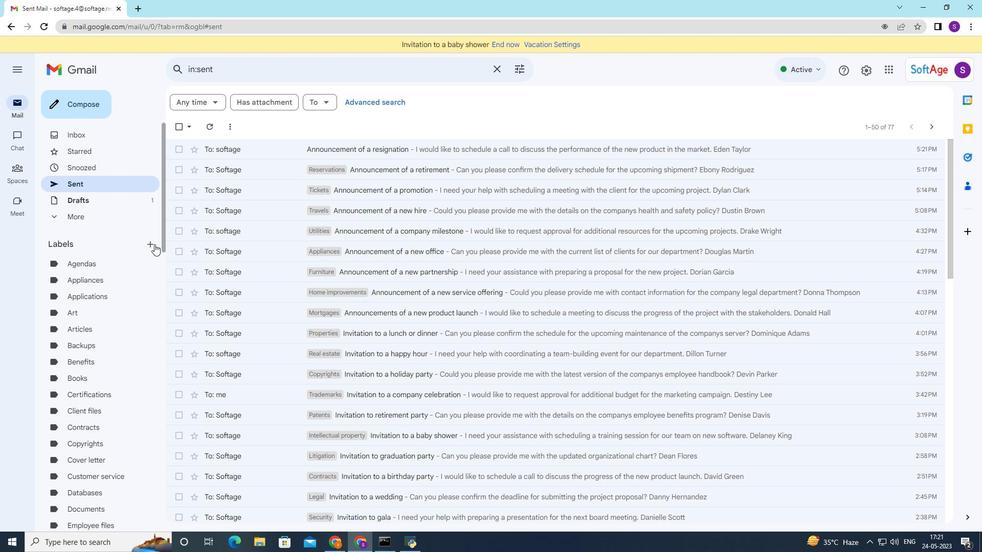 
Action: Mouse pressed left at (154, 244)
Screenshot: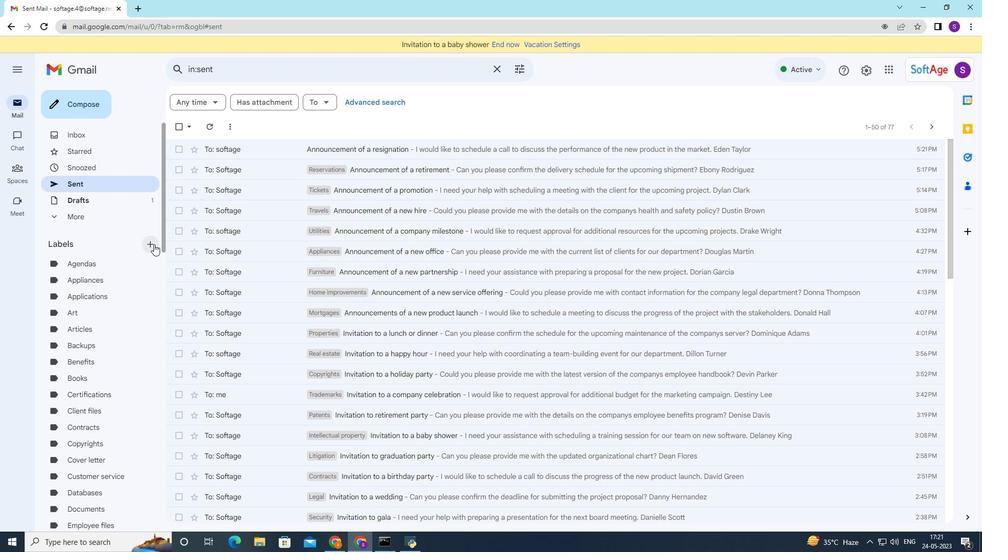 
Action: Mouse moved to (153, 242)
Screenshot: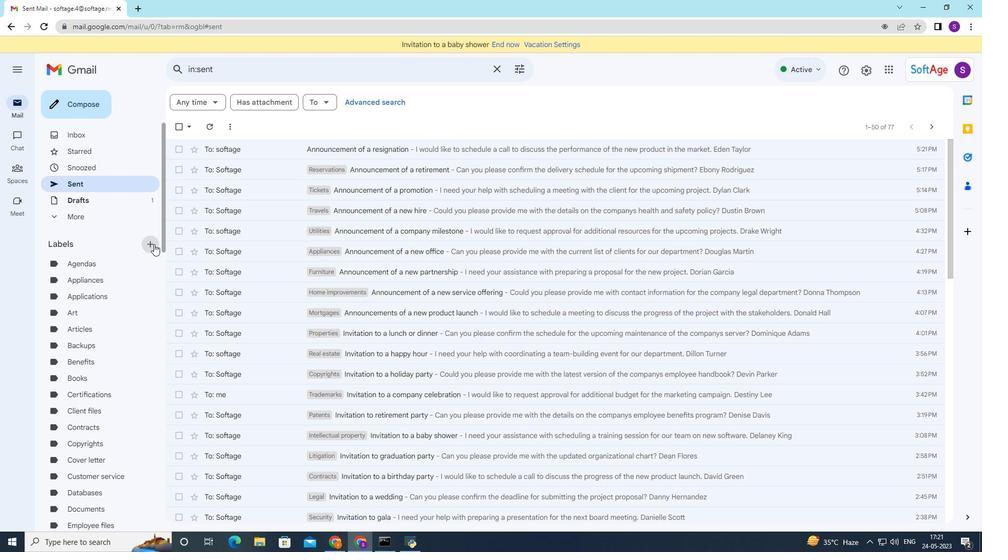 
Action: Key pressed <Key.shift>Itineraries
Screenshot: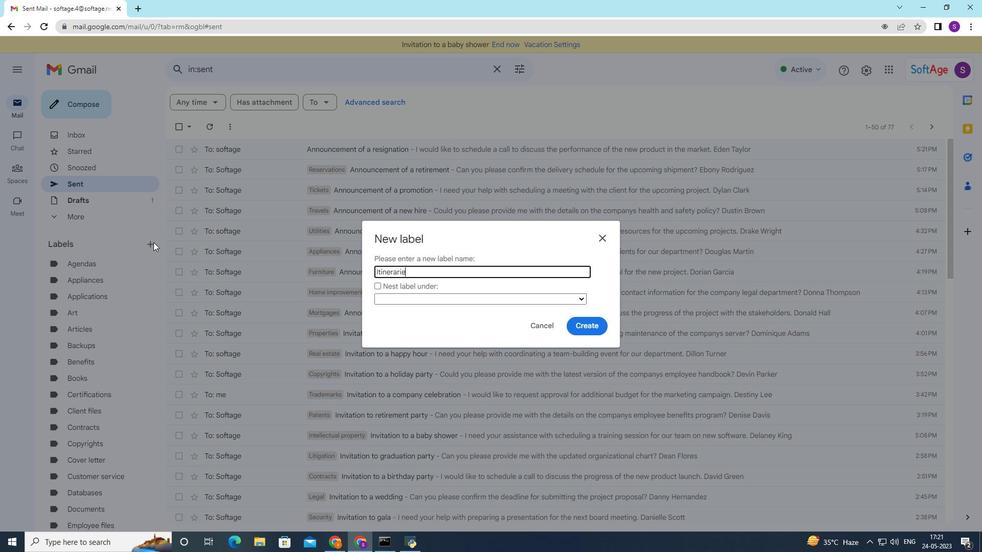 
Action: Mouse moved to (582, 329)
Screenshot: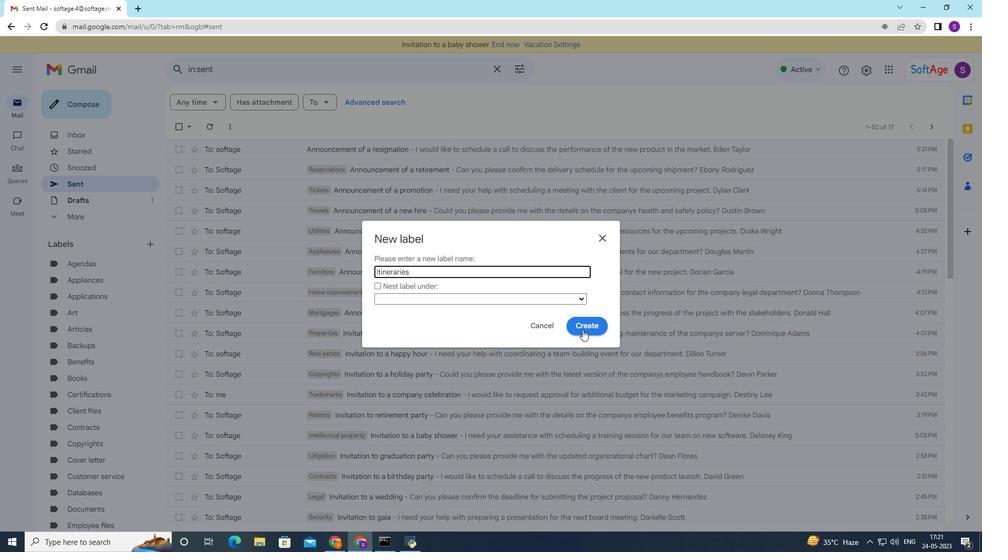 
Action: Mouse pressed left at (582, 329)
Screenshot: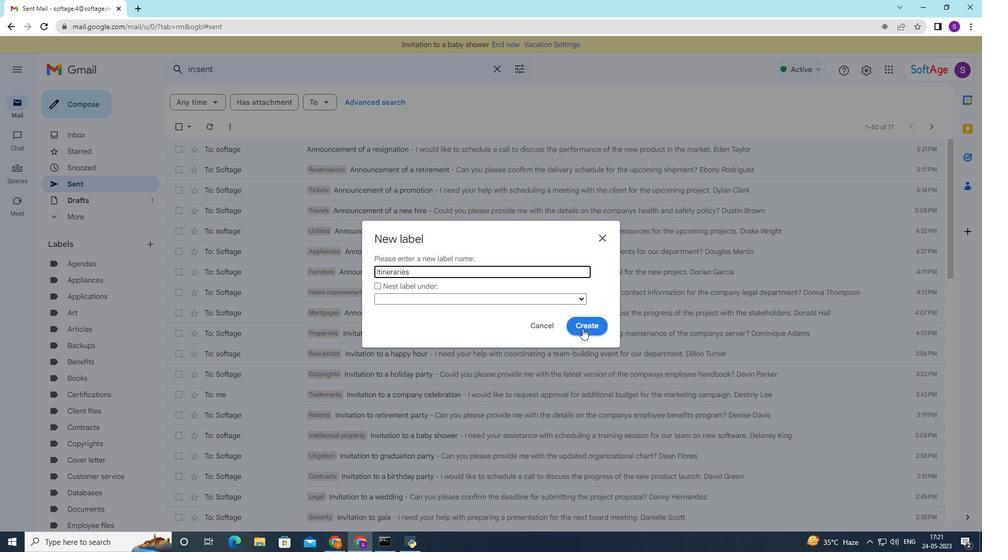 
Action: Mouse moved to (347, 153)
Screenshot: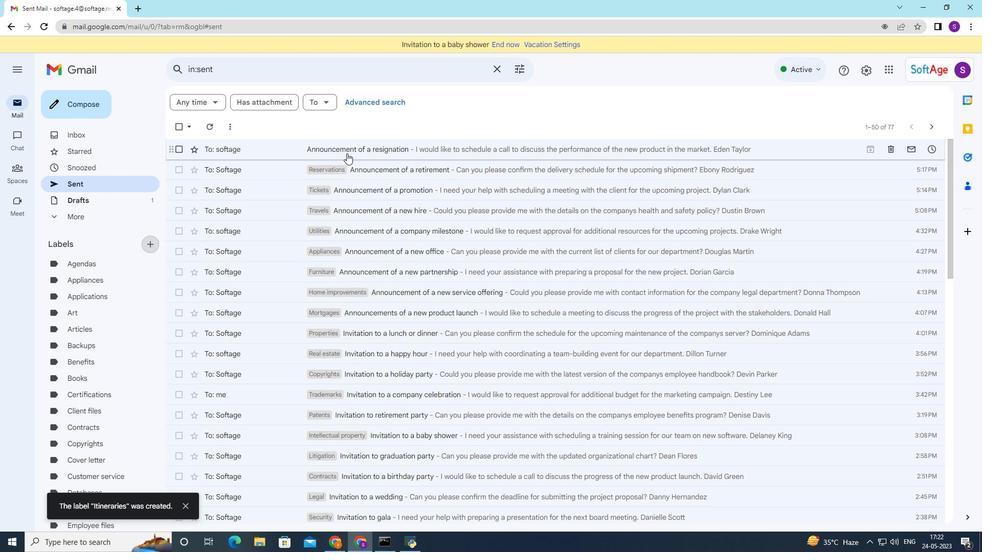 
Action: Mouse pressed right at (347, 153)
Screenshot: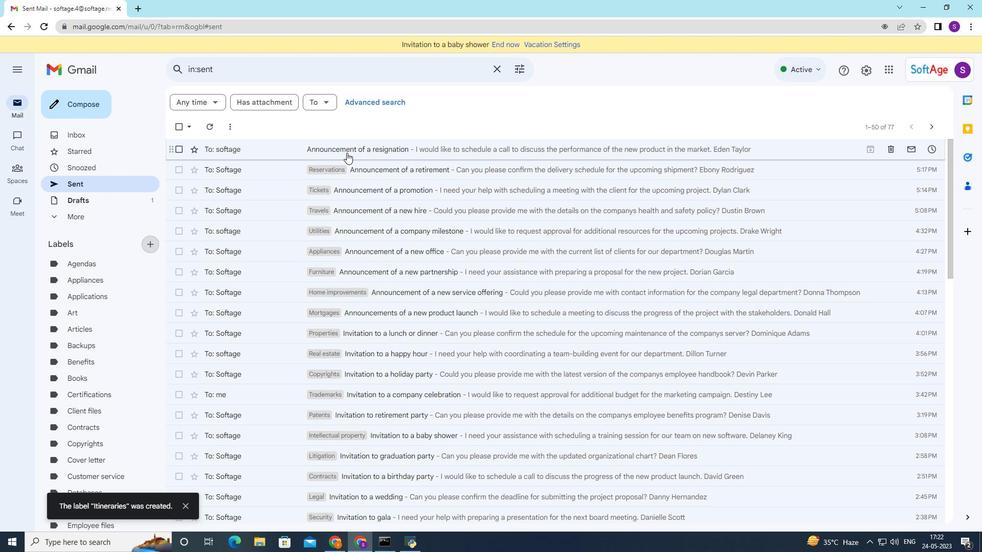 
Action: Mouse moved to (510, 164)
Screenshot: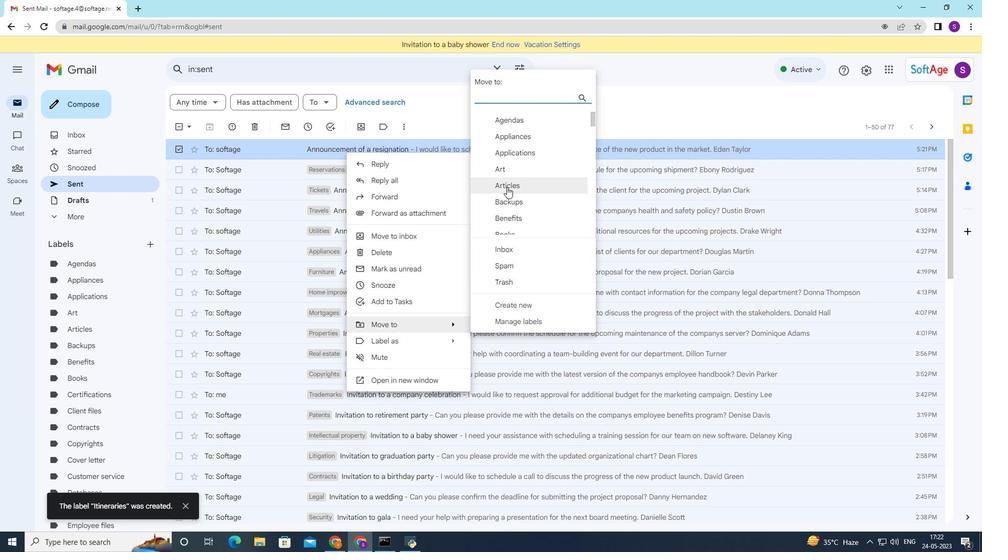 
Action: Mouse scrolled (510, 163) with delta (0, 0)
Screenshot: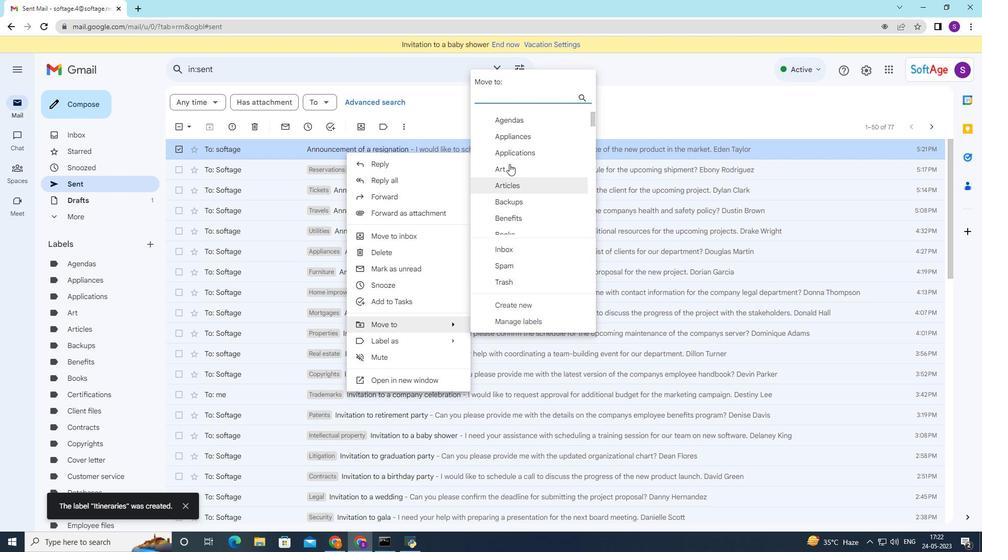
Action: Mouse moved to (510, 164)
Screenshot: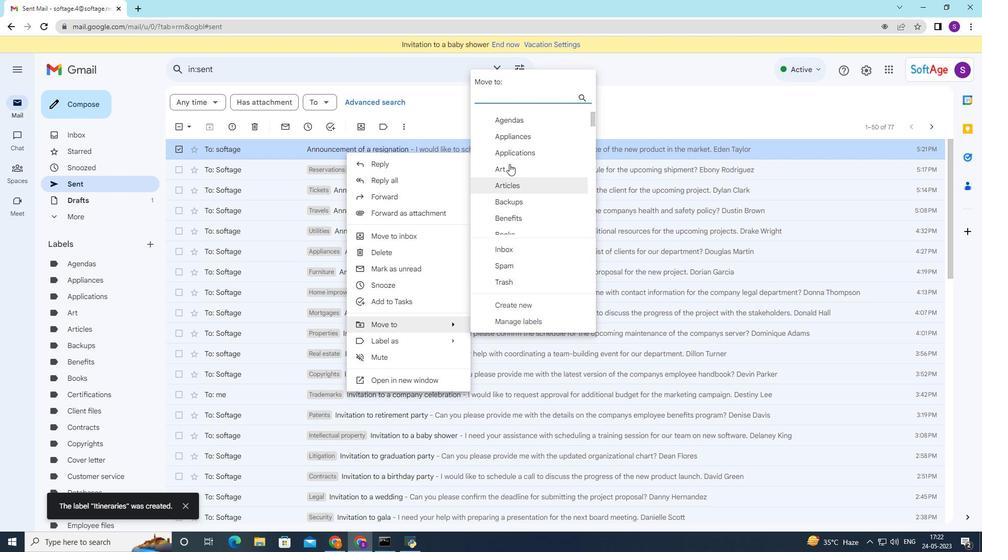 
Action: Mouse scrolled (510, 163) with delta (0, 0)
Screenshot: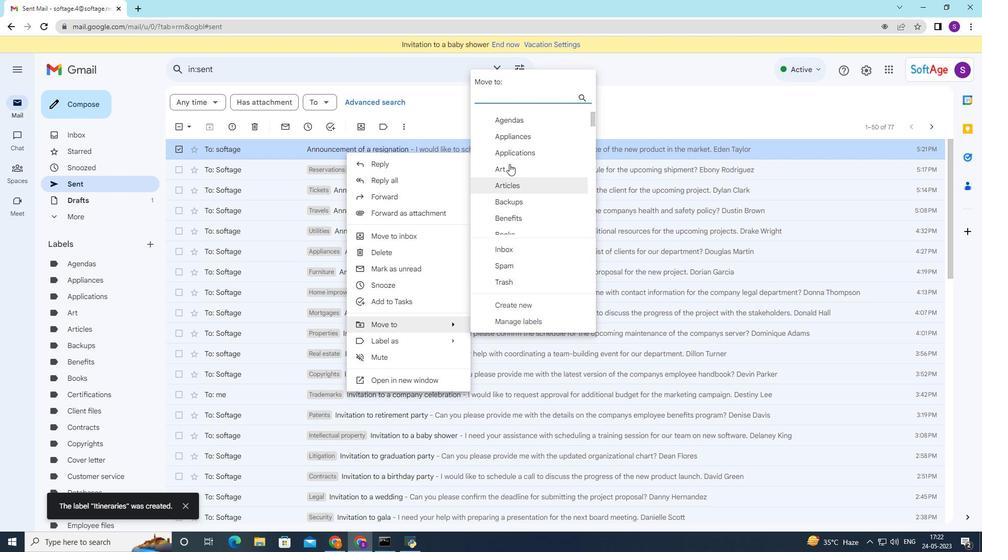 
Action: Mouse moved to (510, 164)
Screenshot: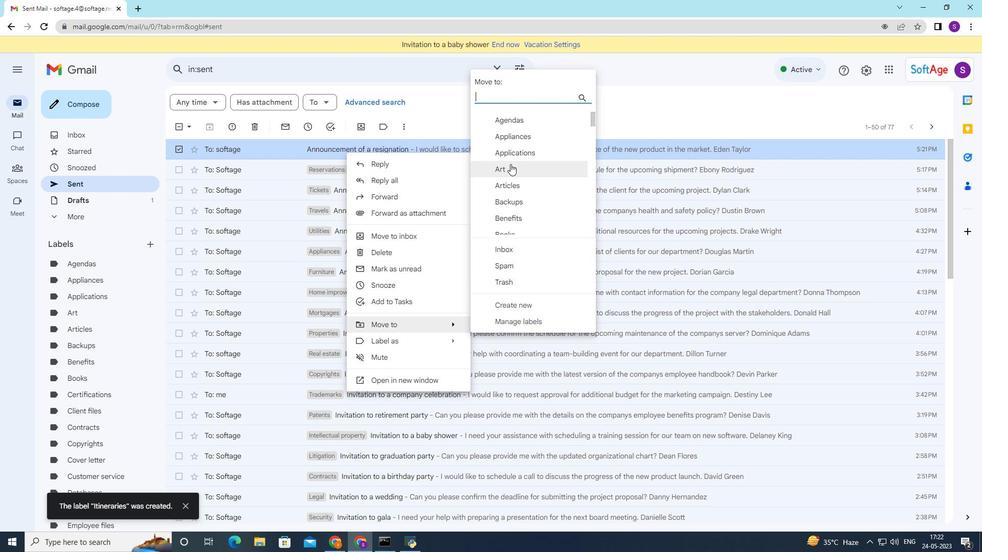 
Action: Mouse scrolled (510, 163) with delta (0, 0)
Screenshot: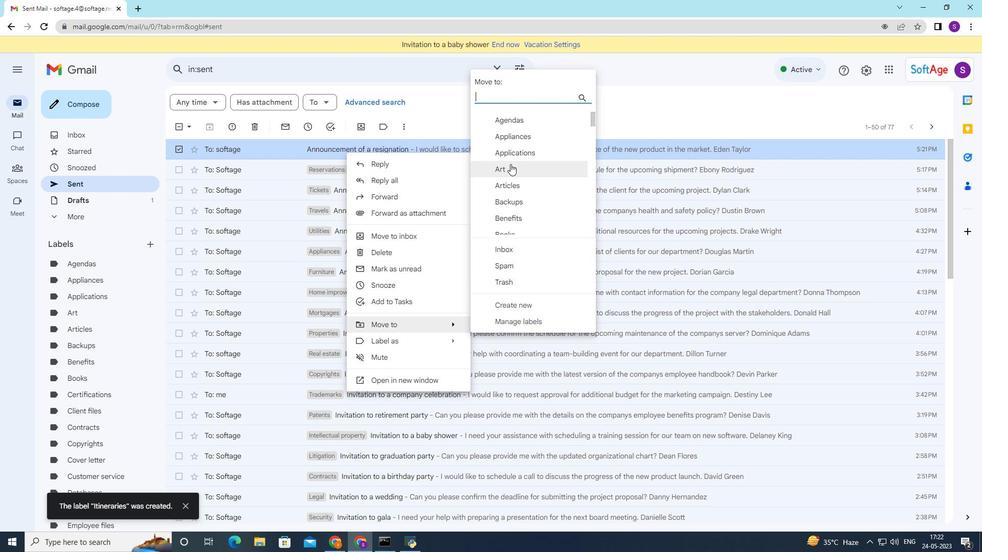 
Action: Mouse moved to (511, 165)
Screenshot: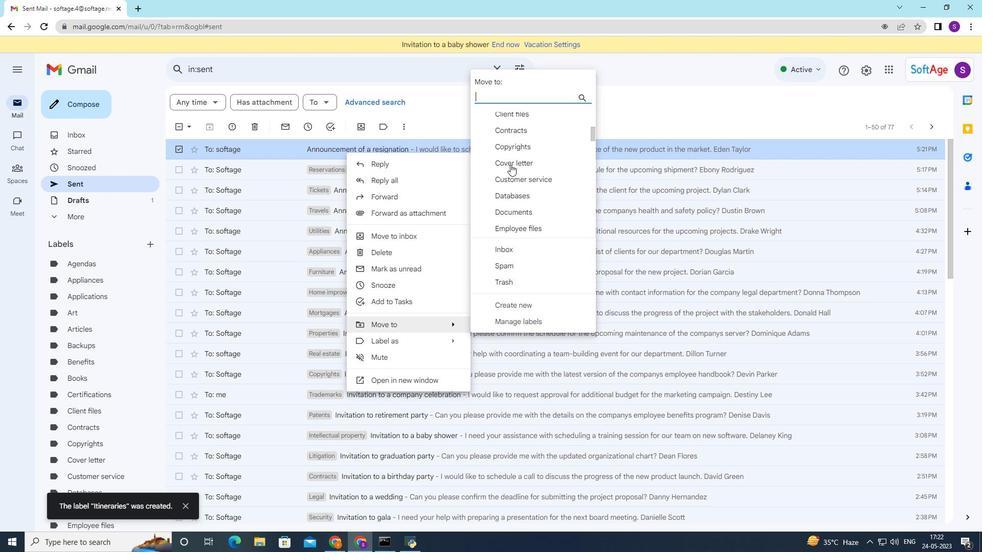 
Action: Mouse scrolled (511, 164) with delta (0, 0)
Screenshot: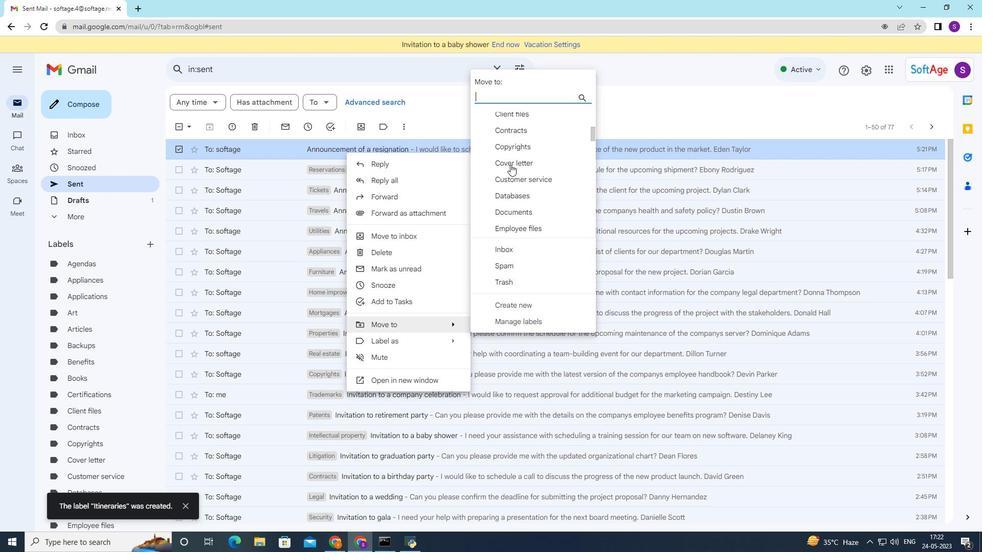 
Action: Mouse moved to (511, 166)
Screenshot: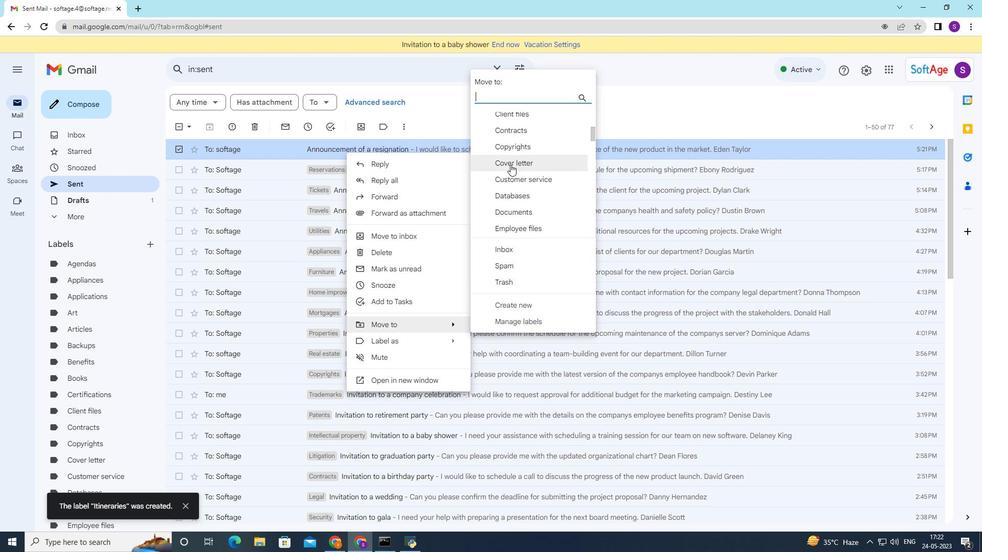 
Action: Mouse scrolled (511, 165) with delta (0, 0)
Screenshot: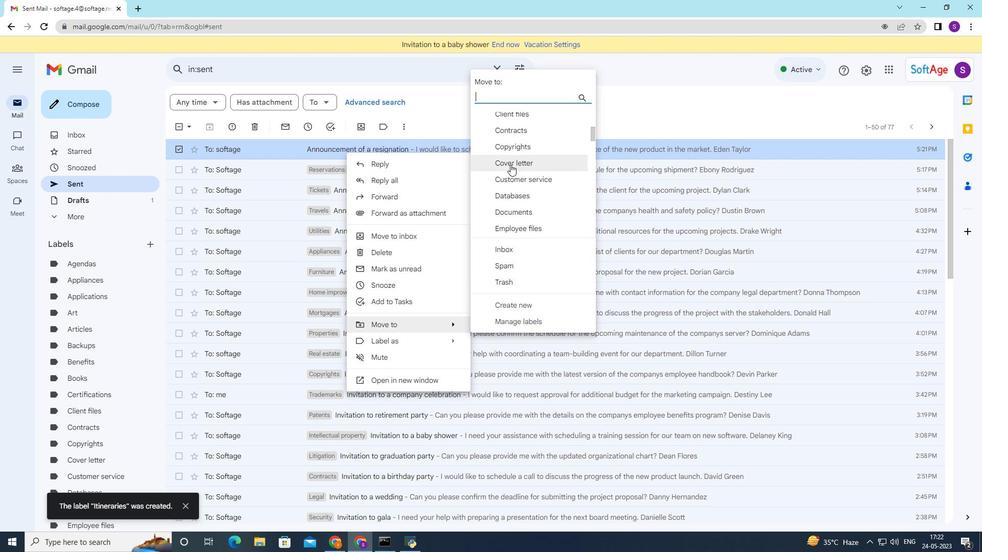 
Action: Mouse moved to (511, 166)
Screenshot: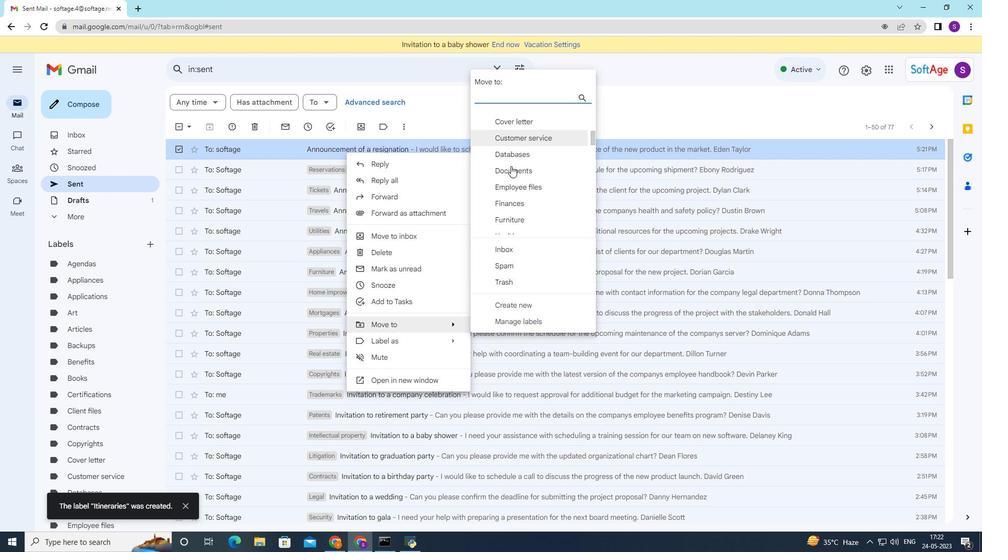 
Action: Mouse scrolled (511, 165) with delta (0, 0)
Screenshot: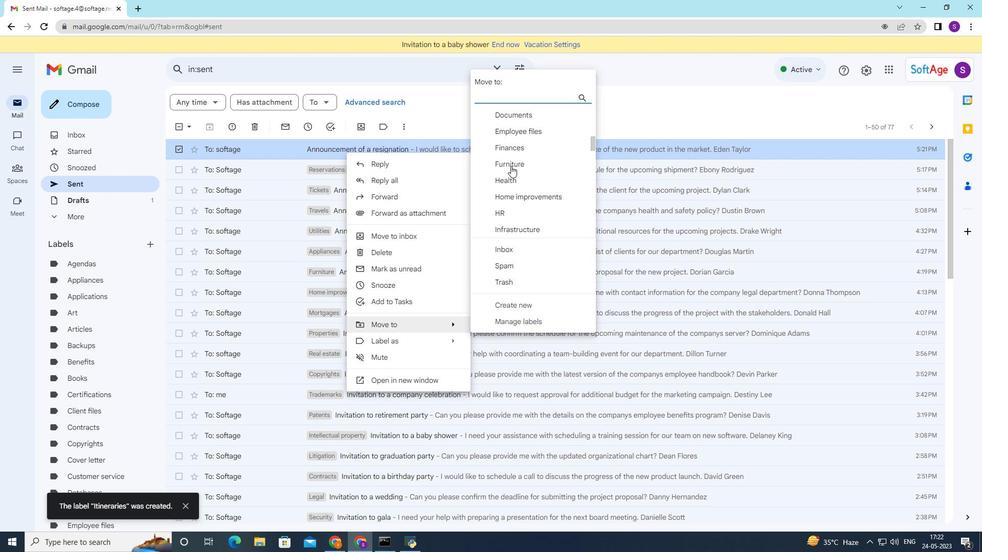 
Action: Mouse moved to (511, 166)
Screenshot: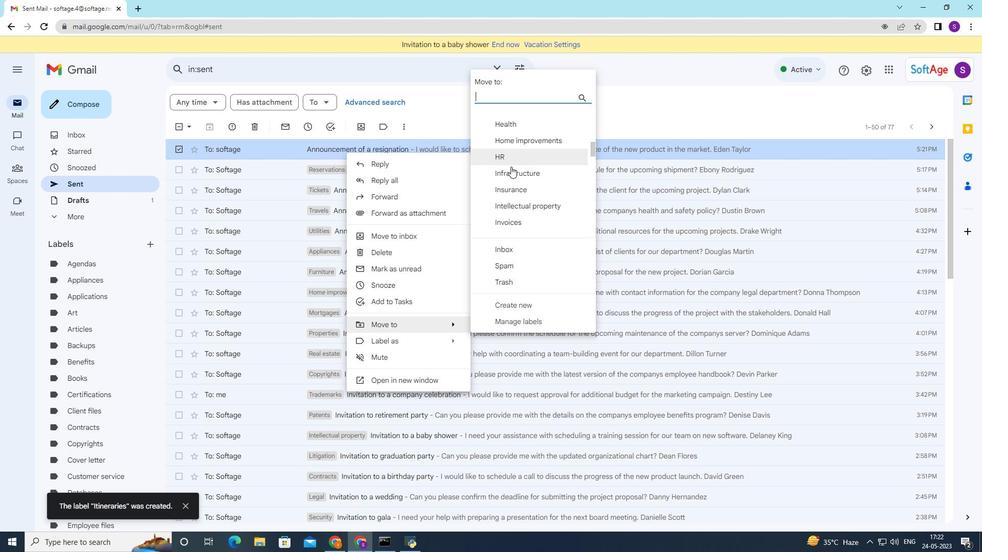 
Action: Mouse scrolled (511, 166) with delta (0, 0)
Screenshot: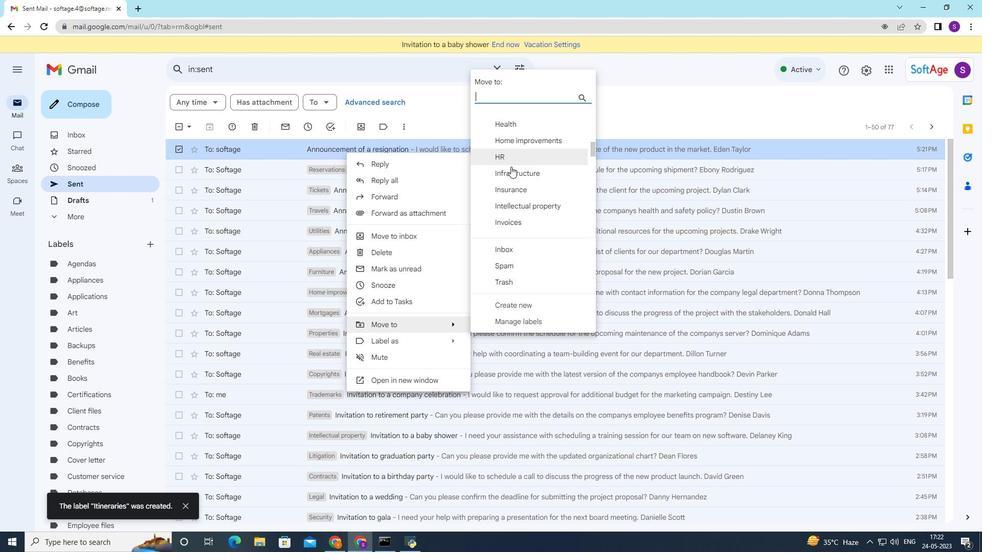 
Action: Mouse moved to (511, 166)
Screenshot: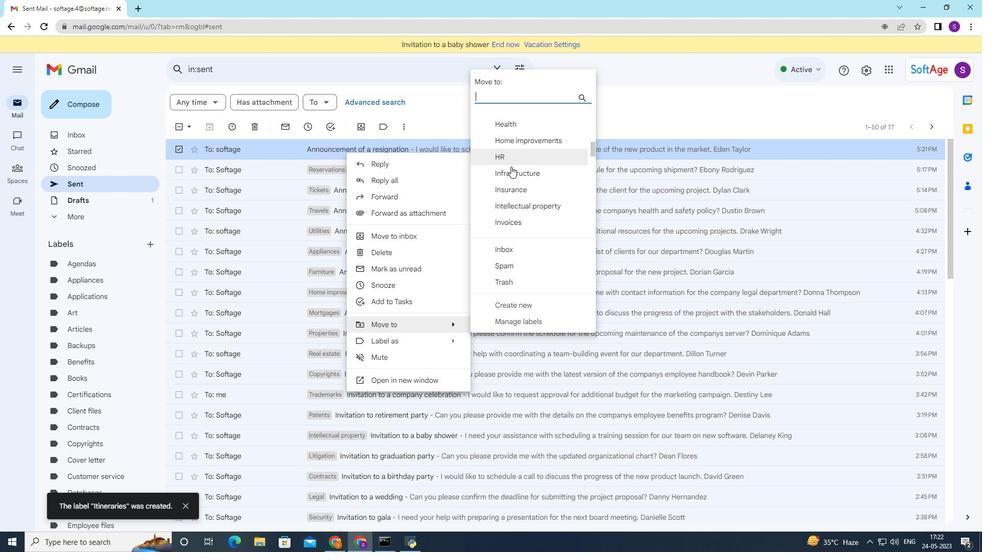 
Action: Mouse scrolled (511, 166) with delta (0, 0)
Screenshot: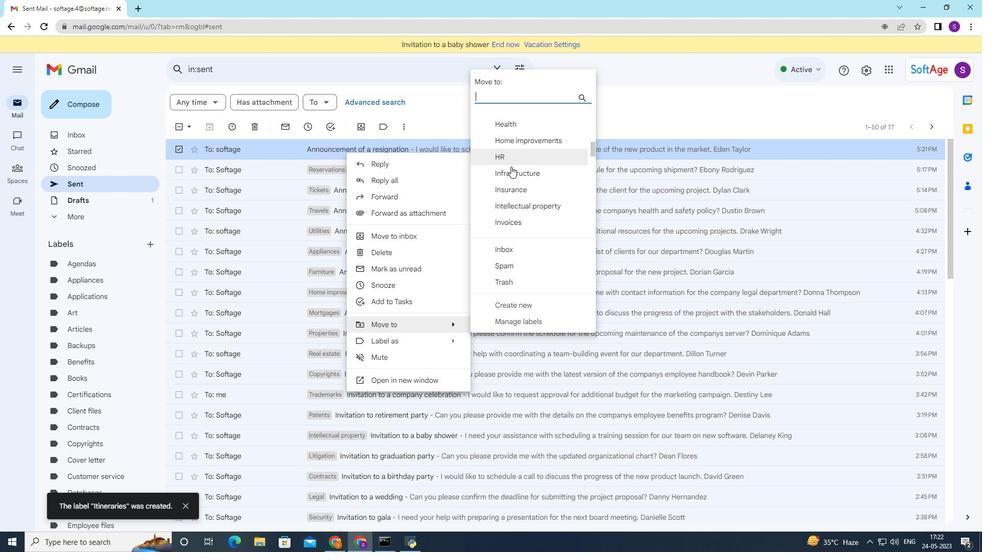 
Action: Mouse scrolled (511, 166) with delta (0, 0)
Screenshot: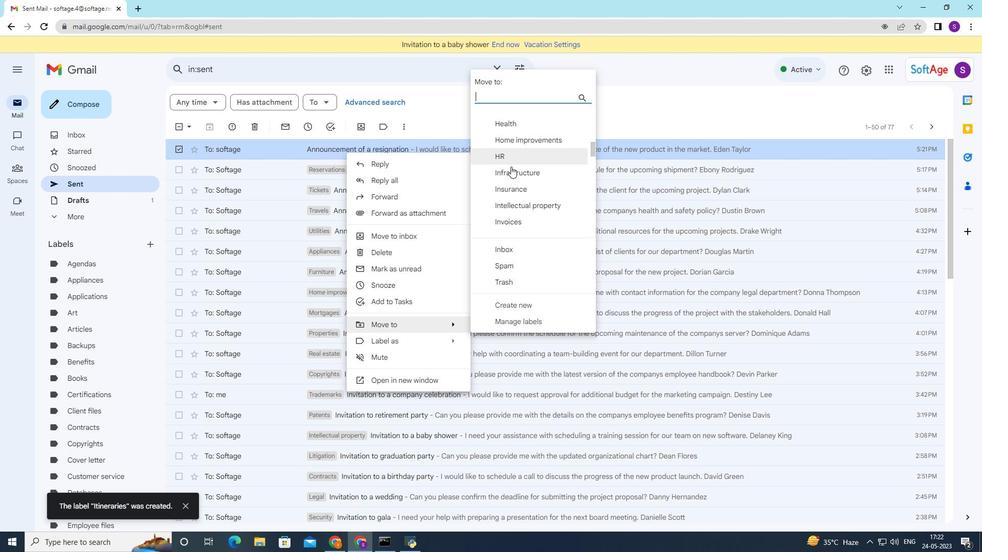 
Action: Mouse moved to (511, 168)
Screenshot: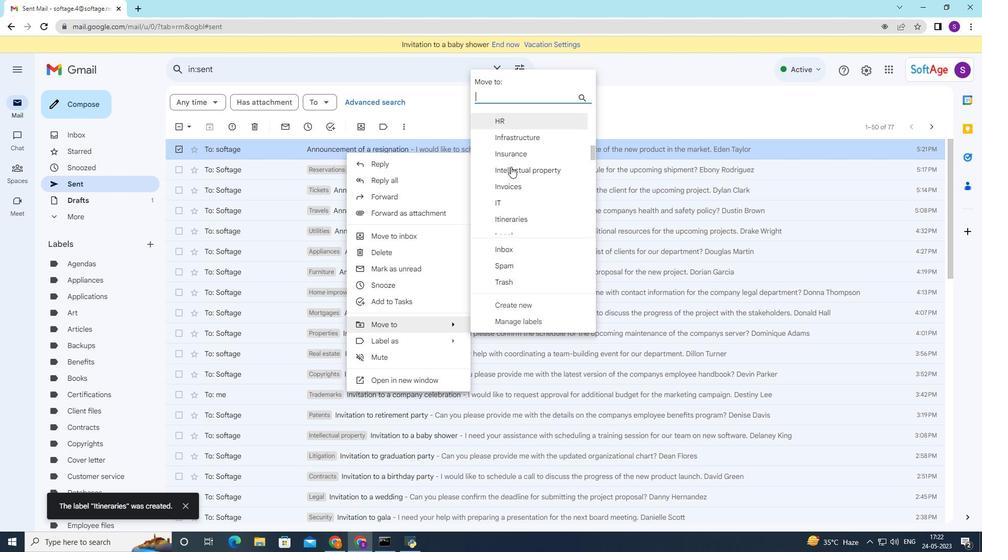 
Action: Mouse scrolled (511, 167) with delta (0, 0)
Screenshot: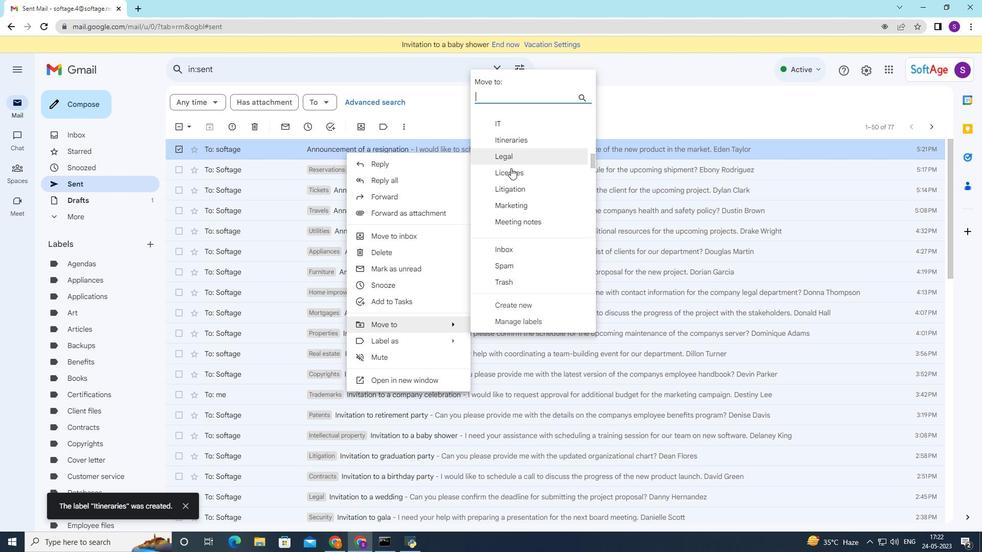 
Action: Mouse moved to (511, 168)
Screenshot: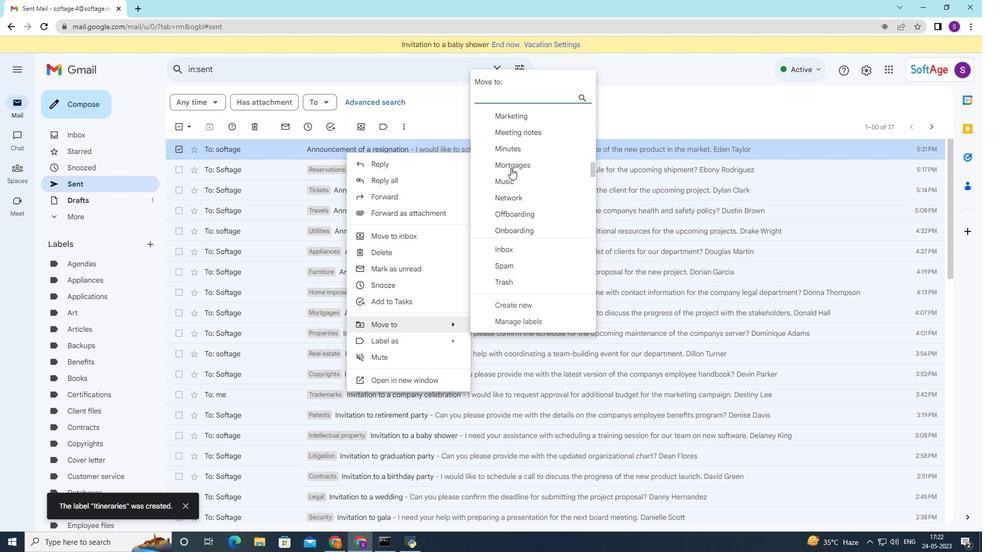 
Action: Mouse scrolled (511, 167) with delta (0, 0)
Screenshot: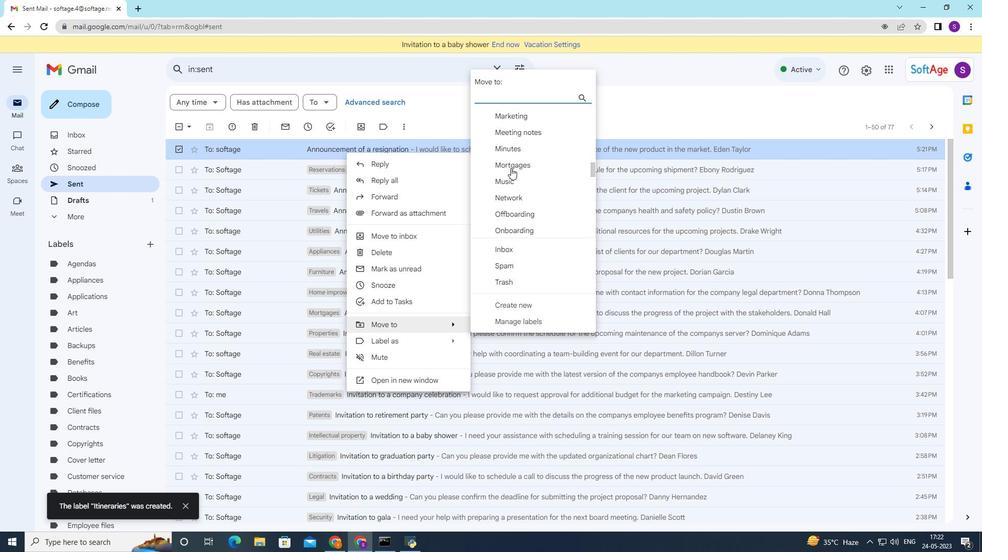 
Action: Mouse moved to (511, 168)
Screenshot: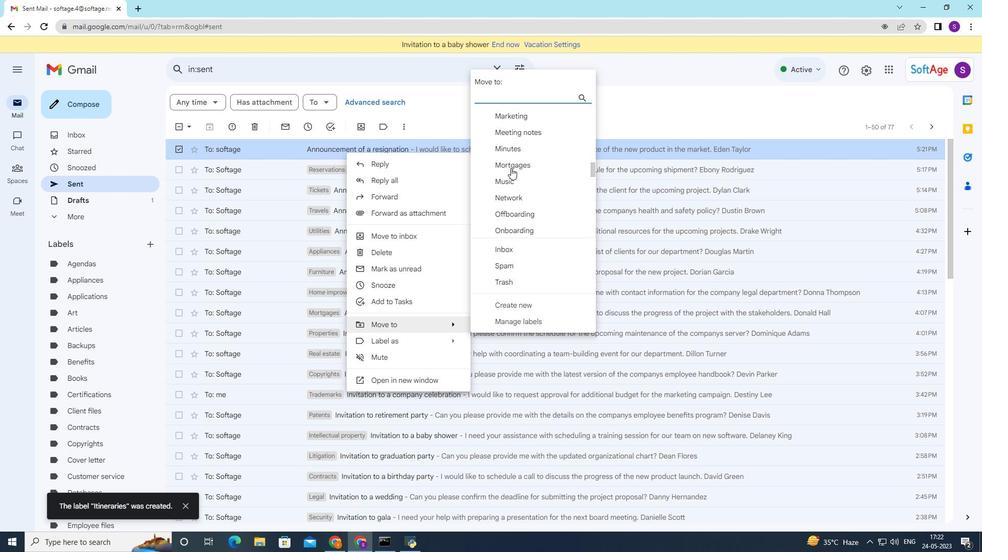 
Action: Mouse scrolled (511, 168) with delta (0, 0)
Screenshot: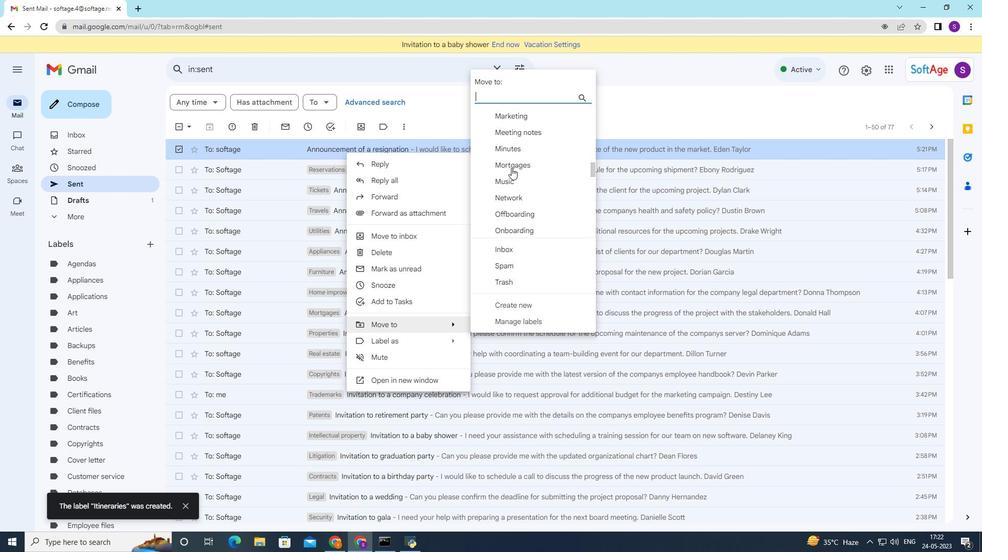 
Action: Mouse moved to (511, 170)
Screenshot: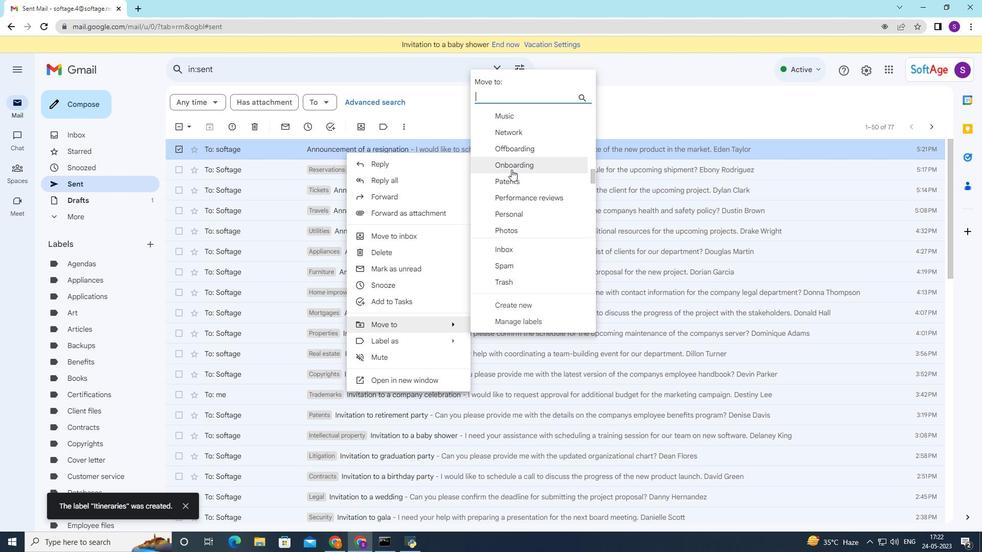 
Action: Mouse scrolled (511, 169) with delta (0, 0)
Screenshot: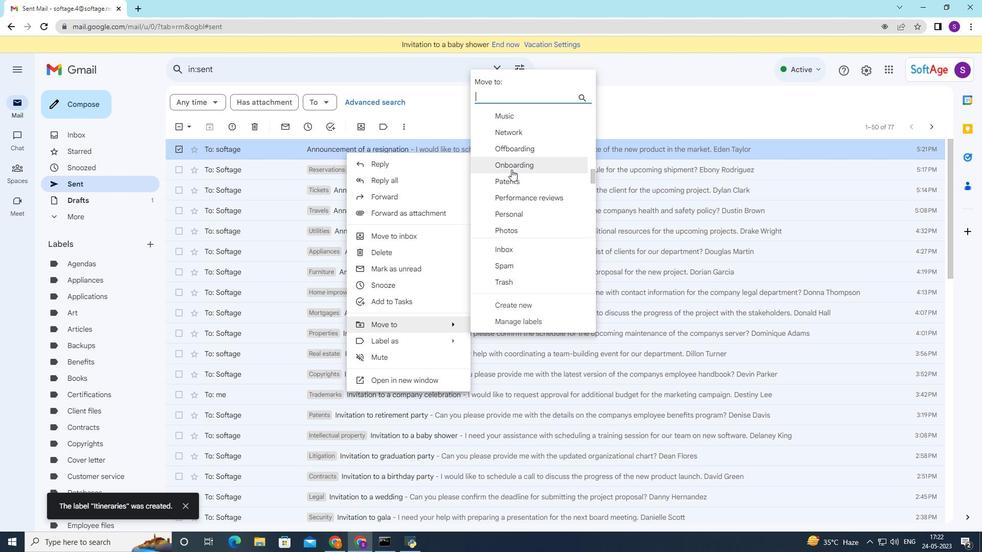 
Action: Mouse moved to (511, 174)
Screenshot: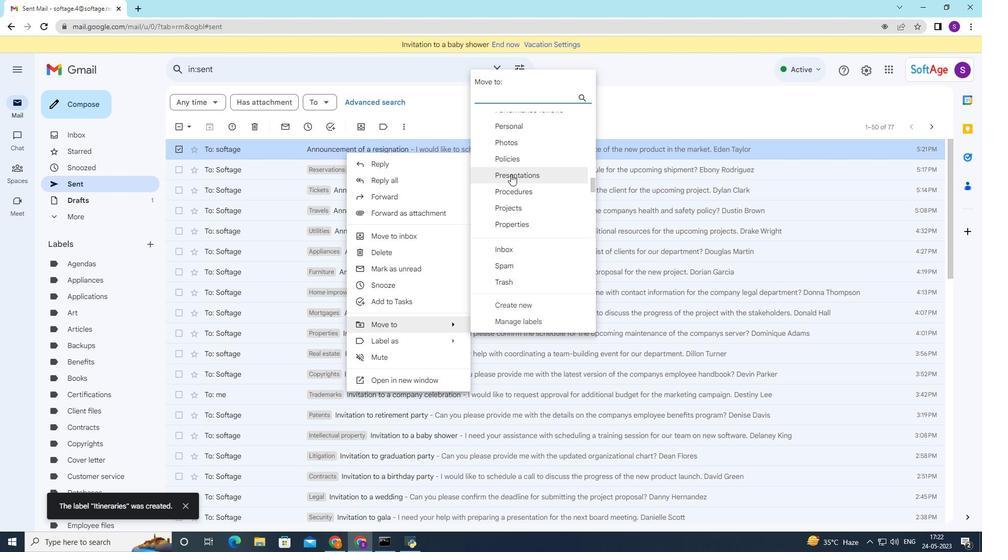 
Action: Mouse scrolled (511, 174) with delta (0, 0)
Screenshot: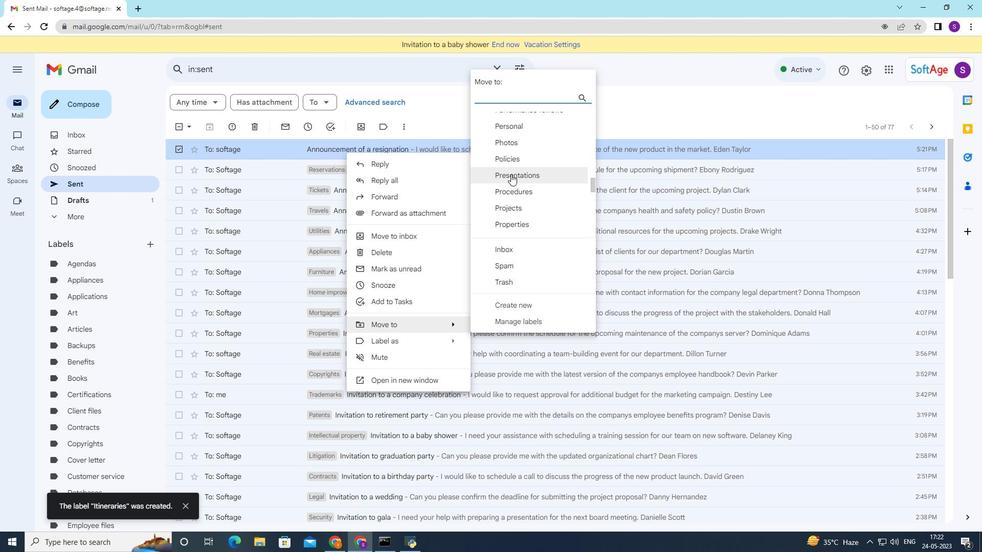
Action: Mouse moved to (511, 175)
Screenshot: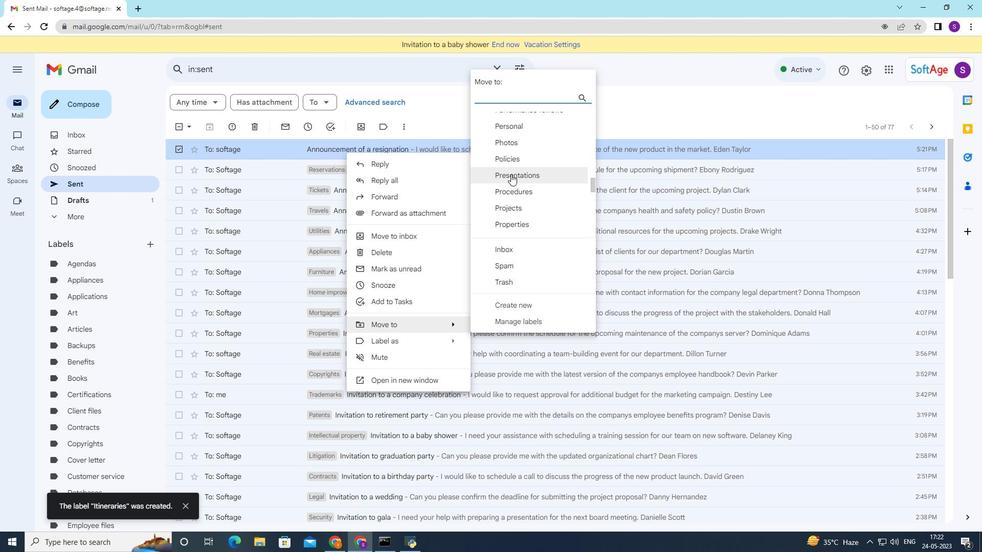 
Action: Mouse scrolled (511, 174) with delta (0, 0)
Screenshot: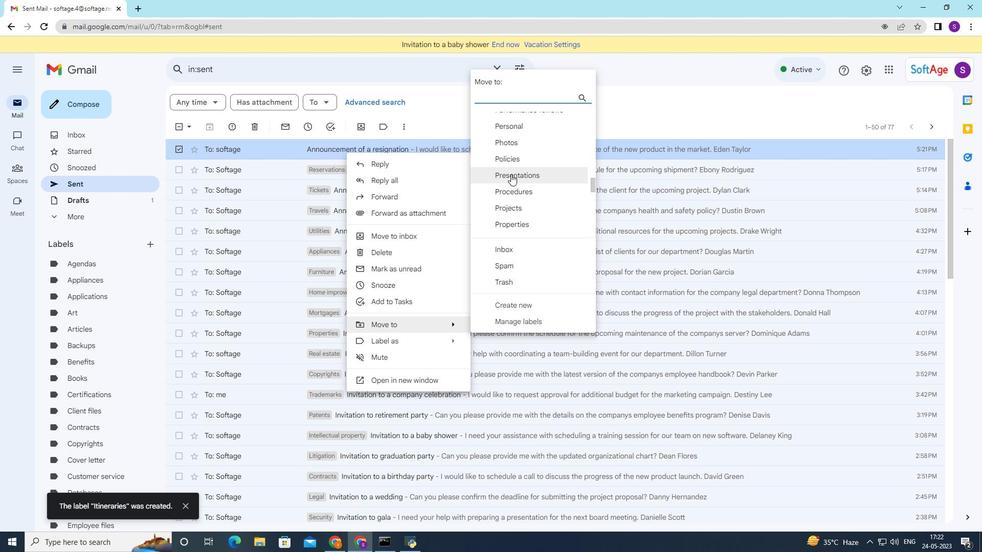 
Action: Mouse moved to (511, 176)
Screenshot: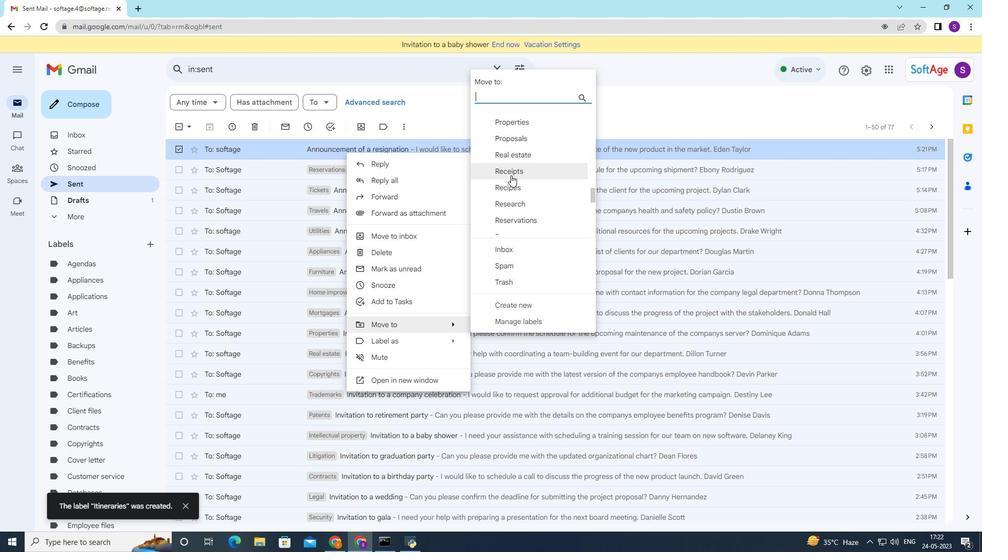 
Action: Mouse scrolled (511, 175) with delta (0, 0)
Screenshot: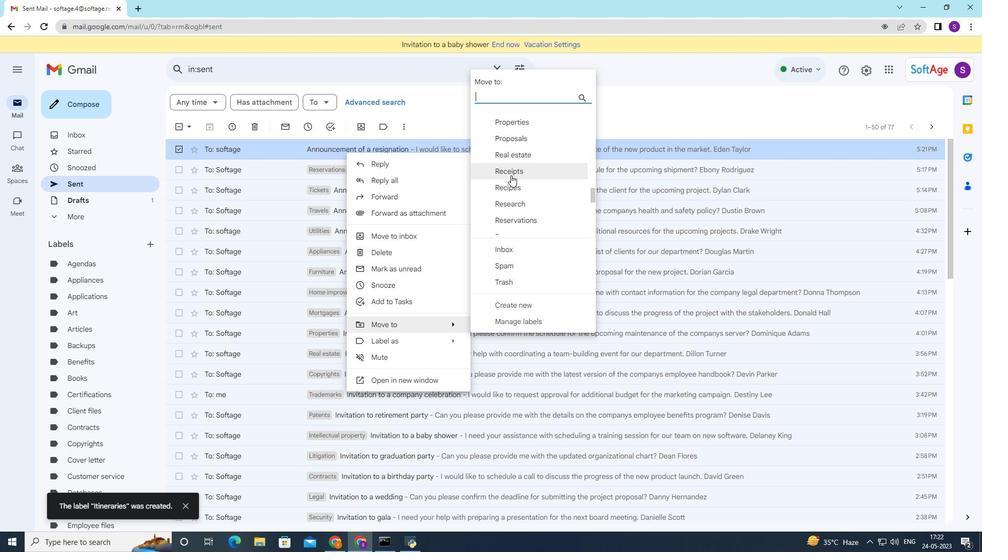 
Action: Mouse moved to (512, 177)
Screenshot: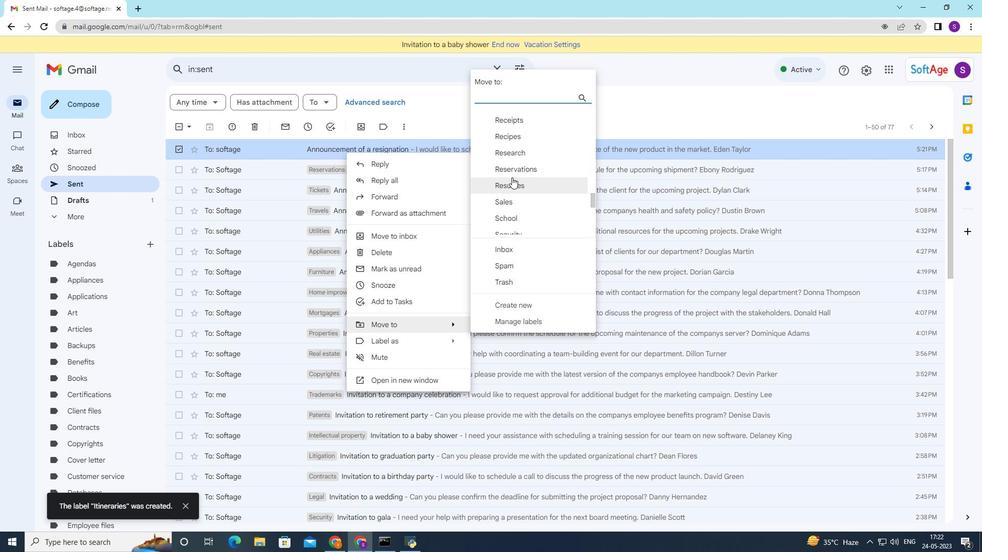 
Action: Mouse scrolled (512, 177) with delta (0, 0)
Screenshot: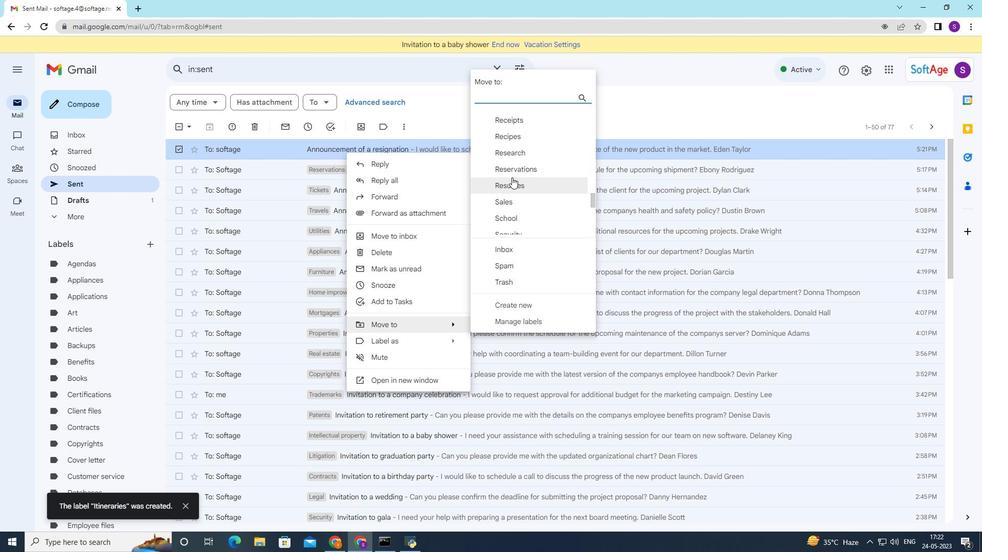 
Action: Mouse moved to (513, 179)
Screenshot: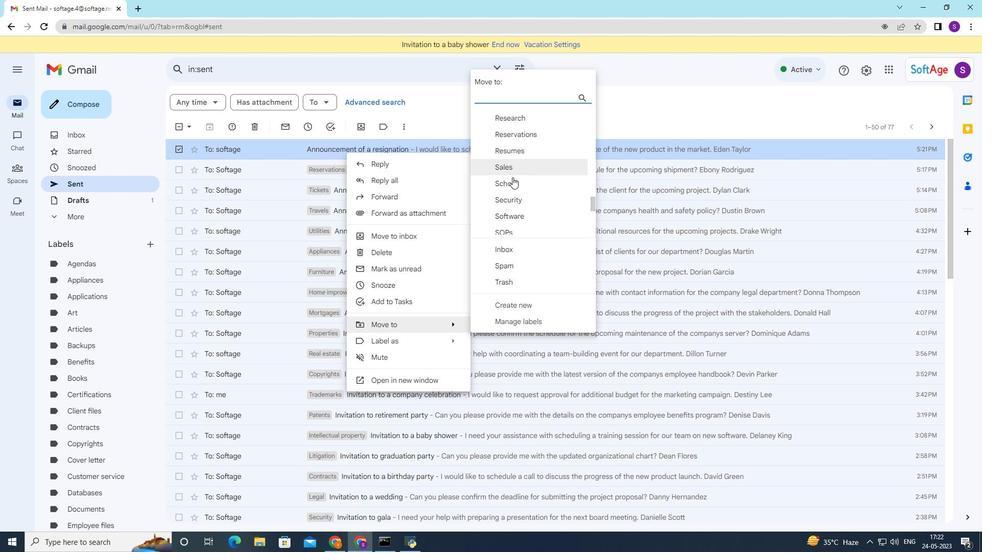 
Action: Mouse scrolled (513, 178) with delta (0, 0)
Screenshot: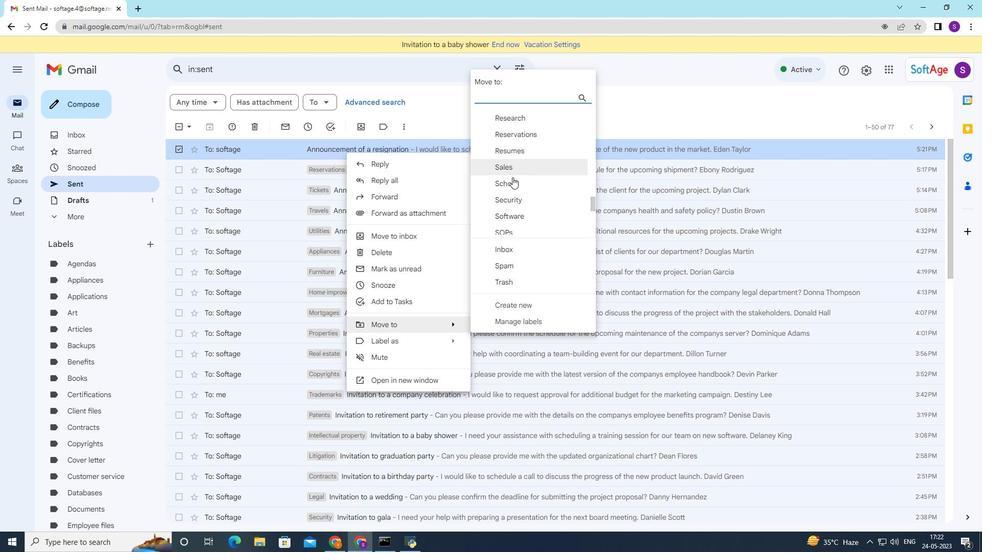 
Action: Mouse scrolled (513, 179) with delta (0, 0)
Screenshot: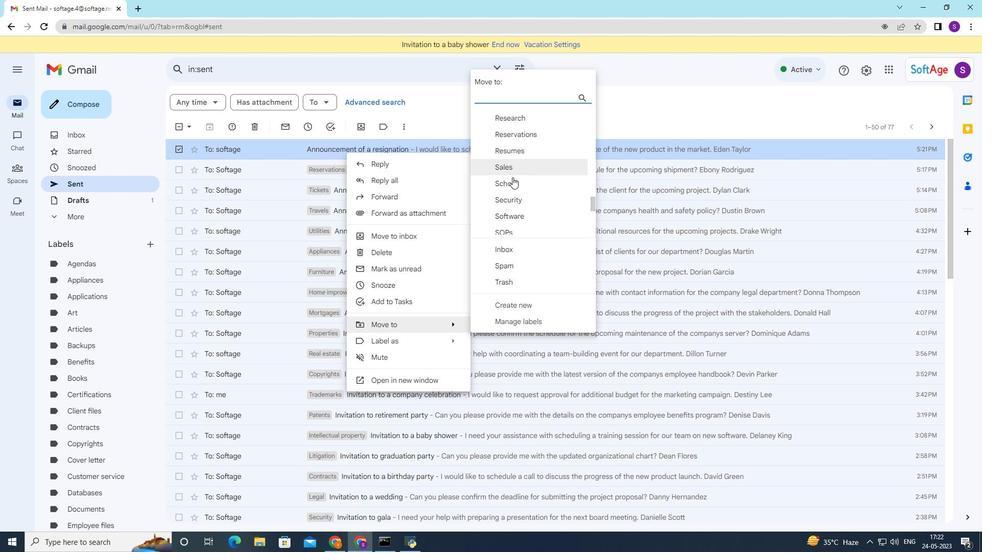 
Action: Mouse scrolled (513, 179) with delta (0, 0)
Screenshot: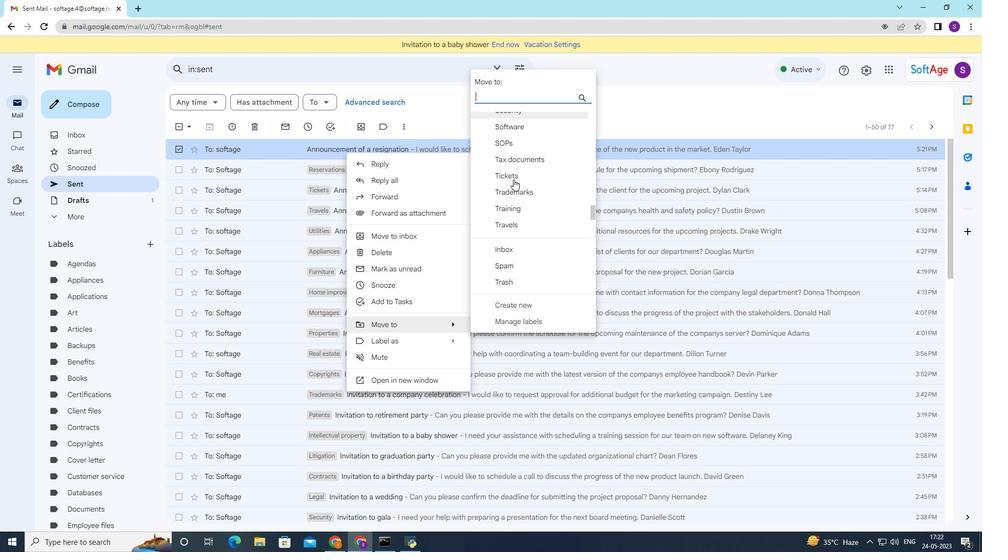 
Action: Mouse moved to (513, 181)
Screenshot: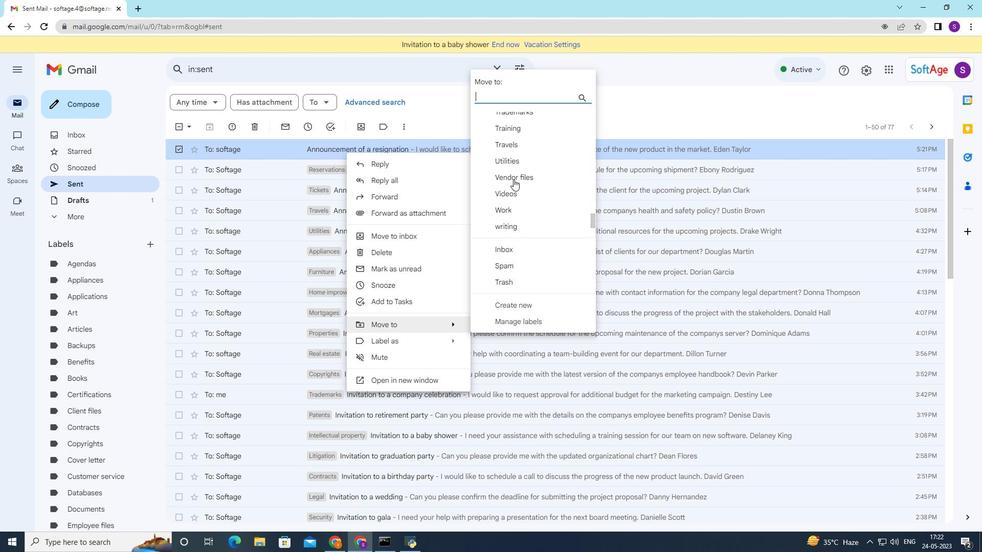 
Action: Mouse scrolled (513, 180) with delta (0, 0)
Screenshot: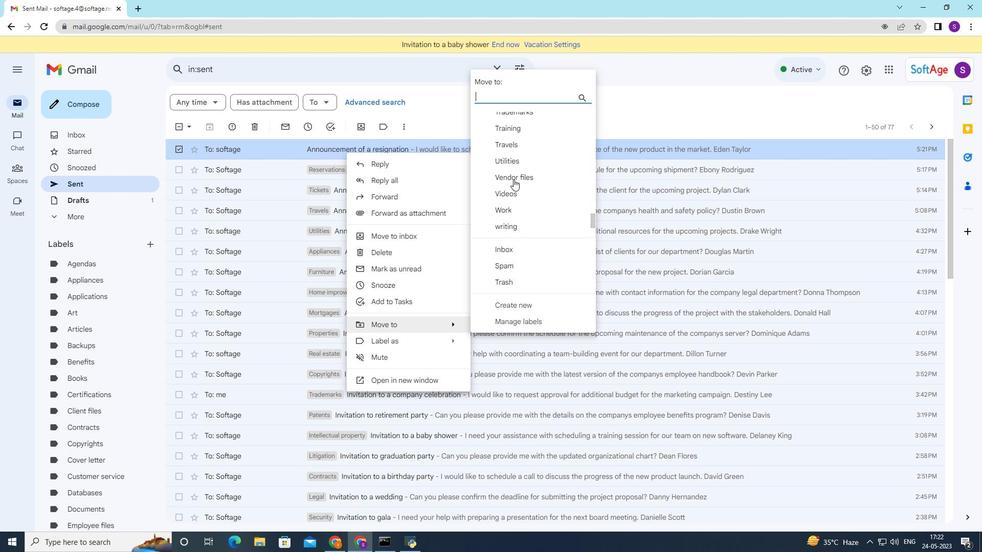 
Action: Mouse moved to (513, 181)
Screenshot: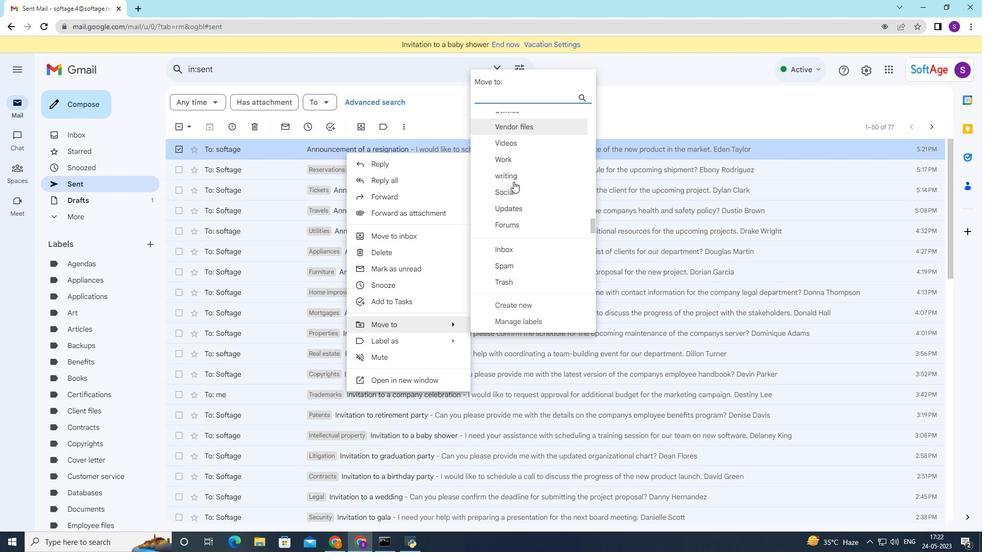 
Action: Mouse scrolled (513, 181) with delta (0, 0)
Screenshot: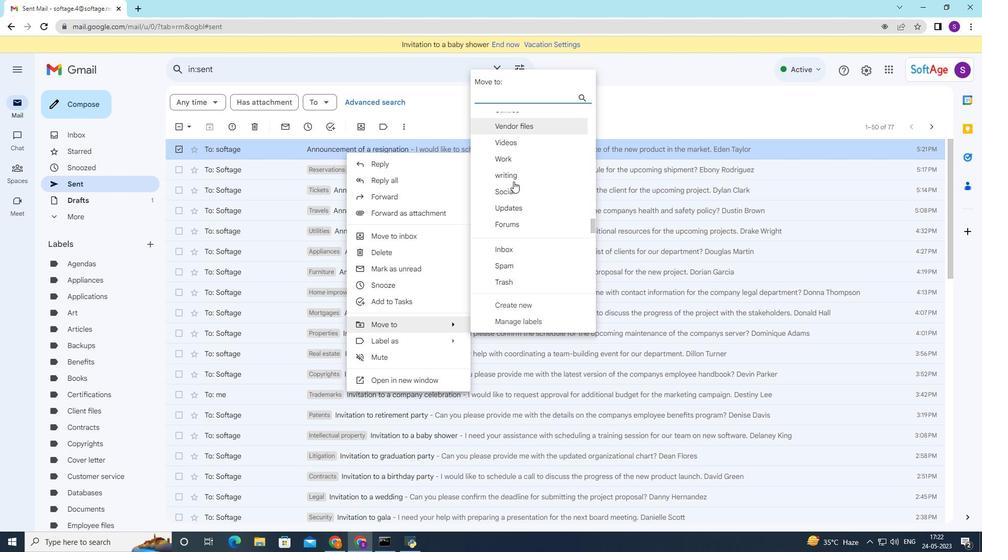 
Action: Mouse scrolled (513, 181) with delta (0, 0)
Screenshot: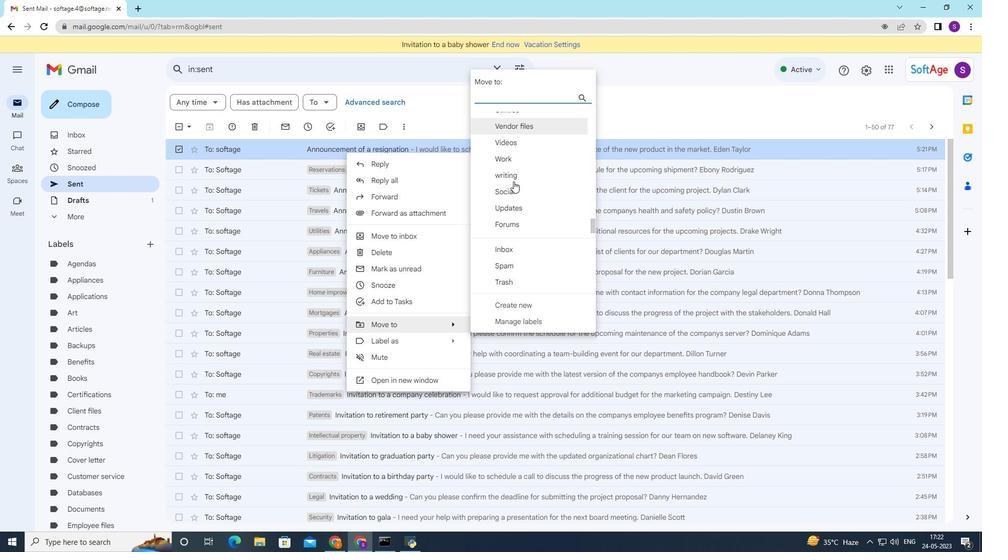 
Action: Mouse scrolled (513, 181) with delta (0, 0)
Screenshot: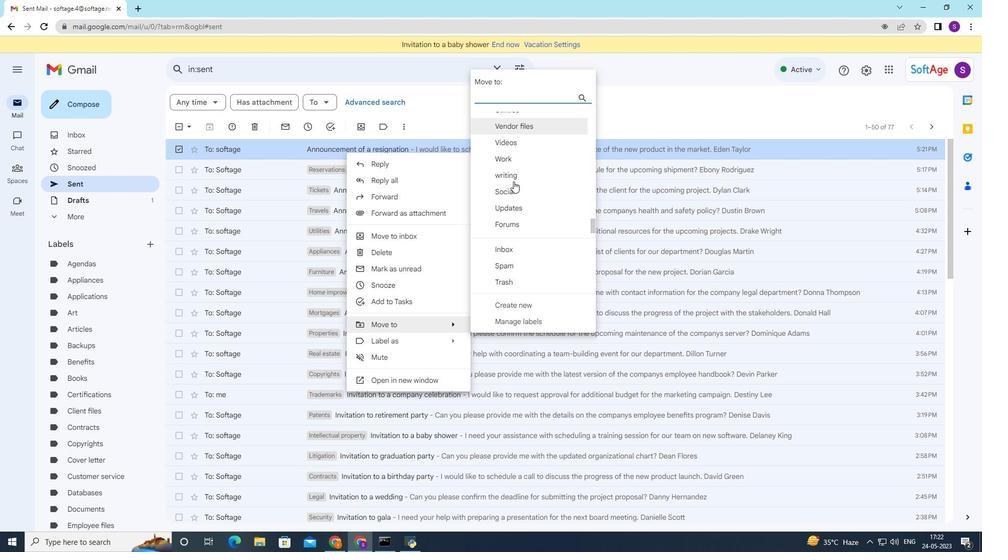 
Action: Mouse scrolled (513, 181) with delta (0, 0)
Screenshot: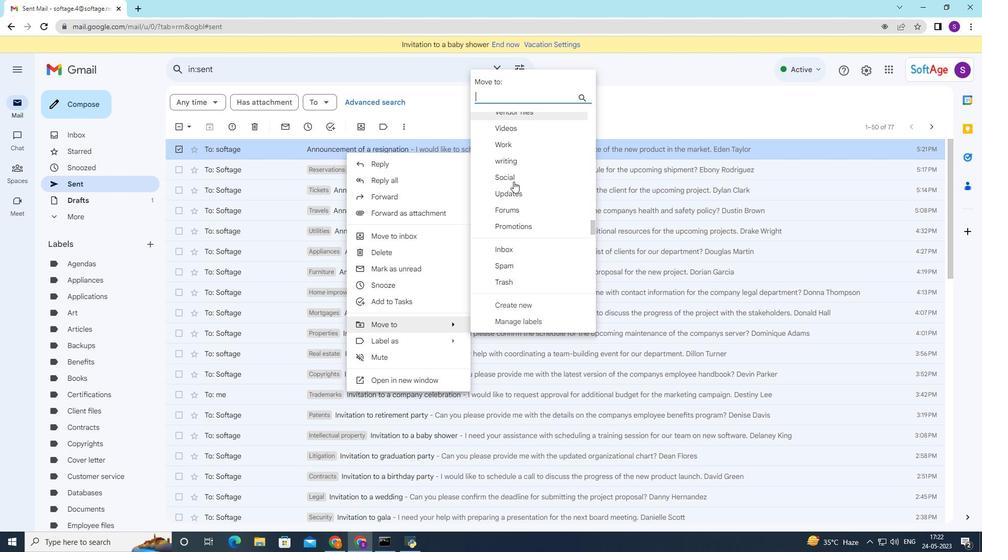 
Action: Mouse scrolled (513, 182) with delta (0, 0)
Screenshot: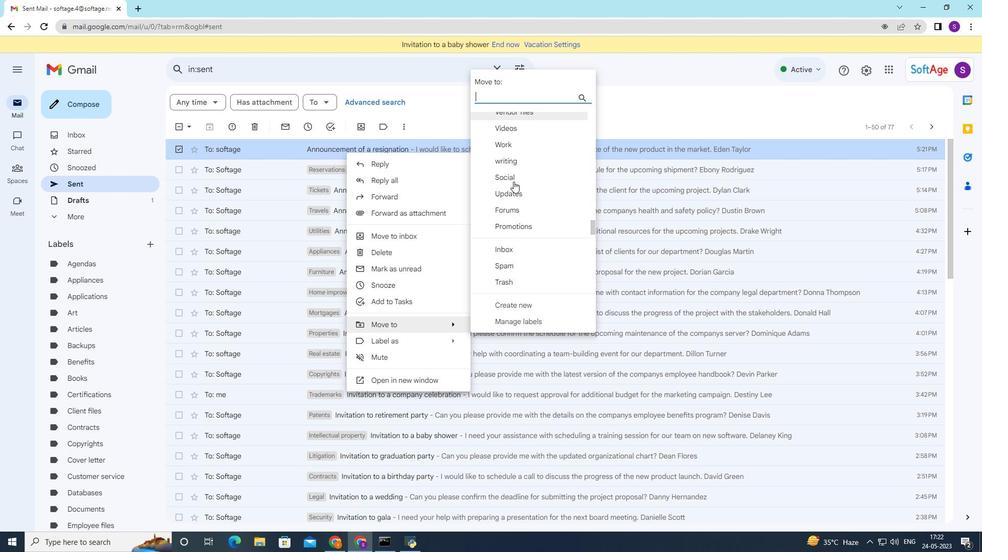 
Action: Mouse scrolled (513, 182) with delta (0, 0)
Screenshot: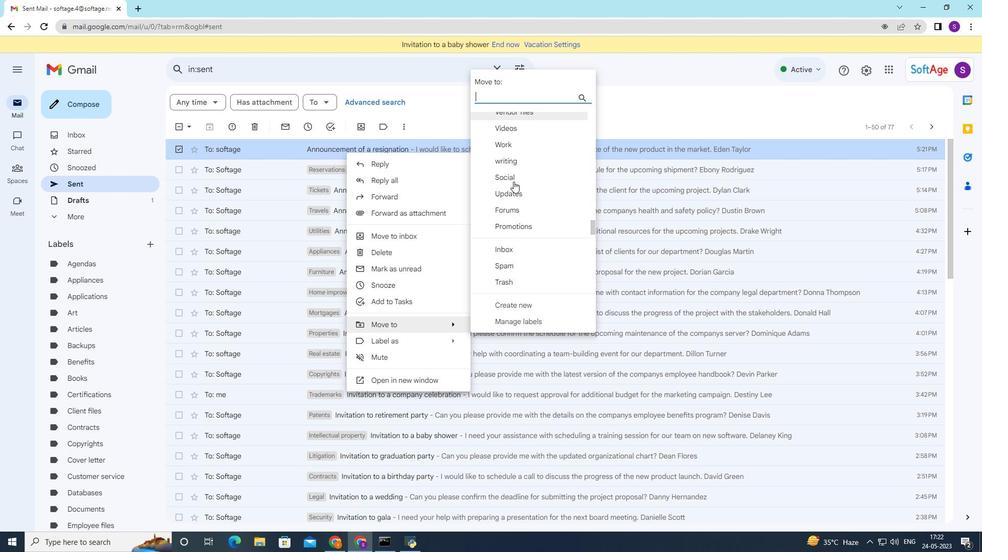 
Action: Mouse scrolled (513, 182) with delta (0, 0)
Screenshot: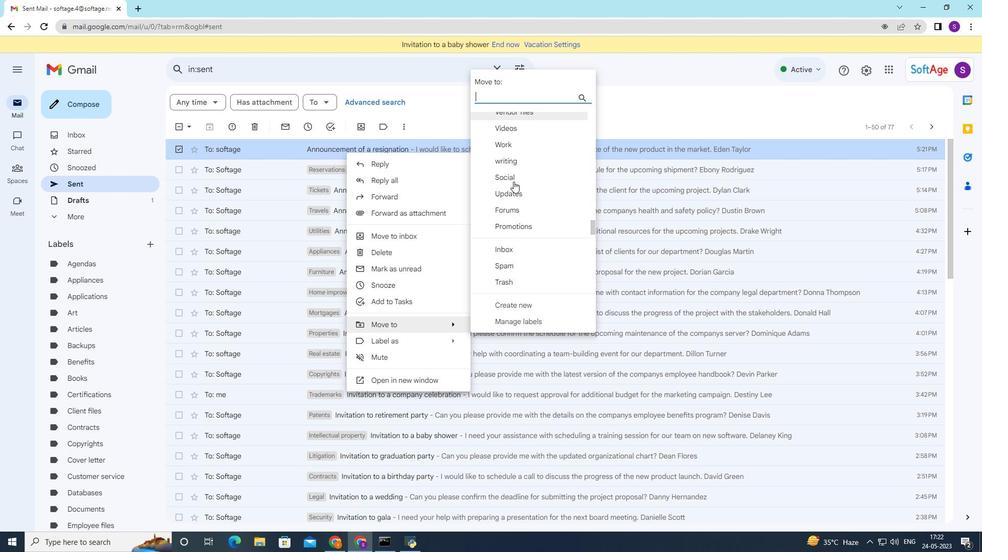 
Action: Mouse moved to (513, 181)
Screenshot: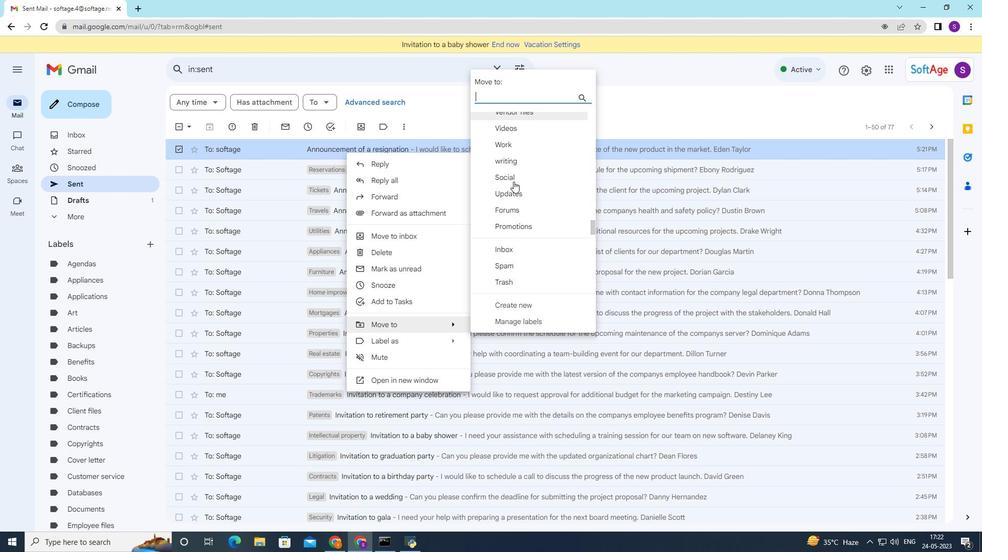 
Action: Mouse scrolled (513, 182) with delta (0, 0)
Screenshot: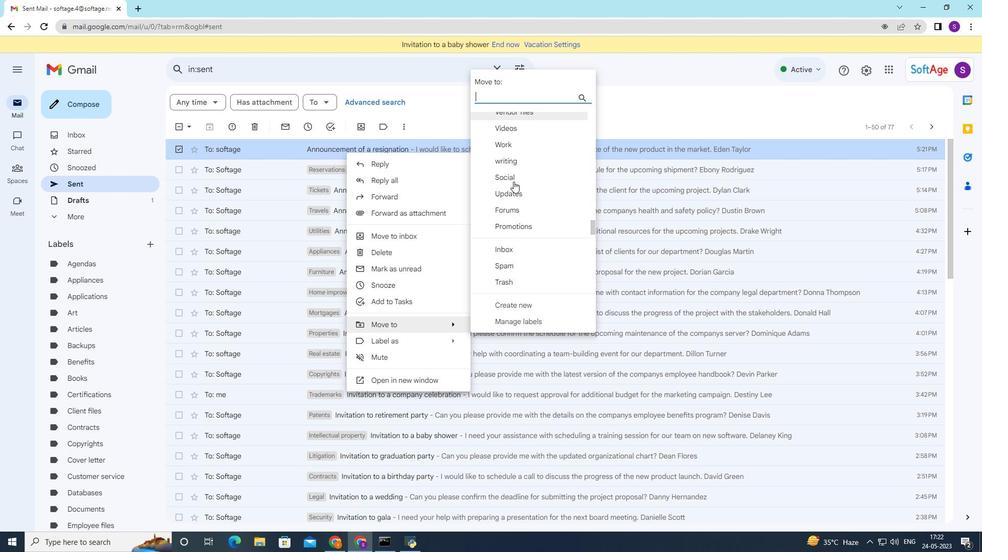
Action: Mouse moved to (514, 181)
Screenshot: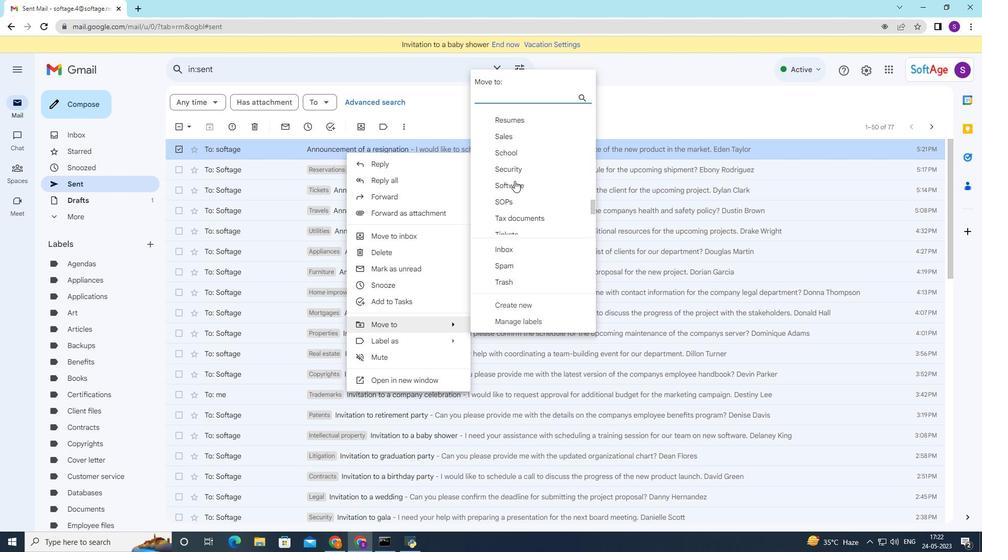 
Action: Mouse scrolled (514, 181) with delta (0, 0)
Screenshot: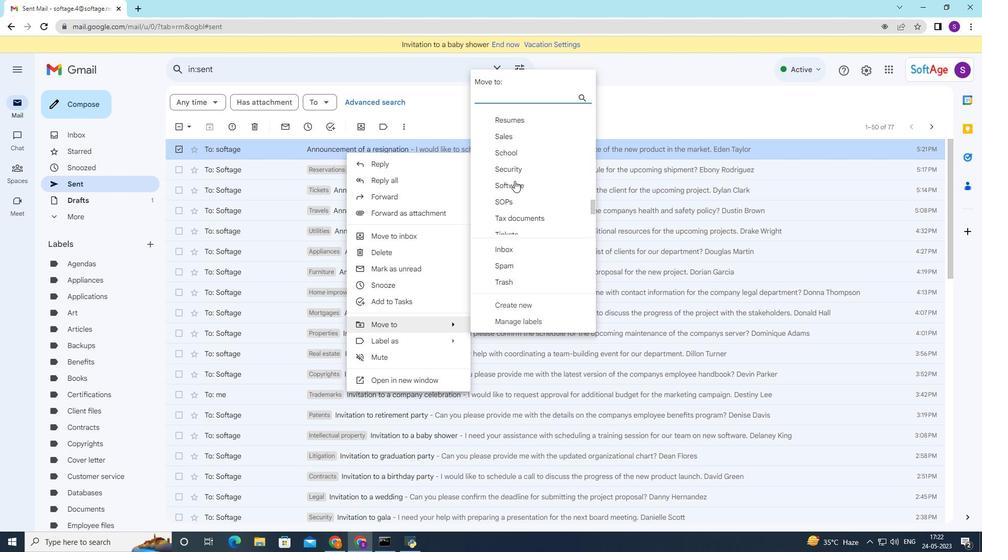 
Action: Mouse scrolled (514, 181) with delta (0, 0)
Screenshot: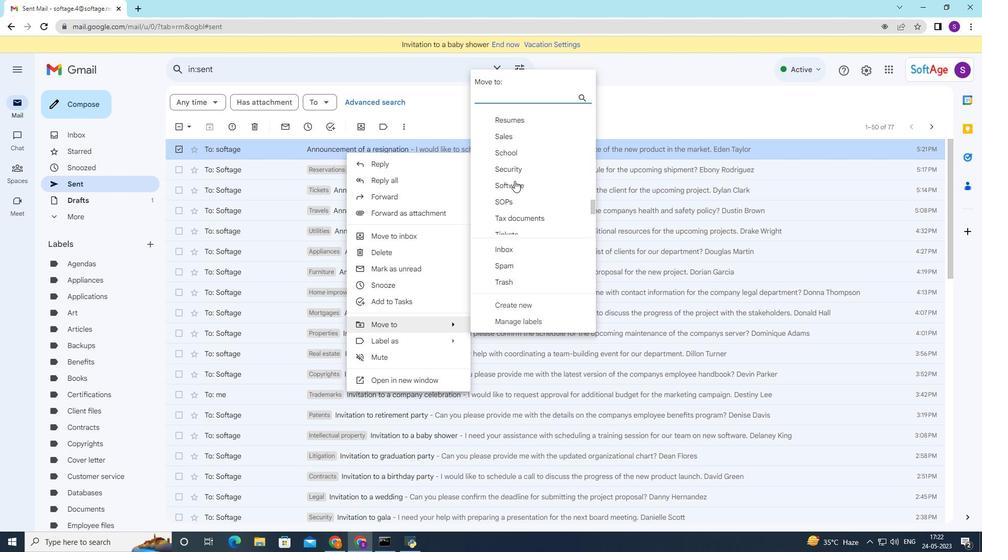 
Action: Mouse scrolled (514, 181) with delta (0, 0)
Screenshot: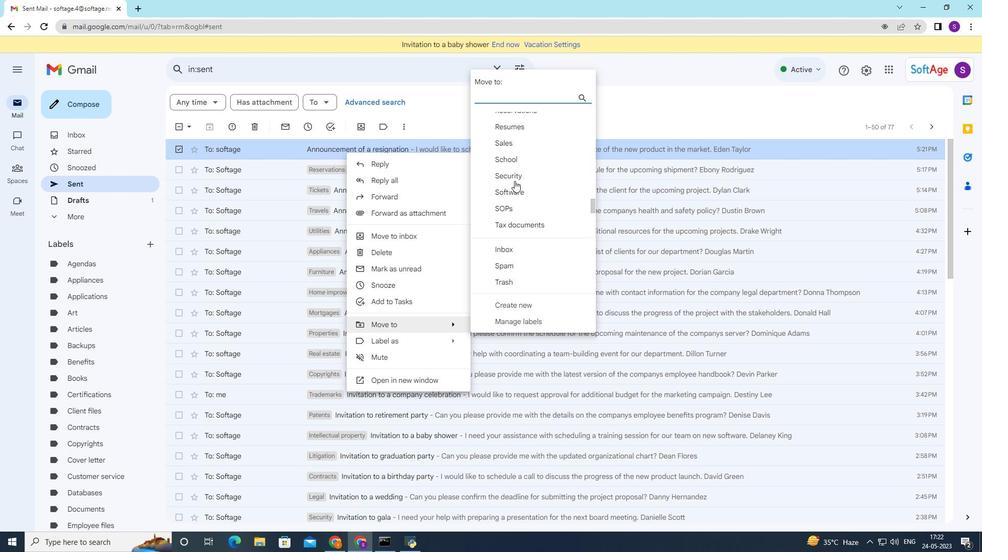 
Action: Mouse scrolled (514, 181) with delta (0, 0)
Screenshot: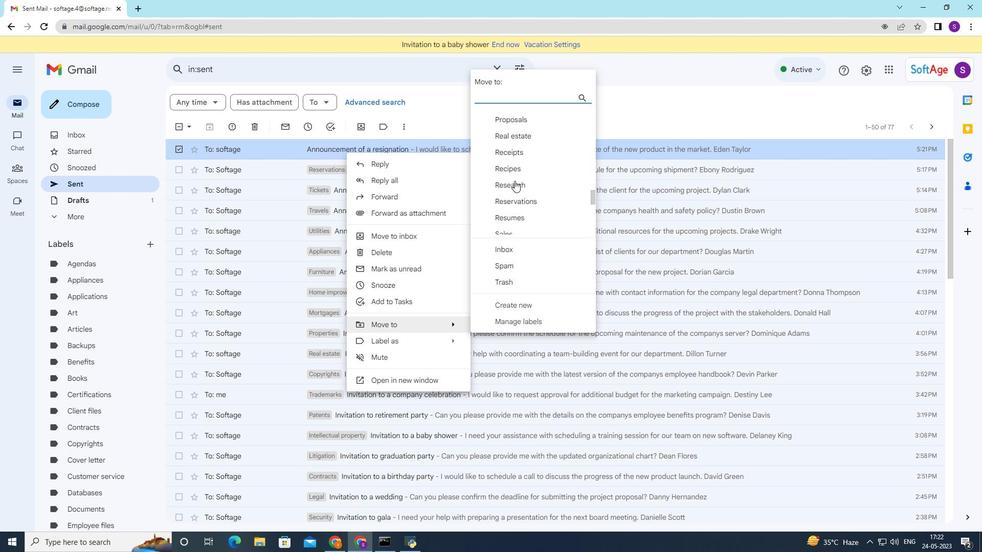 
Action: Mouse scrolled (514, 181) with delta (0, 0)
Screenshot: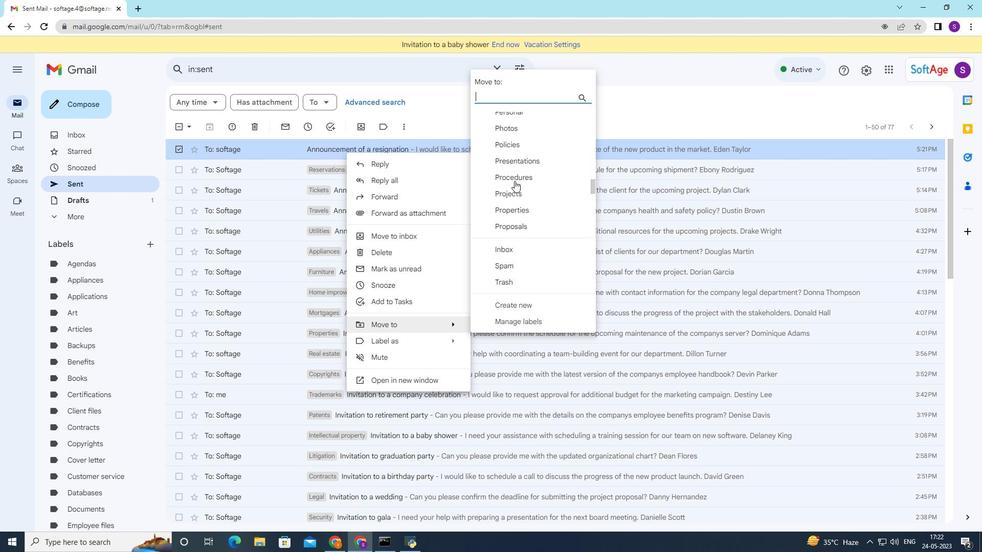 
Action: Mouse scrolled (514, 181) with delta (0, 0)
Screenshot: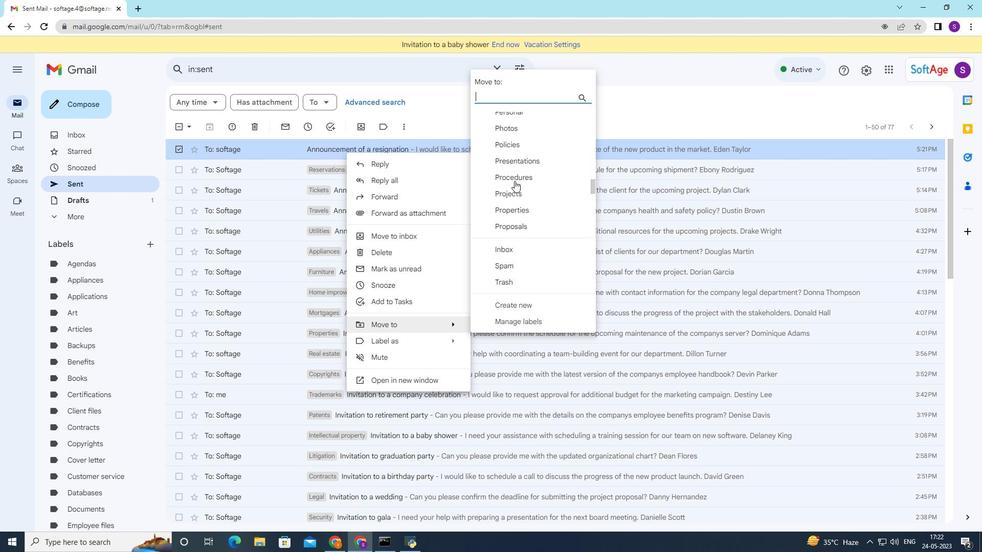 
Action: Mouse scrolled (514, 181) with delta (0, 0)
Screenshot: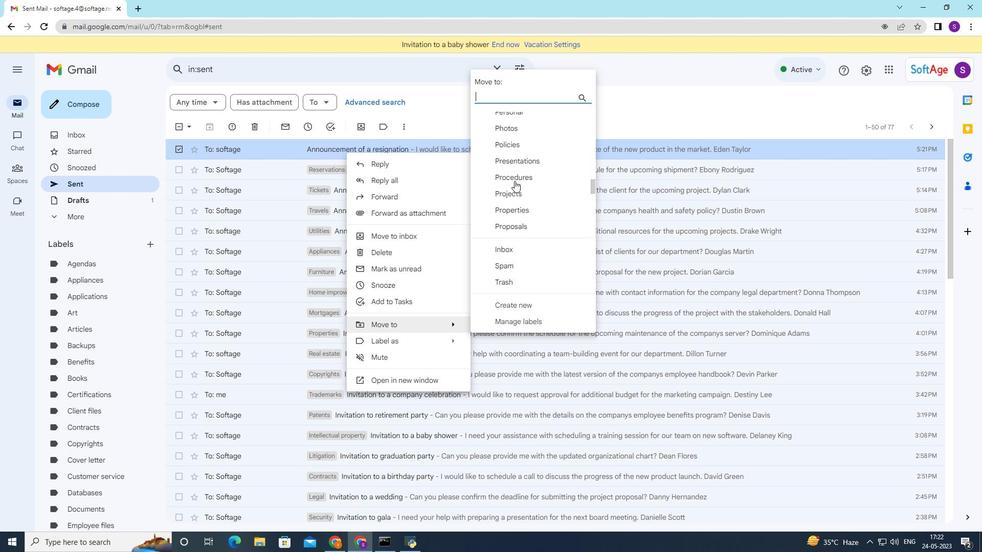 
Action: Mouse scrolled (514, 181) with delta (0, 0)
Screenshot: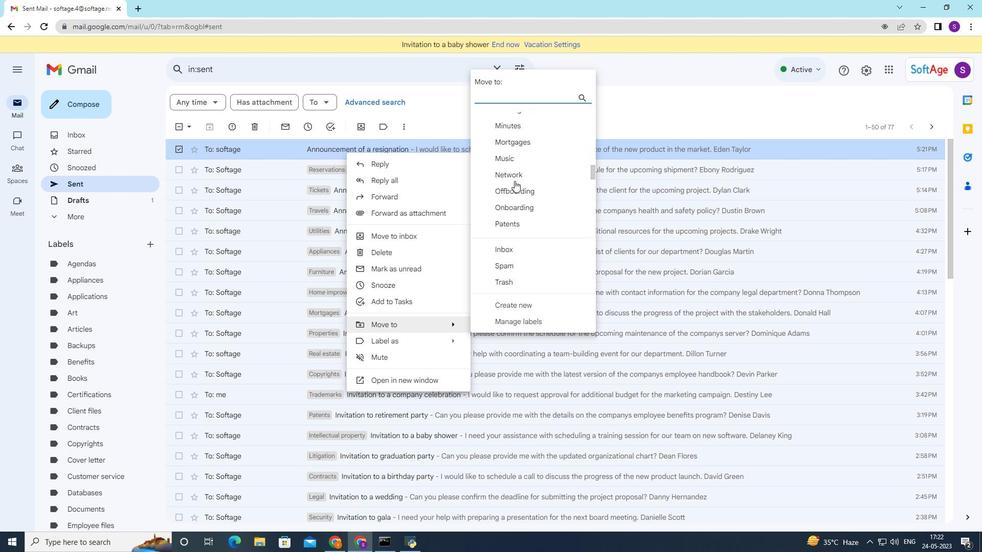 
Action: Mouse scrolled (514, 181) with delta (0, 0)
Screenshot: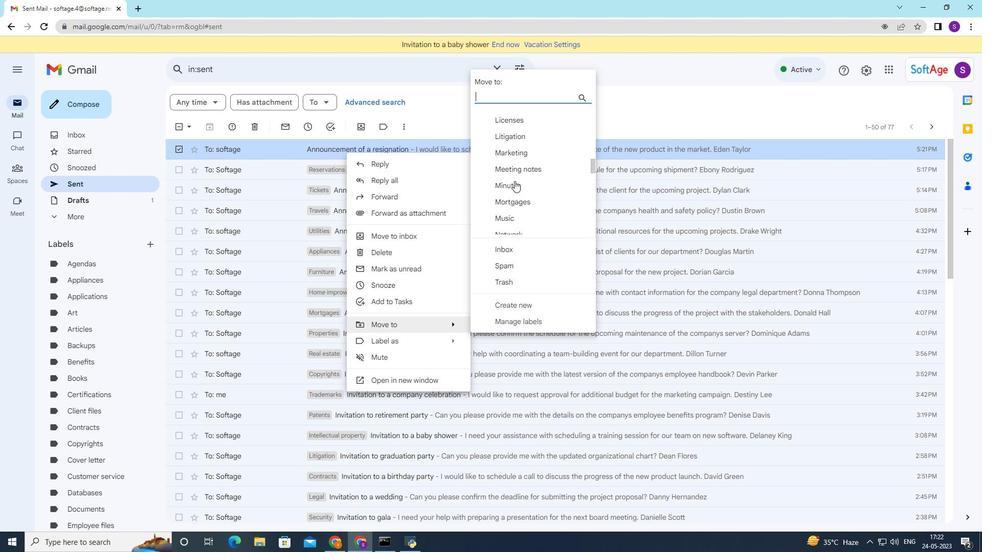 
Action: Mouse scrolled (514, 181) with delta (0, 0)
Screenshot: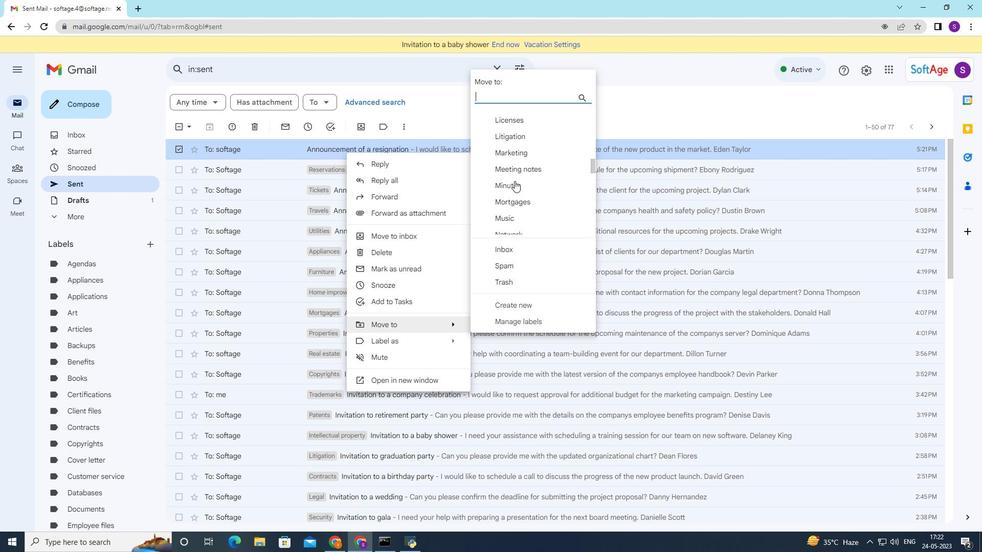 
Action: Mouse scrolled (514, 181) with delta (0, 0)
Screenshot: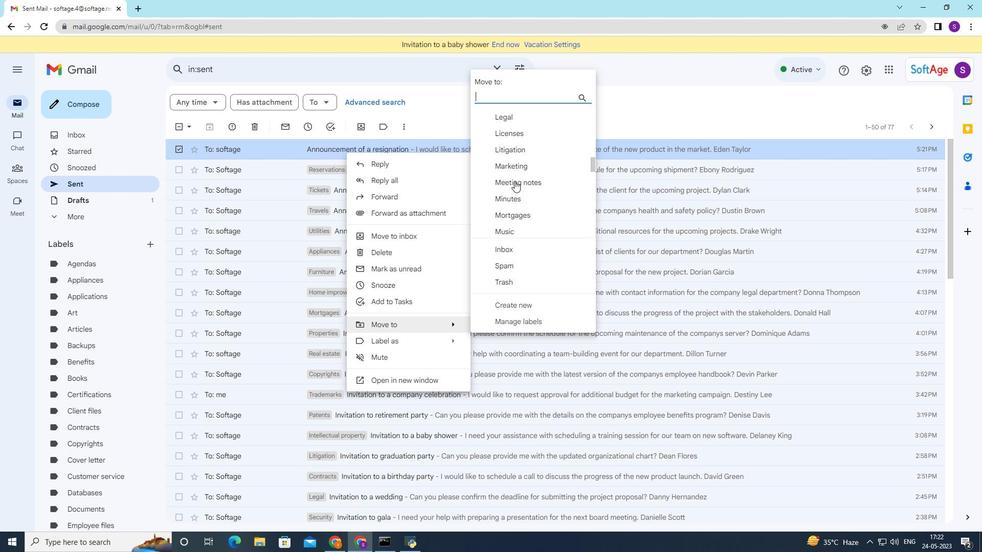 
Action: Mouse moved to (520, 184)
Screenshot: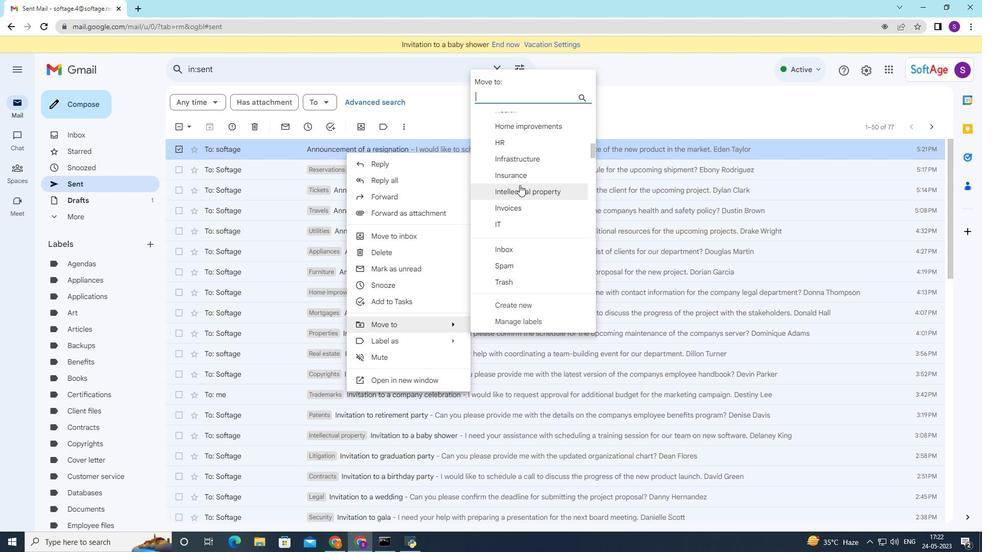 
Action: Mouse scrolled (520, 184) with delta (0, 0)
Screenshot: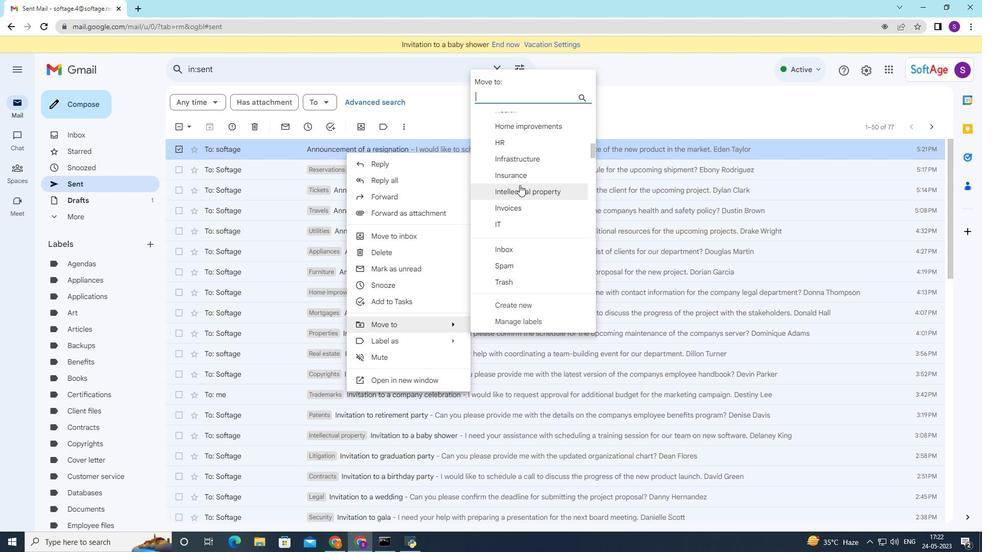 
Action: Mouse moved to (521, 183)
Screenshot: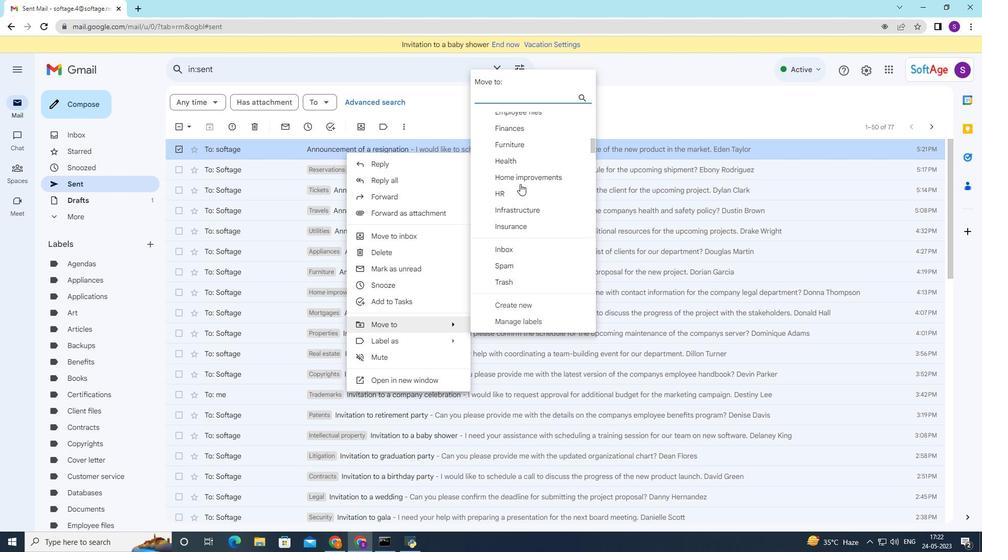 
Action: Mouse scrolled (521, 182) with delta (0, 0)
Screenshot: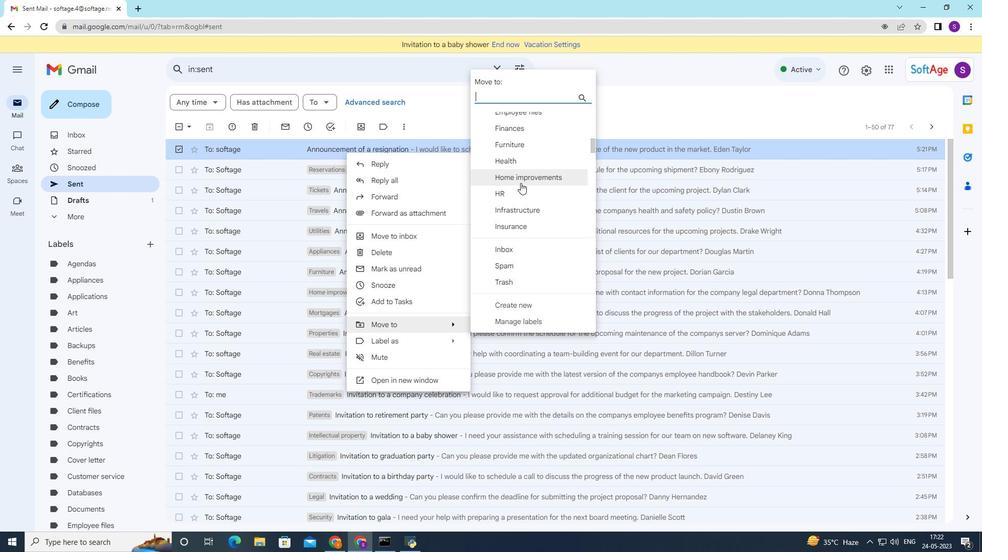 
Action: Mouse scrolled (521, 182) with delta (0, 0)
Screenshot: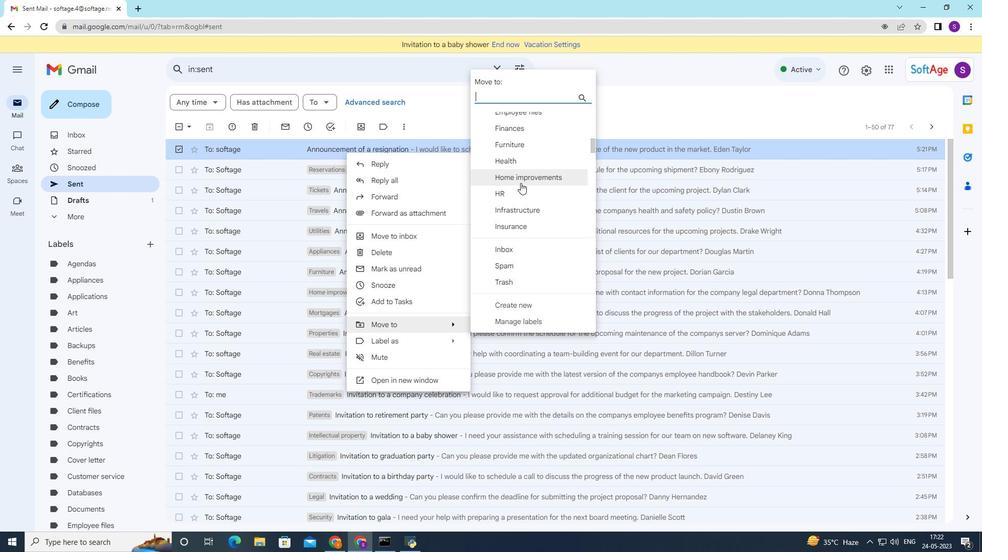 
Action: Mouse moved to (532, 189)
Screenshot: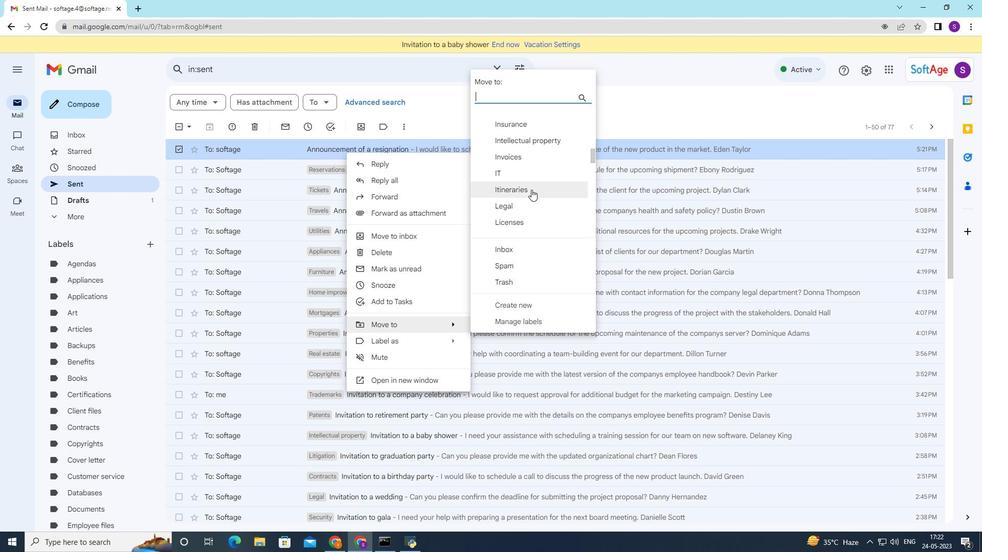 
Action: Mouse pressed left at (532, 189)
Screenshot: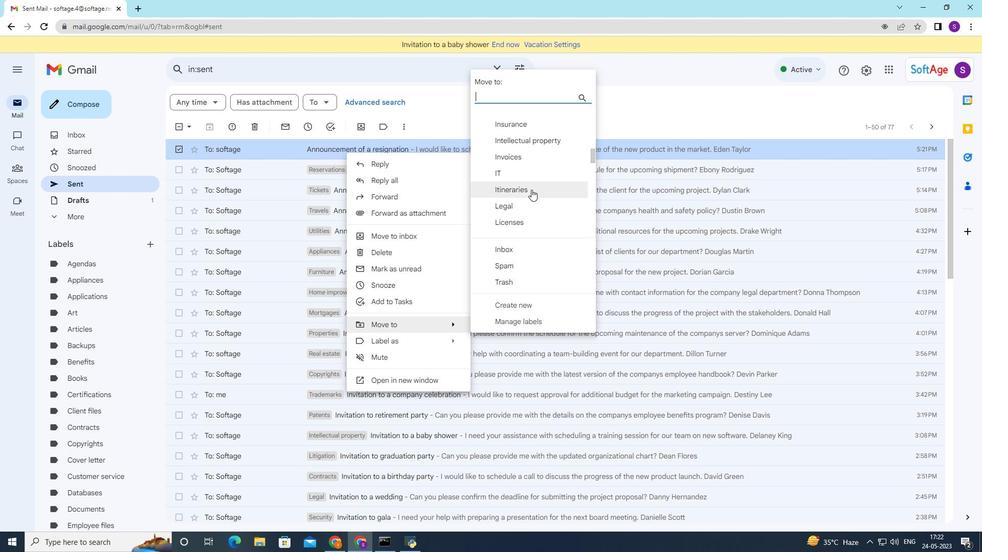 
Action: Mouse moved to (437, 149)
Screenshot: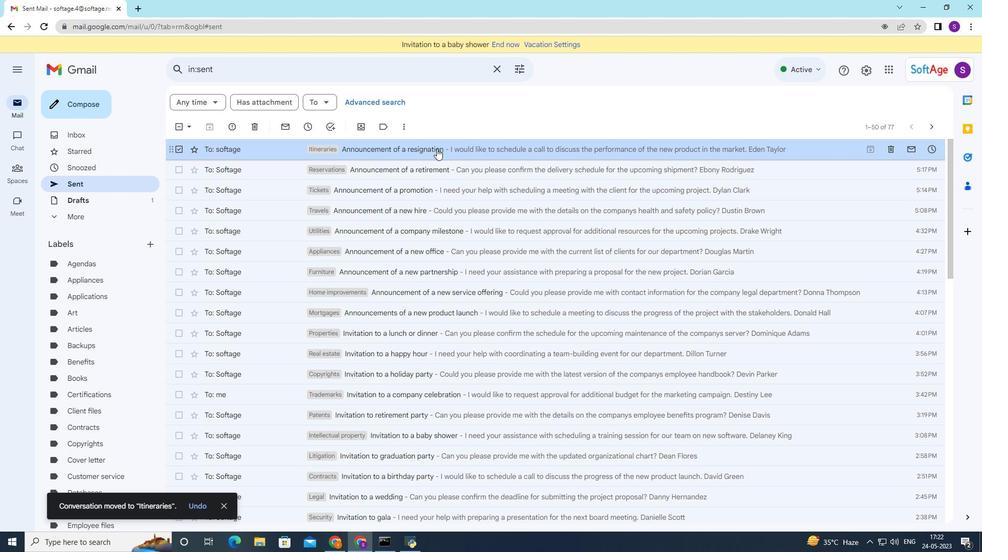
